 Task: Buy 1 Intake & Exhaust Manifold from Gaskets section under best seller category for shipping address: Janet Martinez, 2095 Pike Street, San Diego, California 92126, Cell Number 8585770212. Pay from credit card ending with 2005, CVV 3321
Action: Mouse moved to (10, 73)
Screenshot: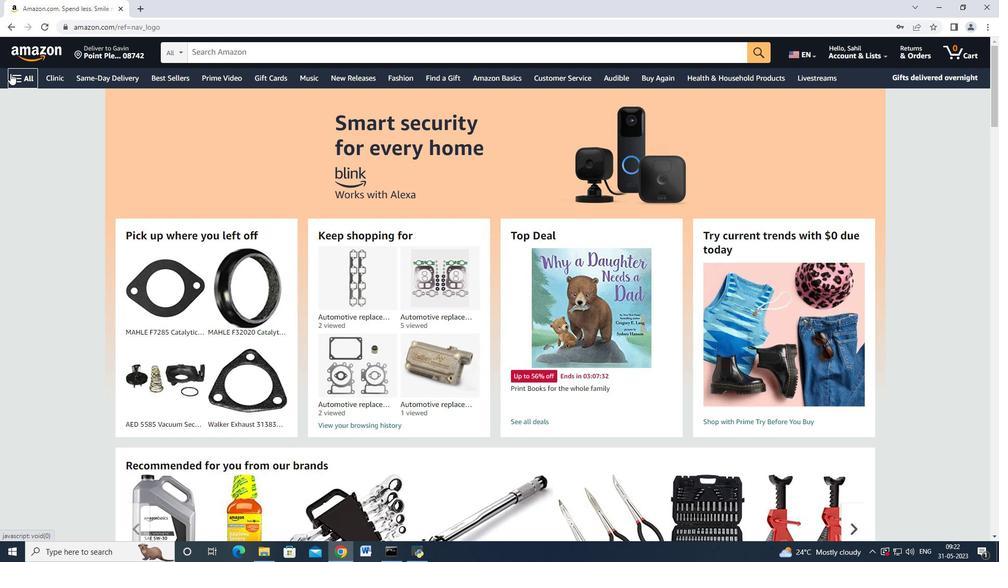 
Action: Mouse pressed left at (10, 73)
Screenshot: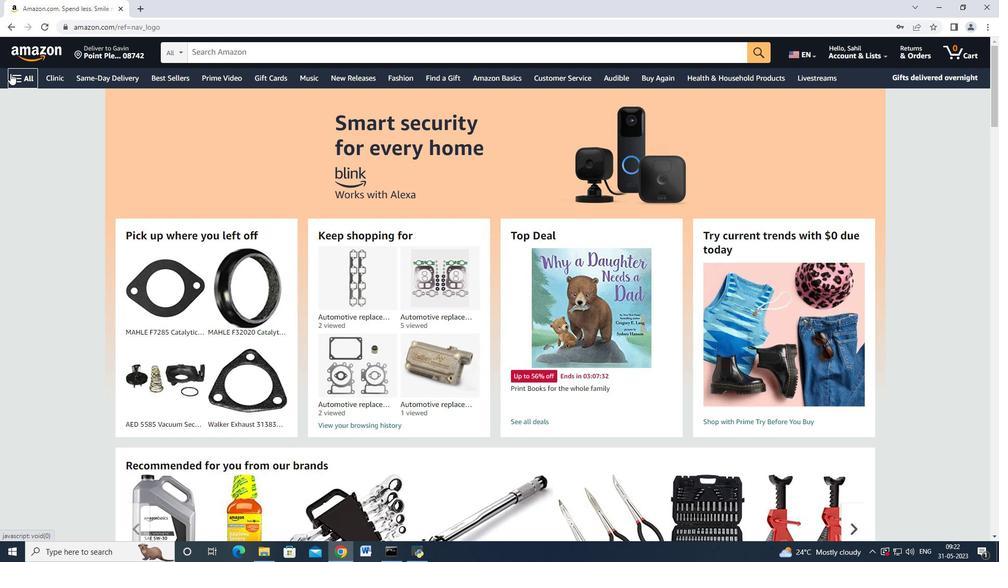 
Action: Mouse moved to (49, 247)
Screenshot: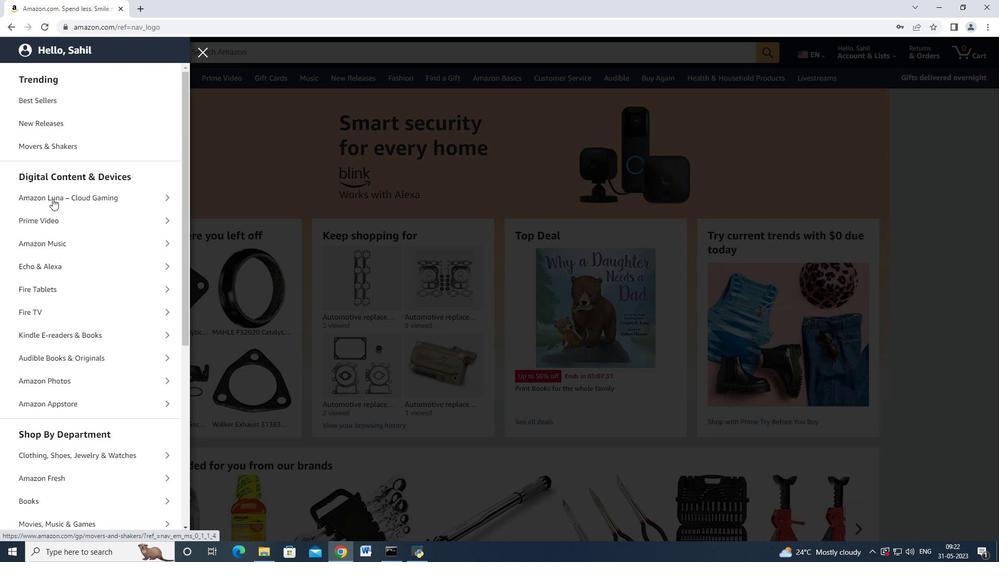 
Action: Mouse scrolled (49, 247) with delta (0, 0)
Screenshot: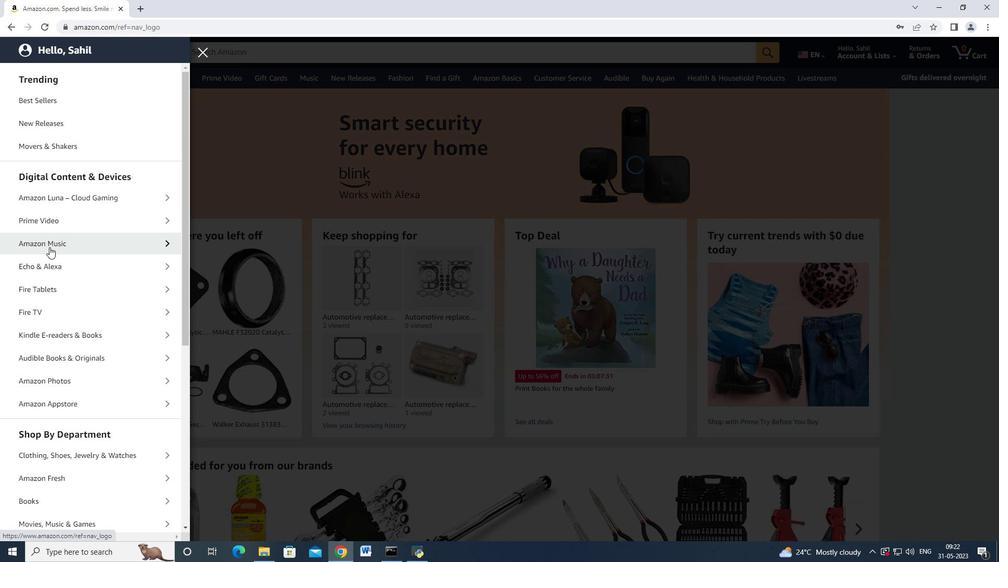 
Action: Mouse scrolled (49, 247) with delta (0, 0)
Screenshot: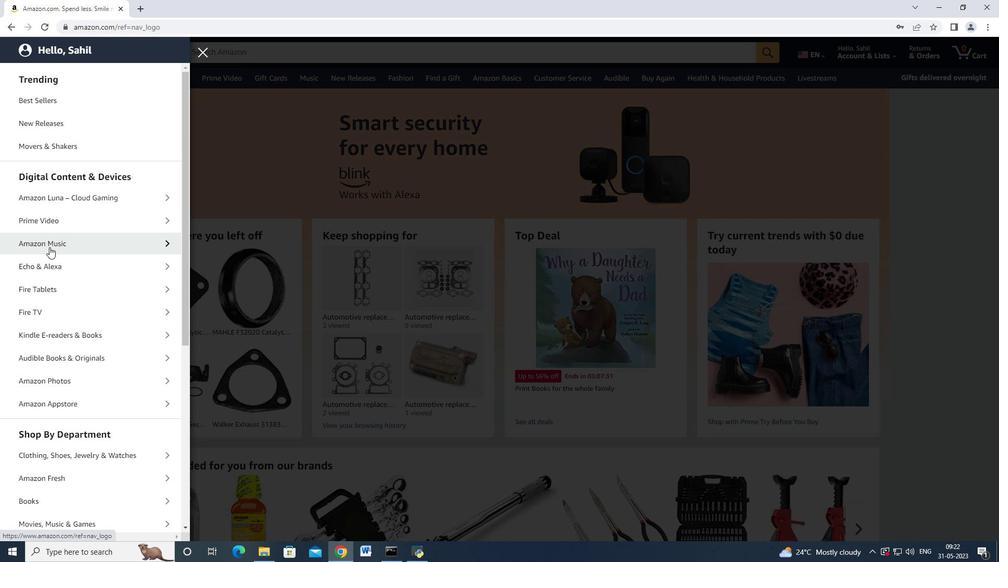 
Action: Mouse scrolled (49, 247) with delta (0, 0)
Screenshot: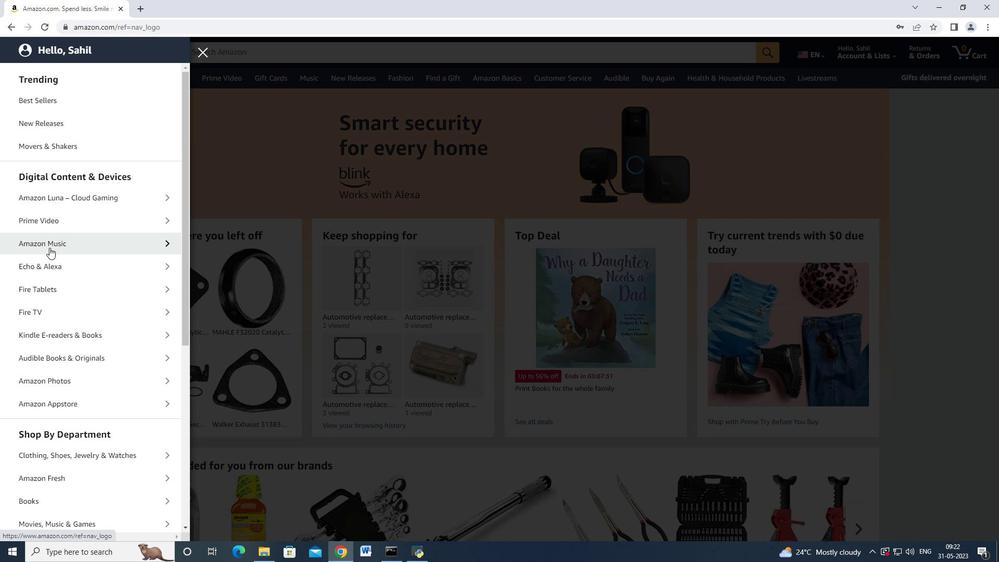 
Action: Mouse scrolled (49, 247) with delta (0, 0)
Screenshot: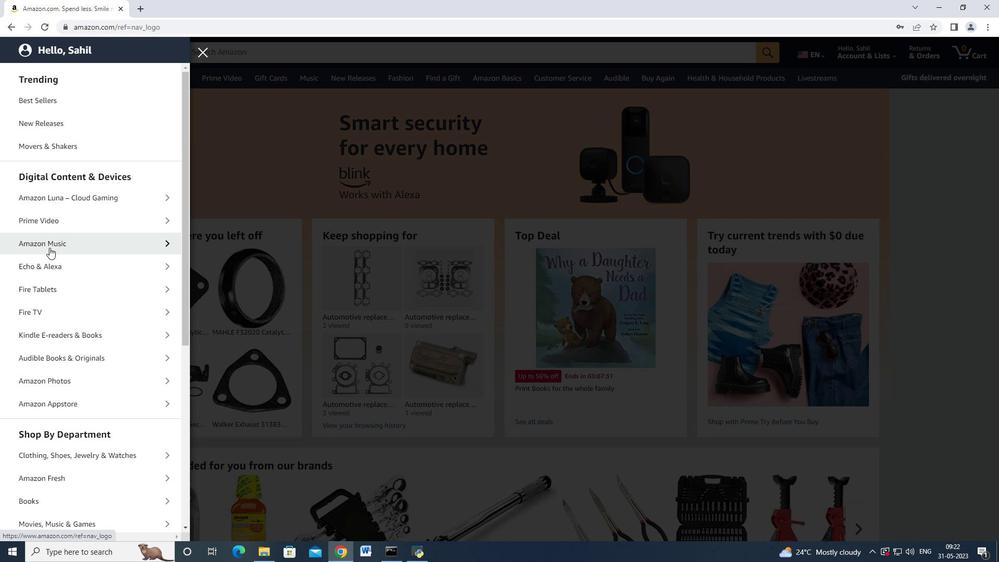 
Action: Mouse scrolled (49, 247) with delta (0, 0)
Screenshot: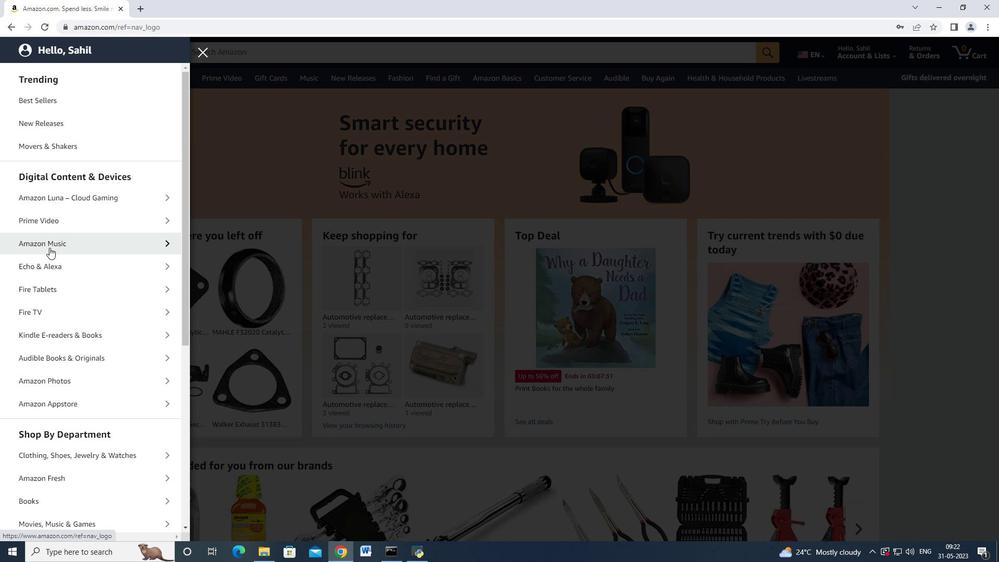 
Action: Mouse scrolled (49, 248) with delta (0, 0)
Screenshot: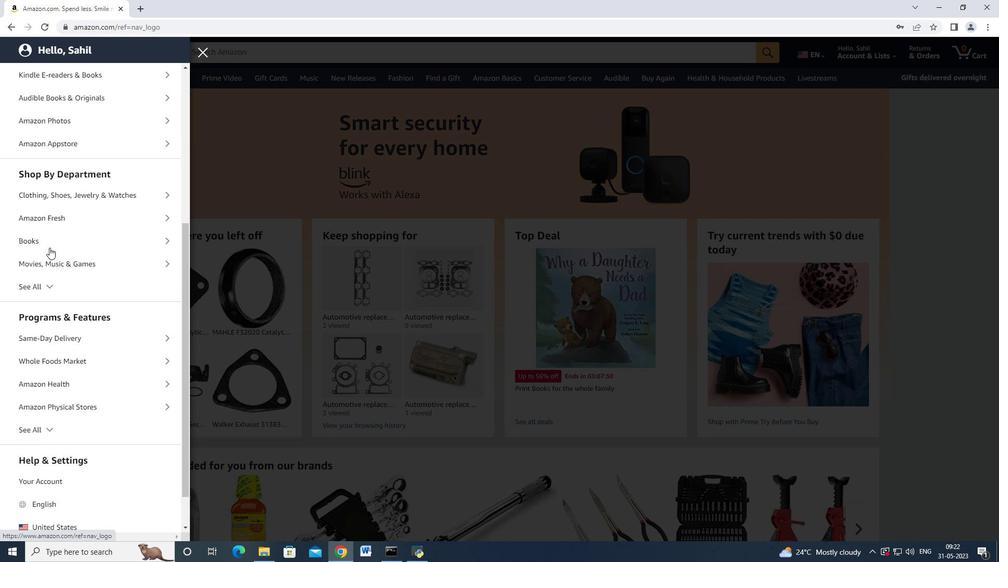 
Action: Mouse scrolled (49, 248) with delta (0, 0)
Screenshot: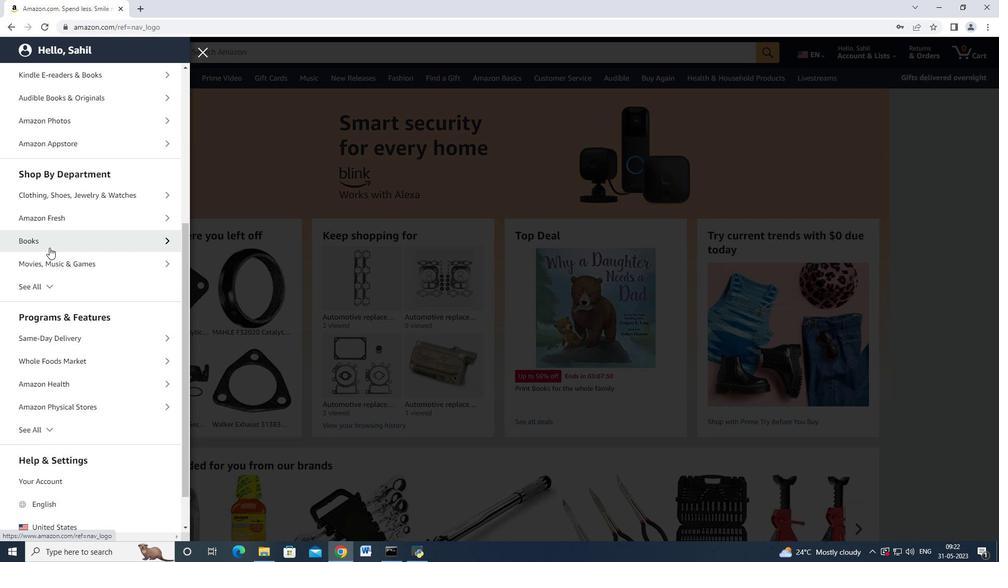 
Action: Mouse scrolled (49, 248) with delta (0, 0)
Screenshot: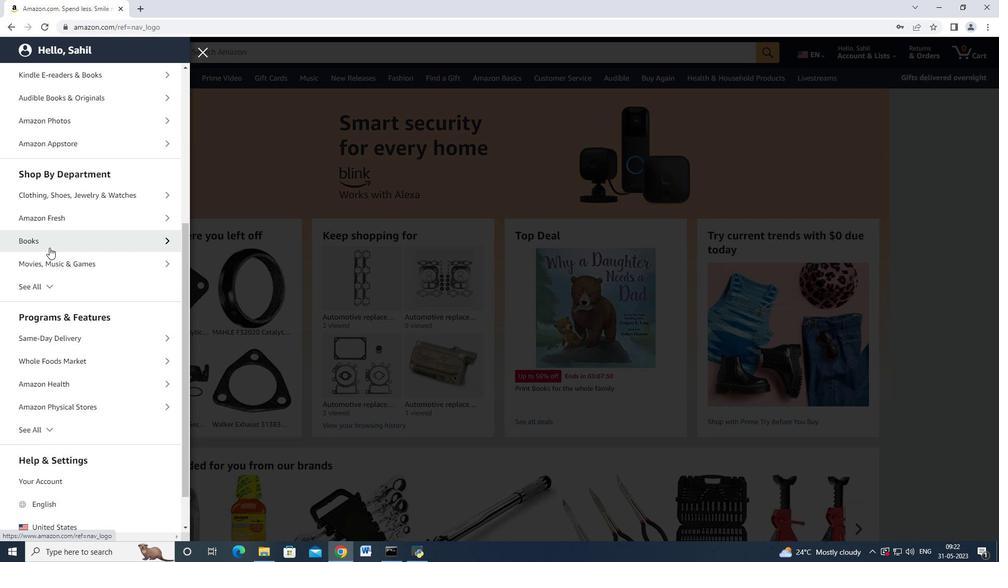 
Action: Mouse scrolled (49, 248) with delta (0, 0)
Screenshot: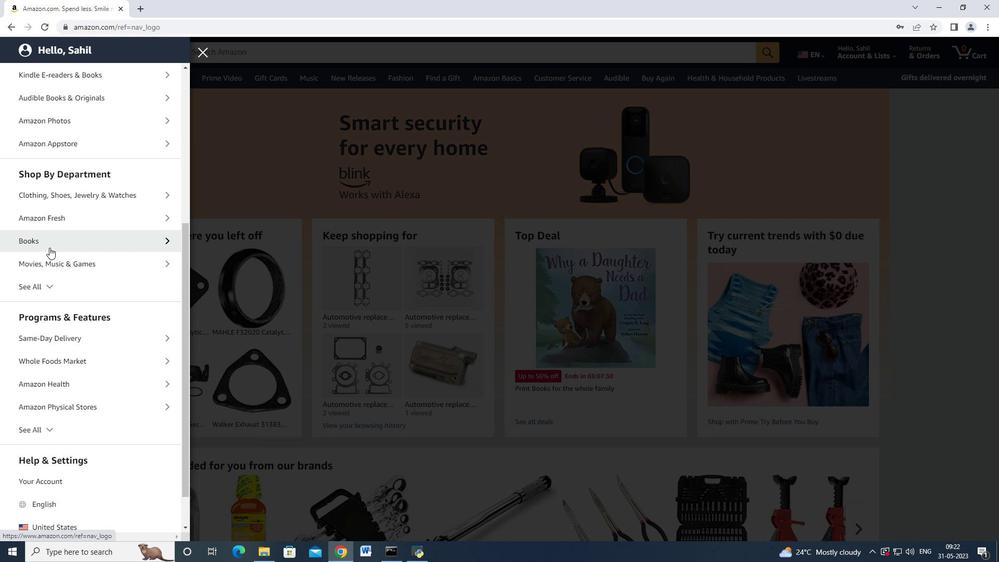 
Action: Mouse scrolled (49, 248) with delta (0, 0)
Screenshot: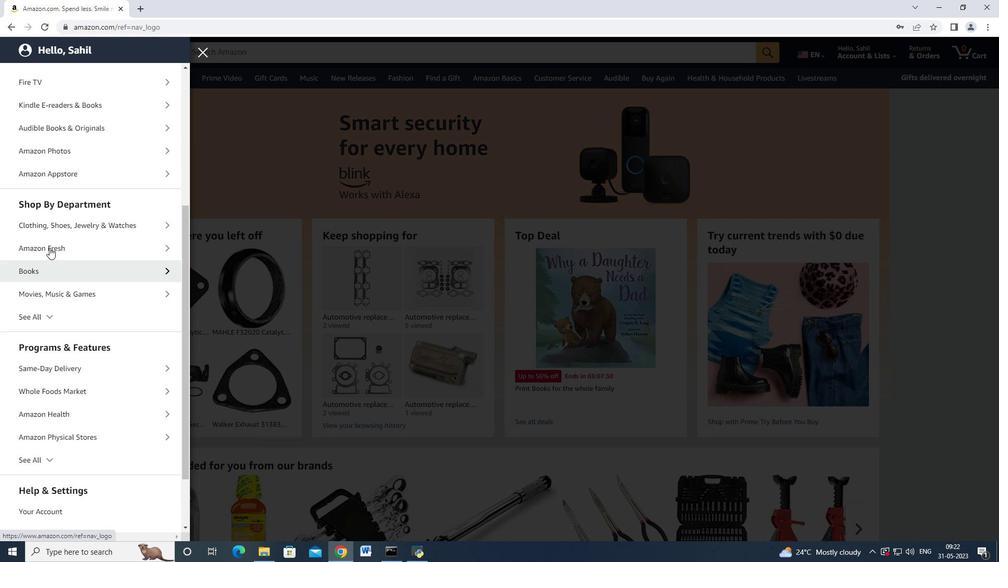 
Action: Mouse moved to (65, 231)
Screenshot: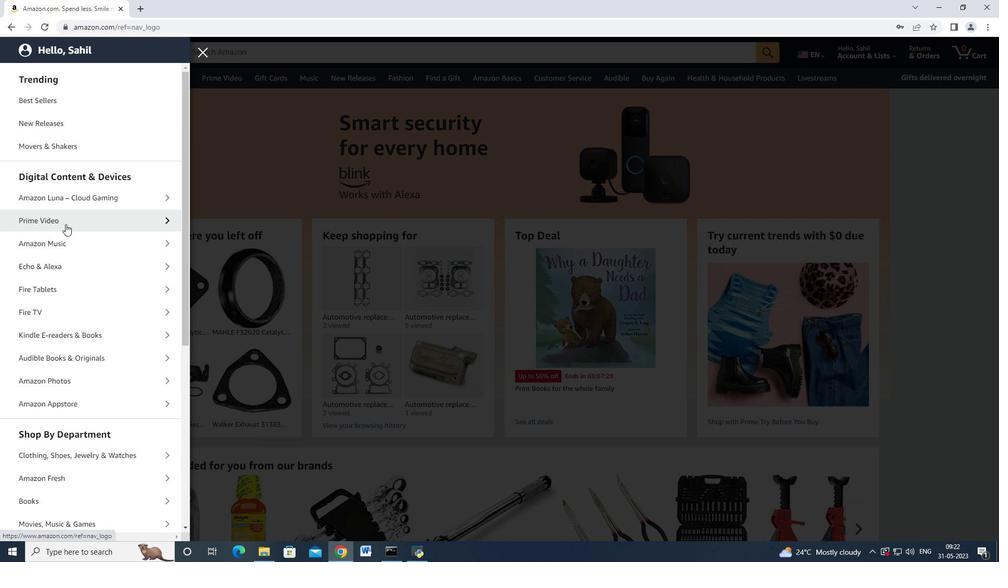 
Action: Mouse scrolled (65, 231) with delta (0, 0)
Screenshot: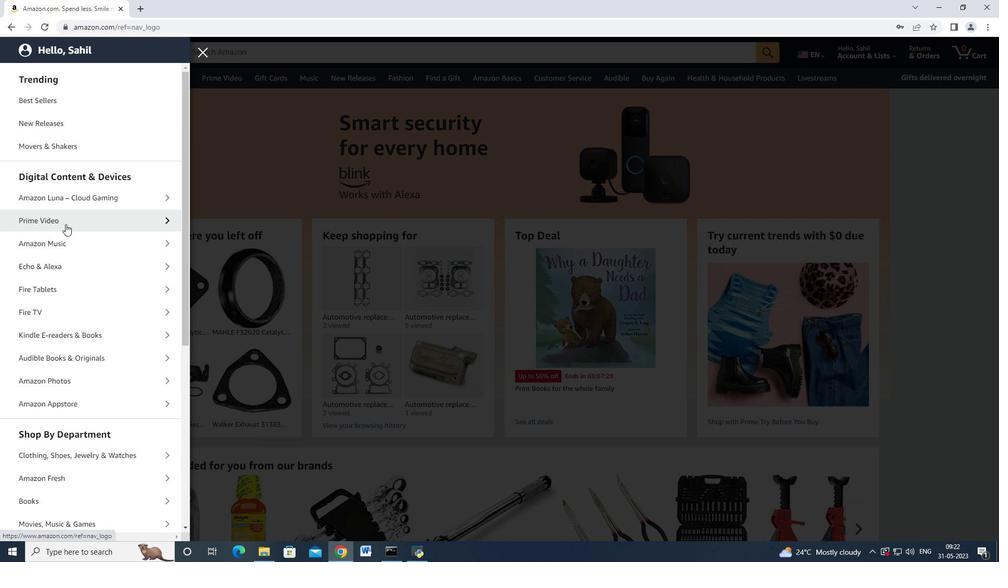 
Action: Mouse moved to (65, 232)
Screenshot: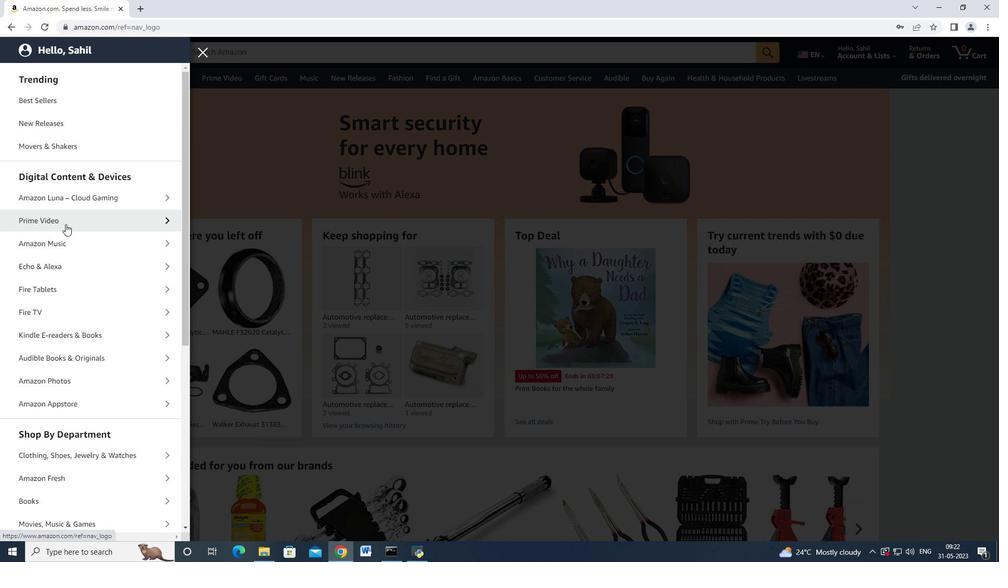 
Action: Mouse scrolled (65, 231) with delta (0, 0)
Screenshot: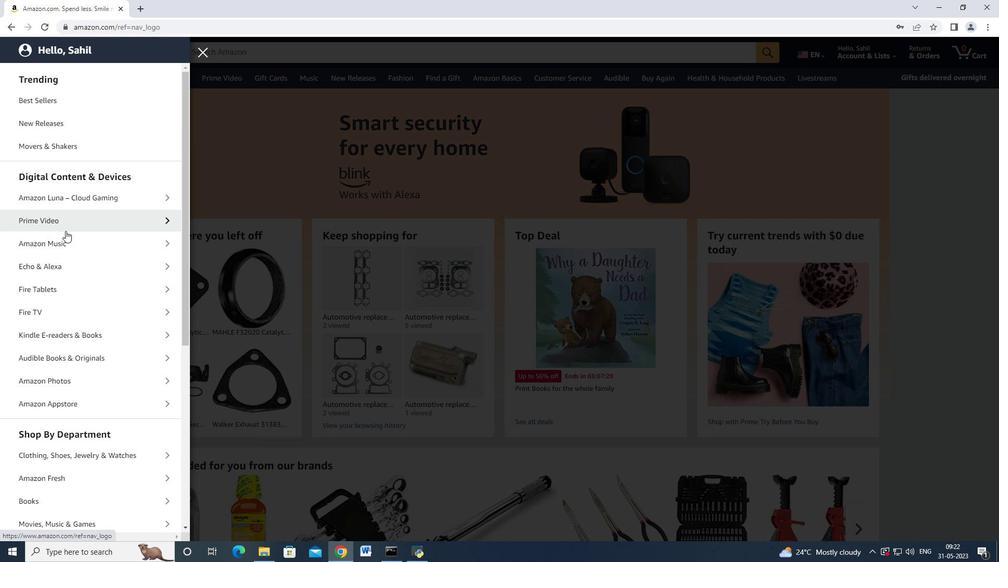 
Action: Mouse moved to (65, 232)
Screenshot: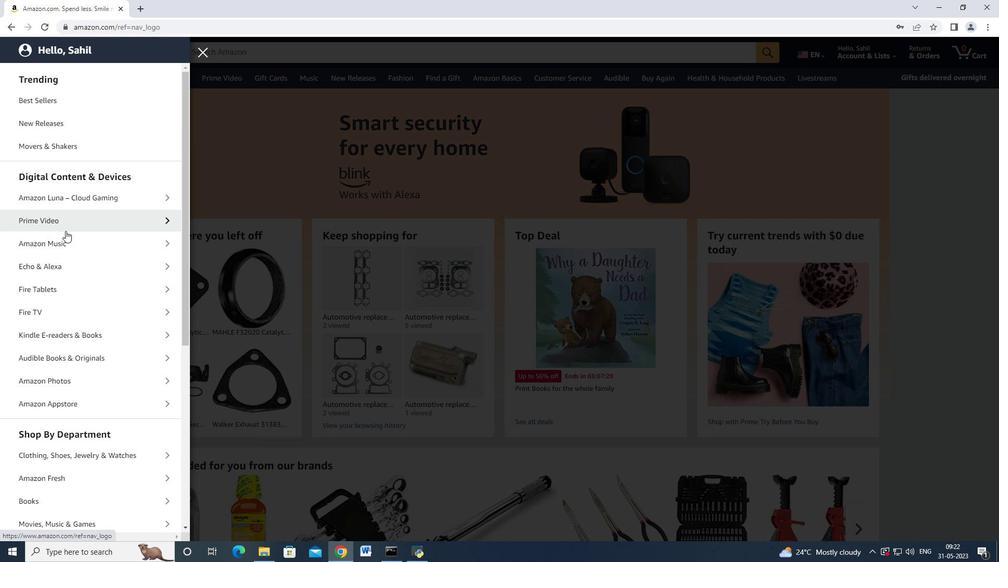 
Action: Mouse scrolled (65, 231) with delta (0, 0)
Screenshot: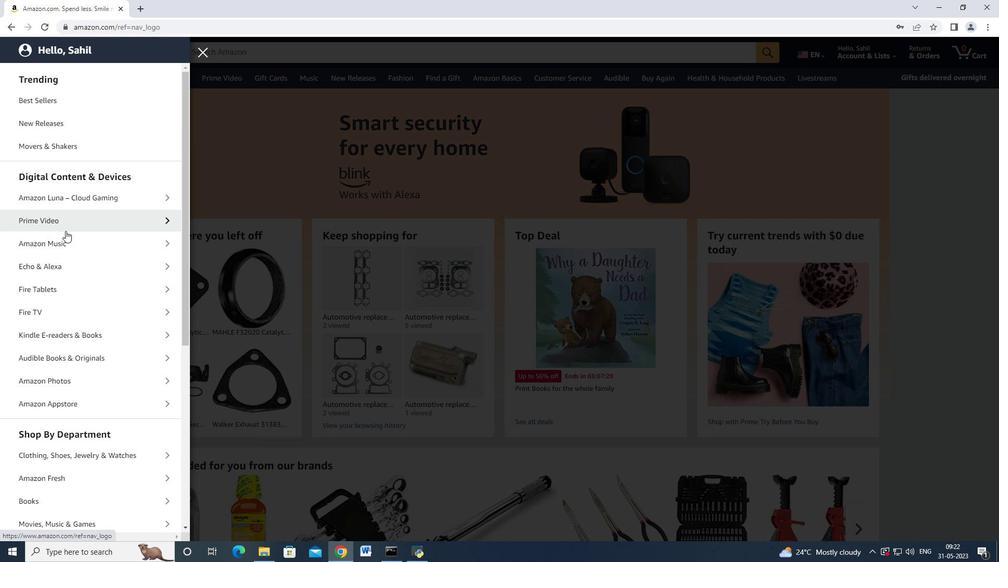 
Action: Mouse moved to (75, 389)
Screenshot: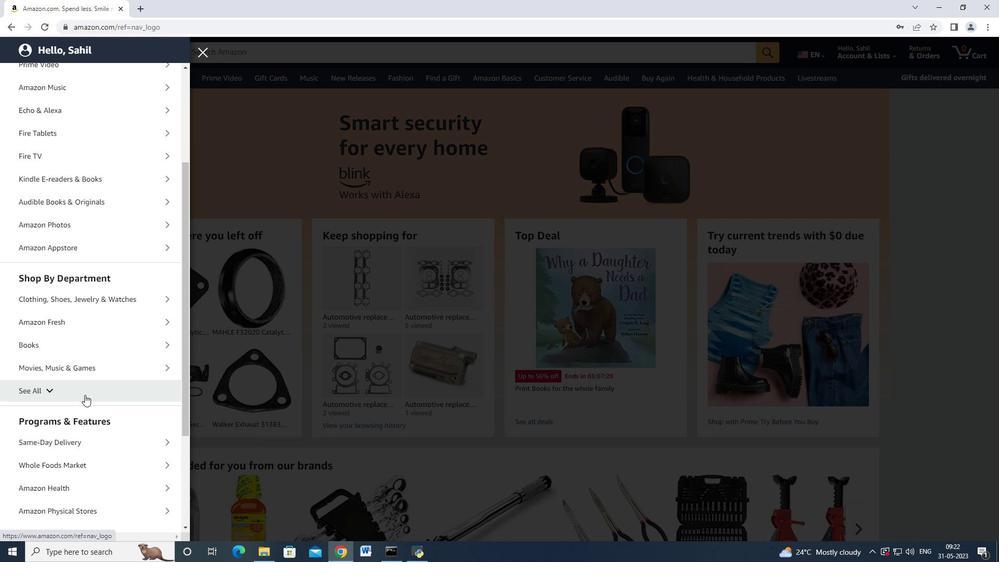 
Action: Mouse pressed left at (75, 389)
Screenshot: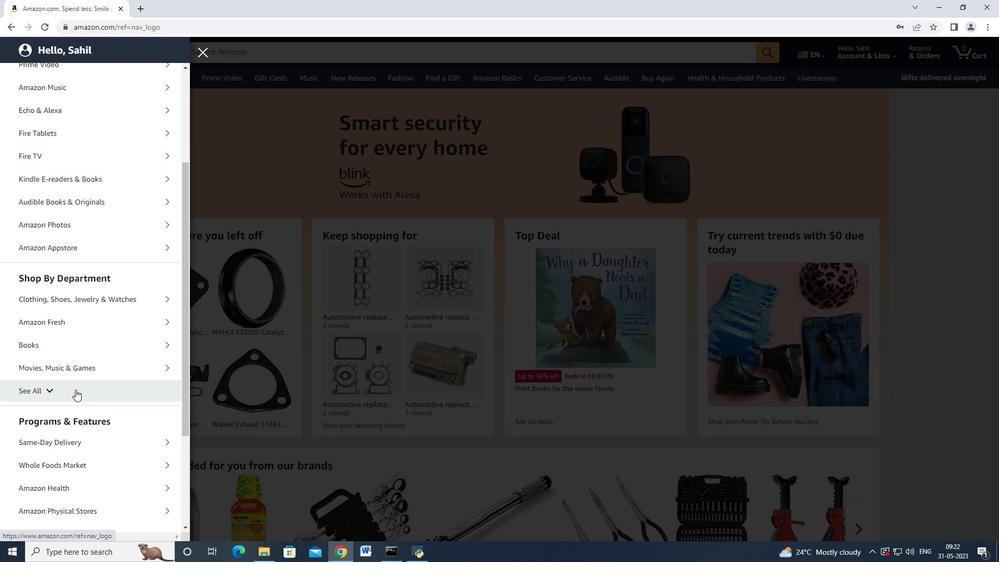 
Action: Mouse moved to (84, 377)
Screenshot: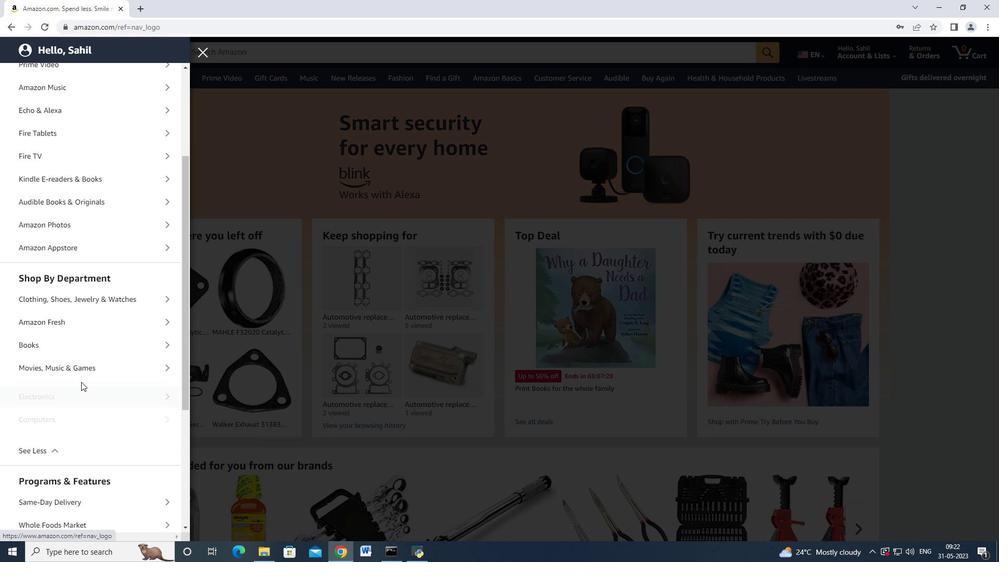 
Action: Mouse scrolled (84, 377) with delta (0, 0)
Screenshot: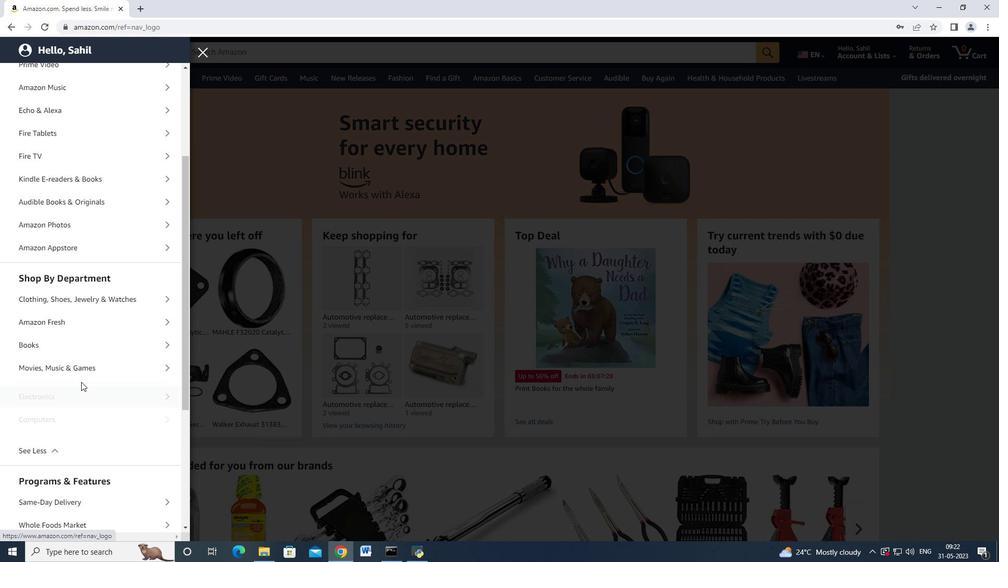 
Action: Mouse scrolled (84, 377) with delta (0, 0)
Screenshot: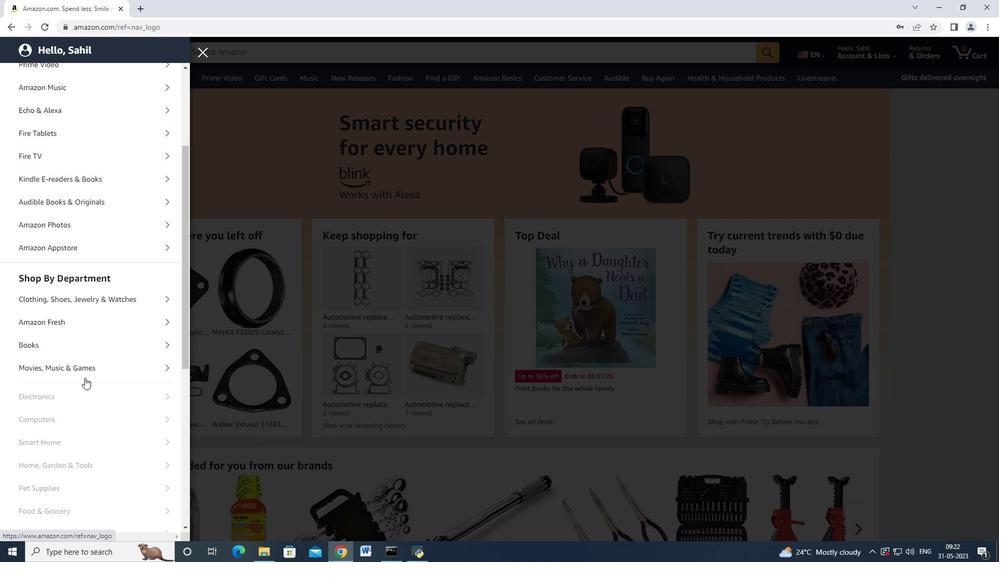 
Action: Mouse scrolled (84, 377) with delta (0, 0)
Screenshot: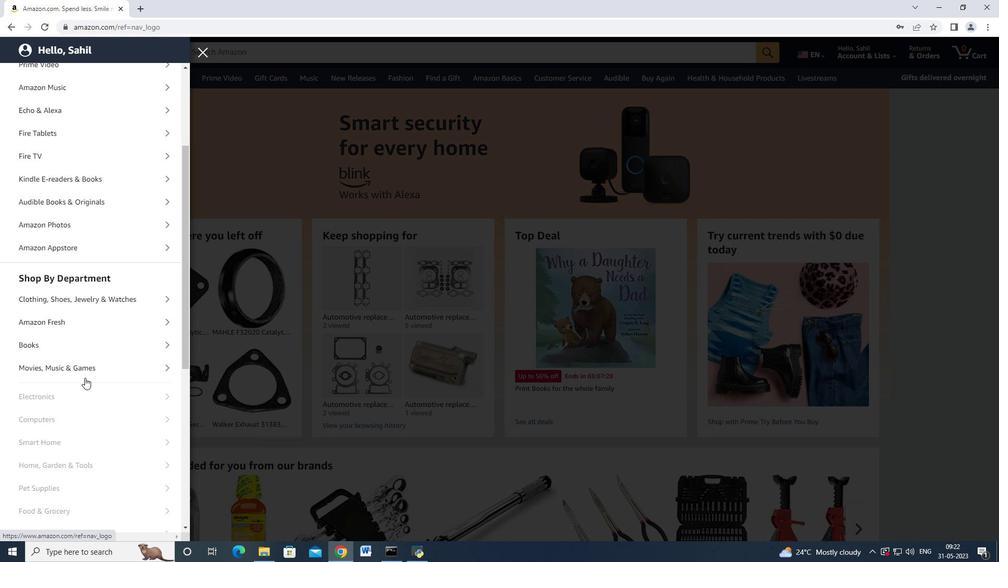 
Action: Mouse scrolled (84, 377) with delta (0, 0)
Screenshot: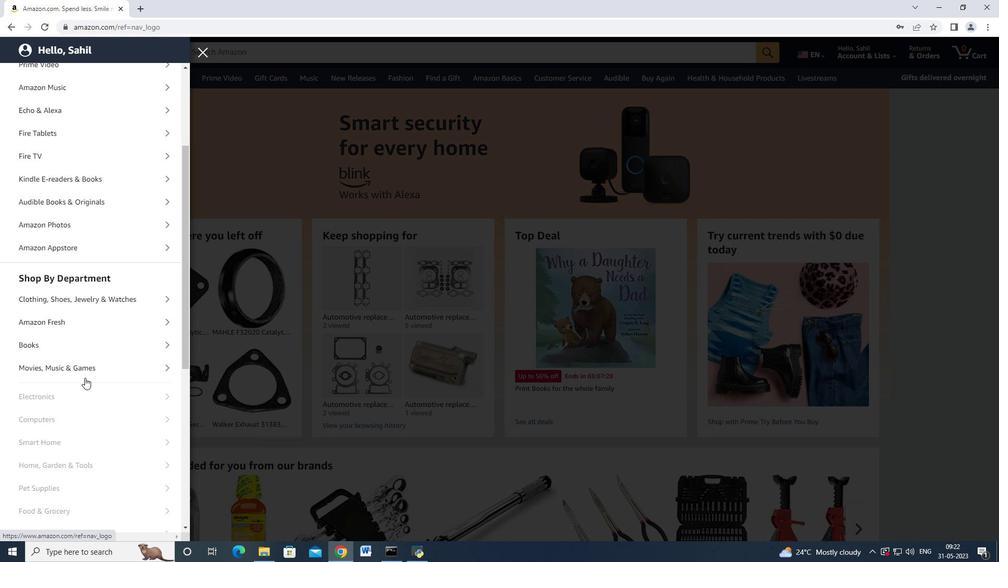 
Action: Mouse scrolled (84, 377) with delta (0, 0)
Screenshot: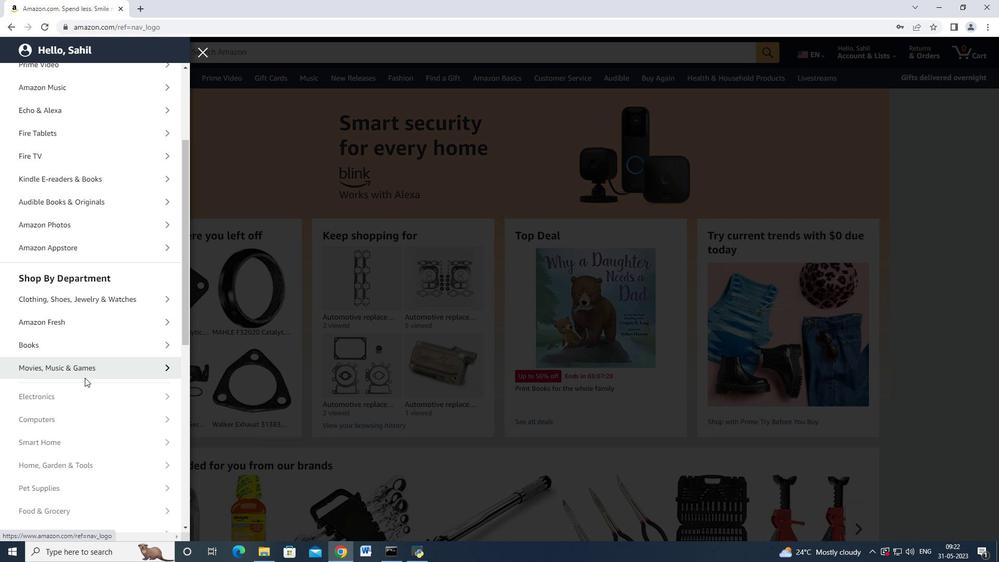 
Action: Mouse moved to (85, 388)
Screenshot: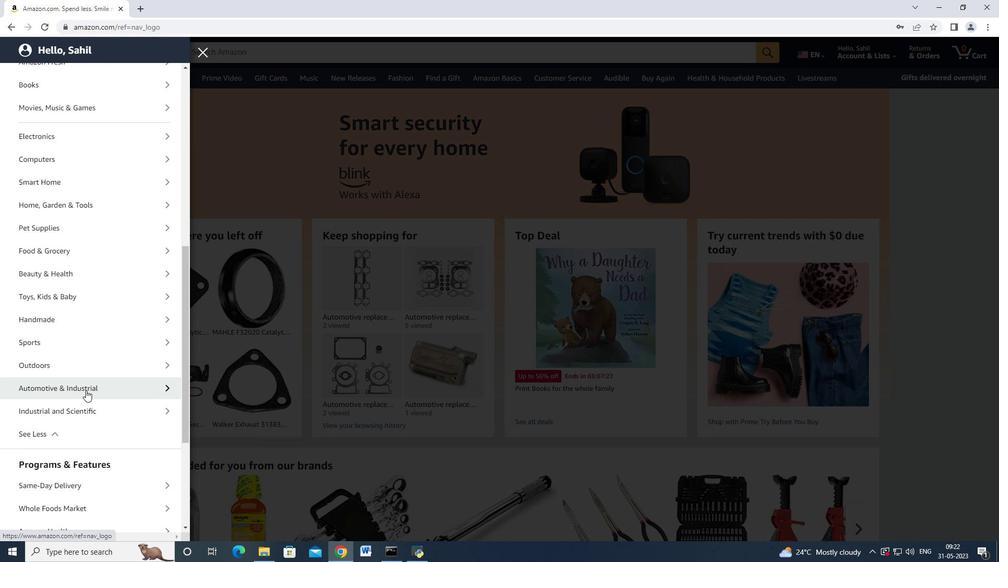 
Action: Mouse pressed left at (85, 388)
Screenshot: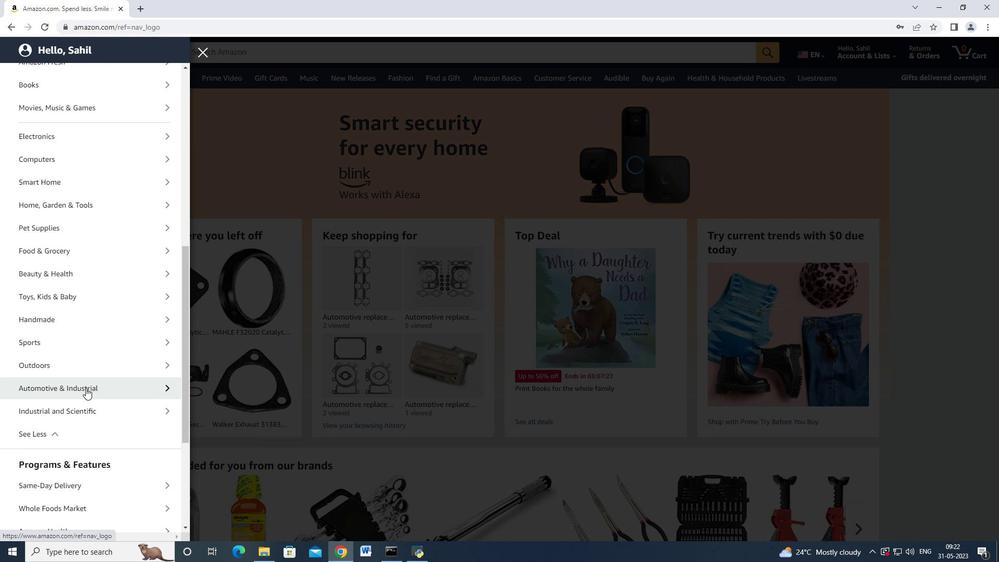 
Action: Mouse moved to (102, 128)
Screenshot: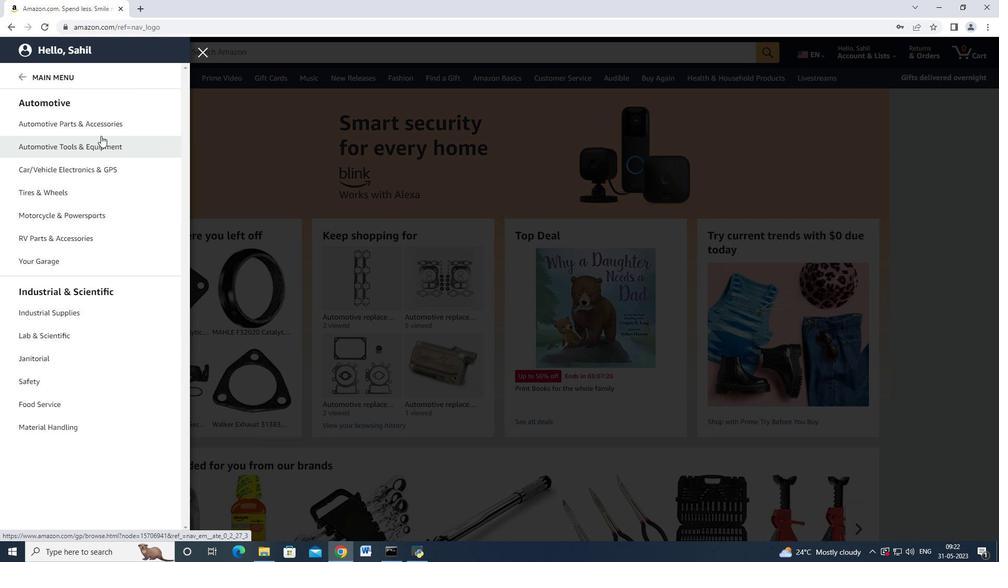 
Action: Mouse pressed left at (102, 128)
Screenshot: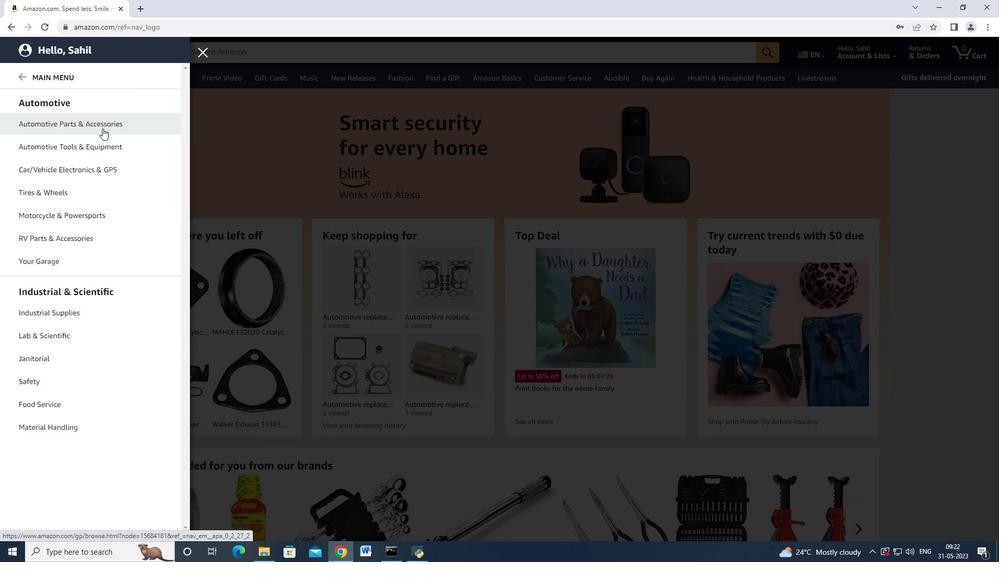 
Action: Mouse moved to (186, 99)
Screenshot: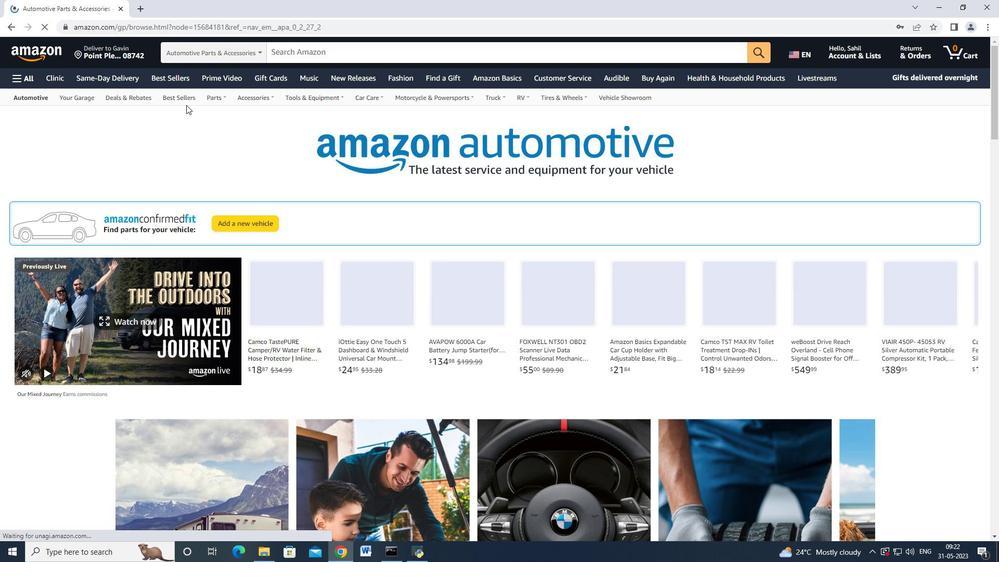 
Action: Mouse pressed left at (186, 99)
Screenshot: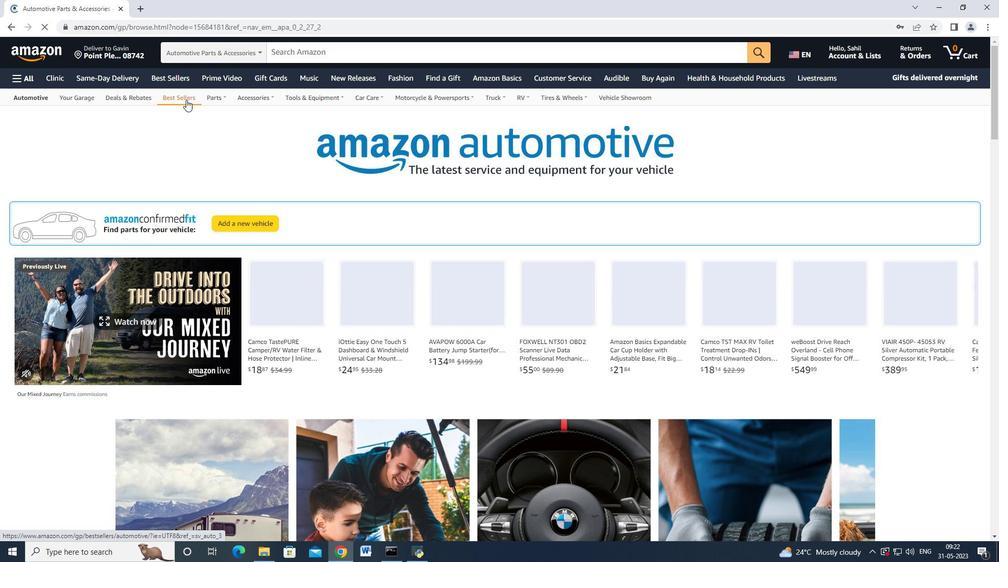 
Action: Mouse moved to (62, 337)
Screenshot: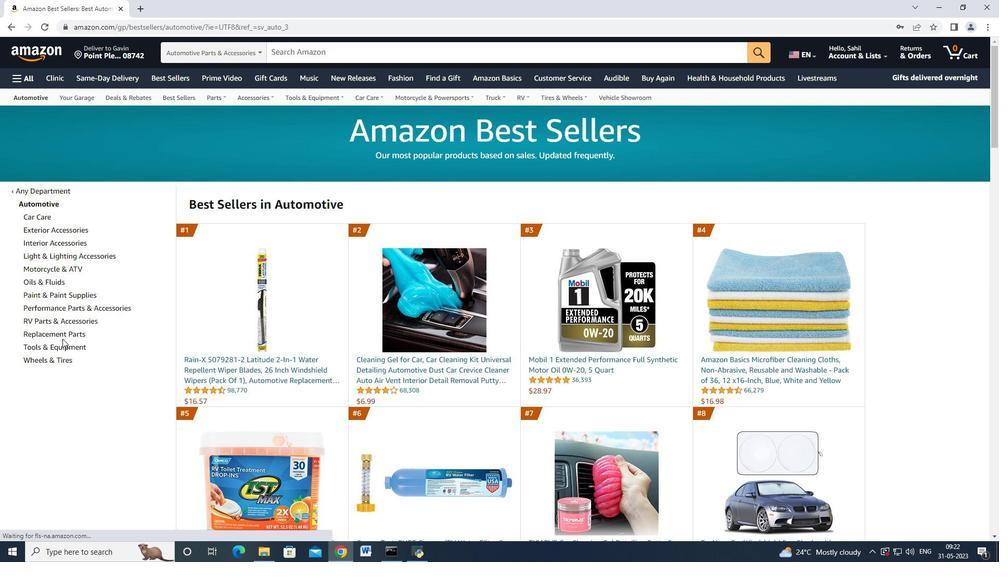 
Action: Mouse pressed left at (62, 337)
Screenshot: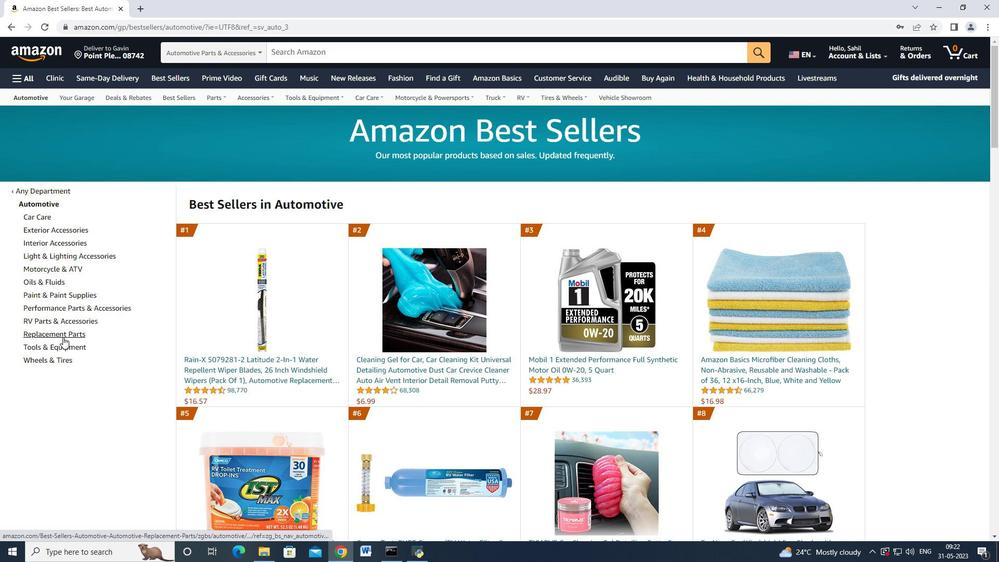 
Action: Mouse moved to (118, 244)
Screenshot: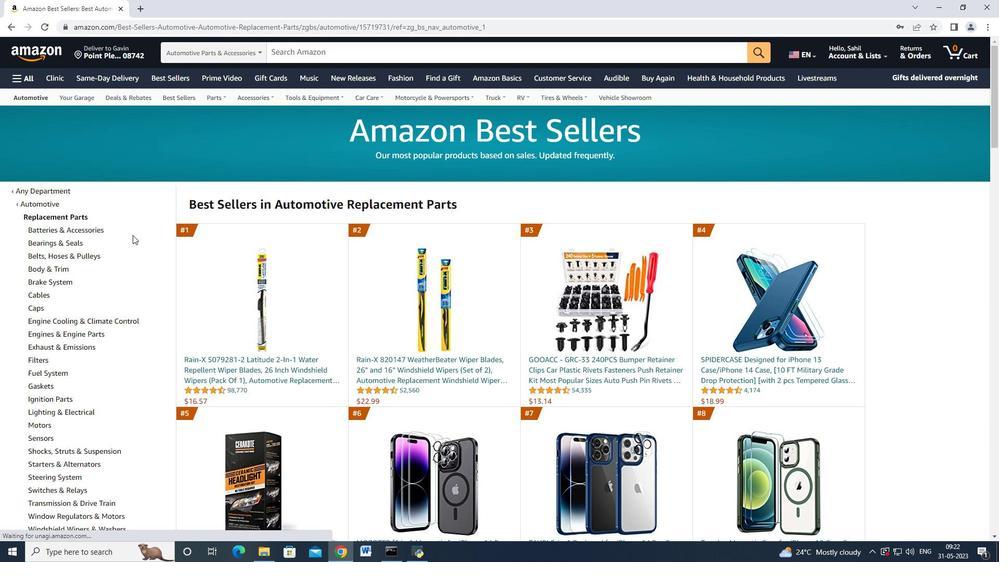 
Action: Mouse scrolled (118, 244) with delta (0, 0)
Screenshot: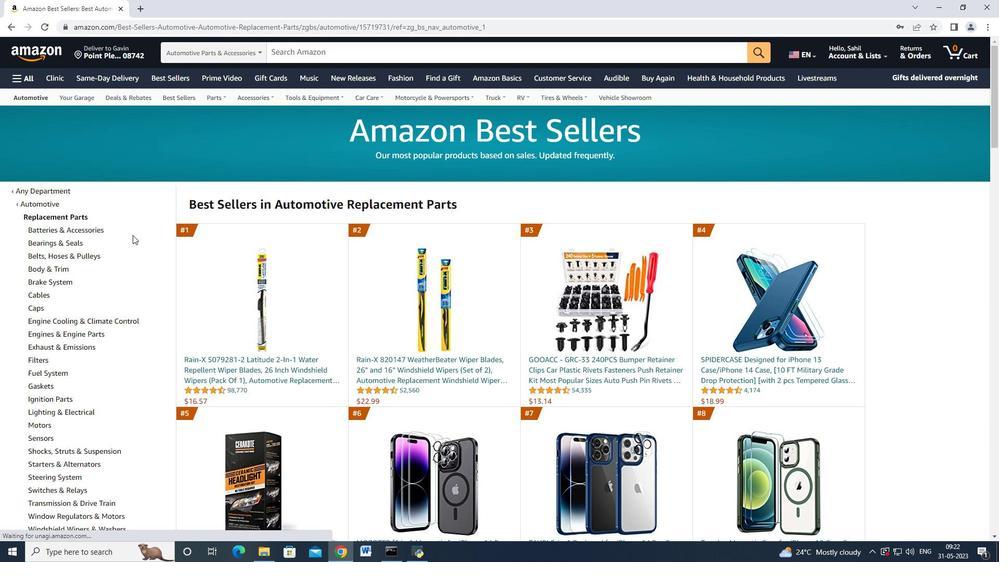 
Action: Mouse scrolled (118, 244) with delta (0, 0)
Screenshot: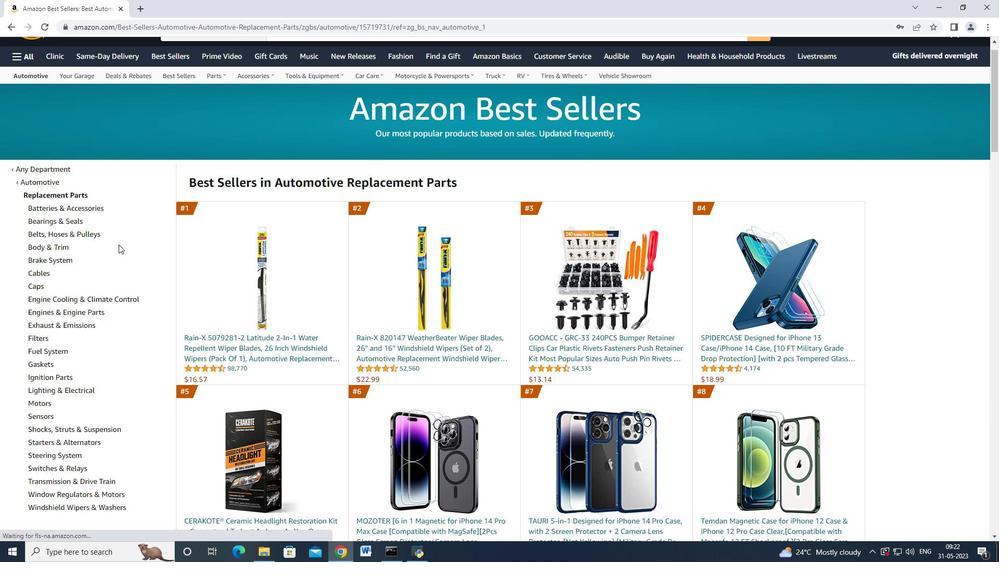 
Action: Mouse scrolled (118, 244) with delta (0, 0)
Screenshot: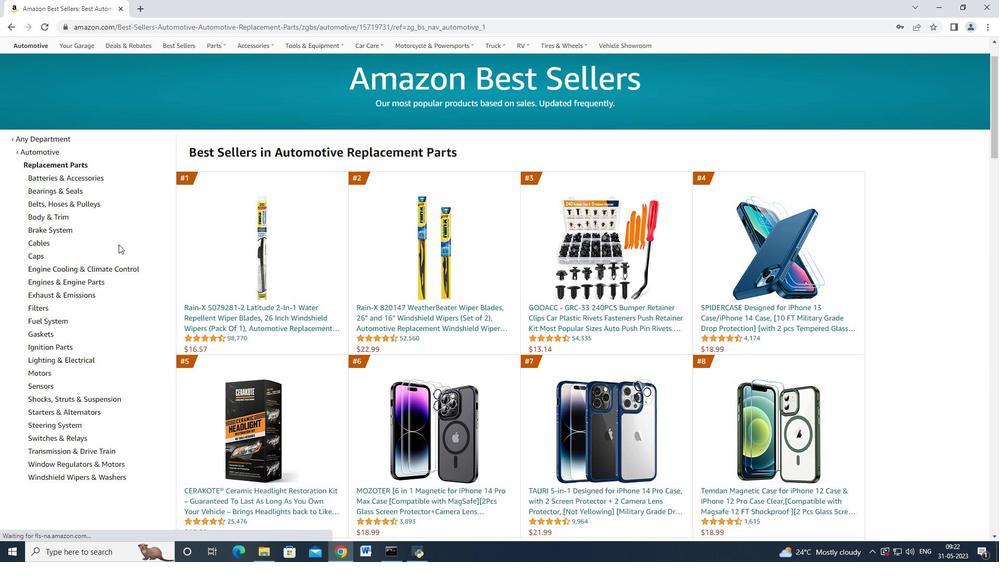 
Action: Mouse moved to (34, 230)
Screenshot: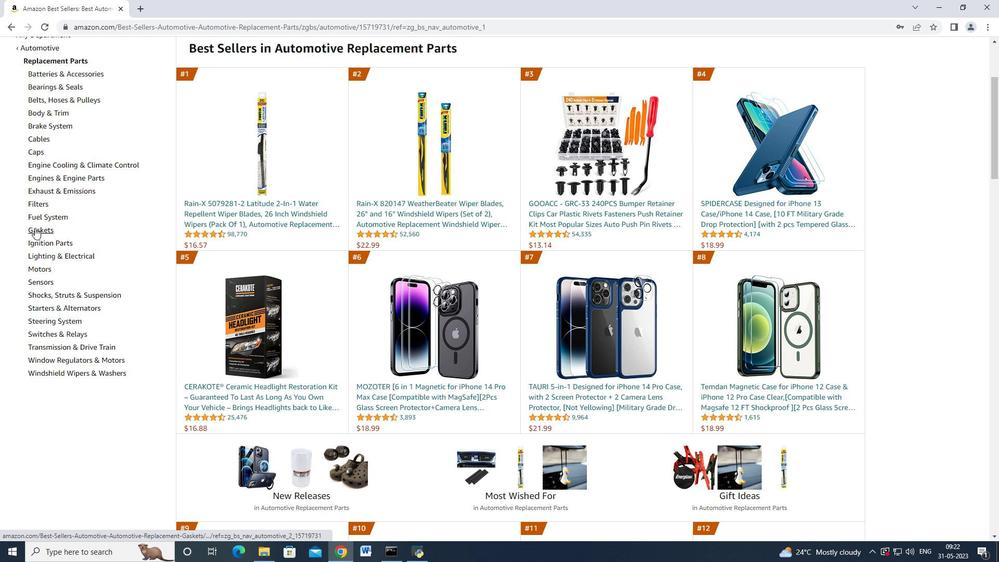 
Action: Mouse pressed left at (34, 230)
Screenshot: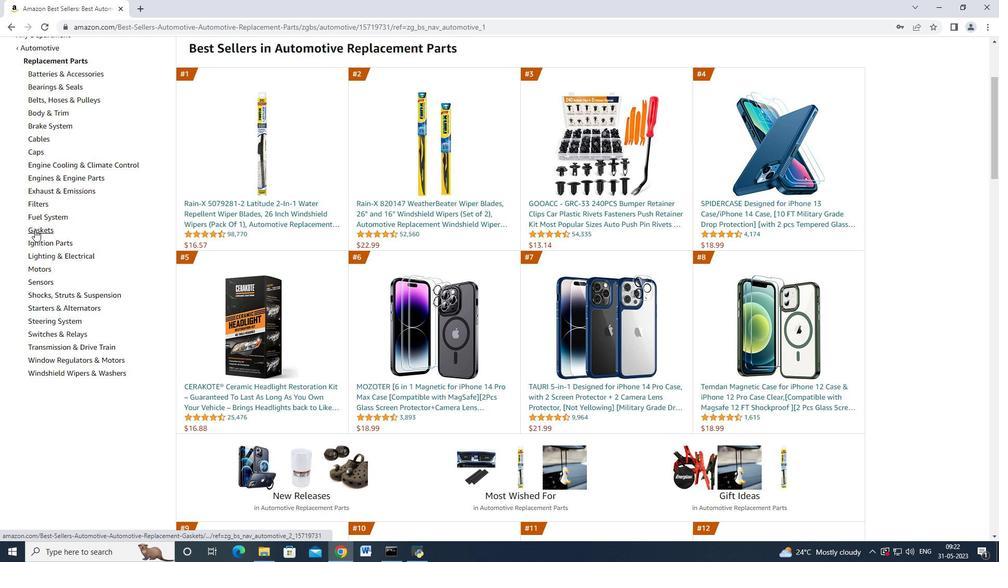 
Action: Mouse moved to (204, 224)
Screenshot: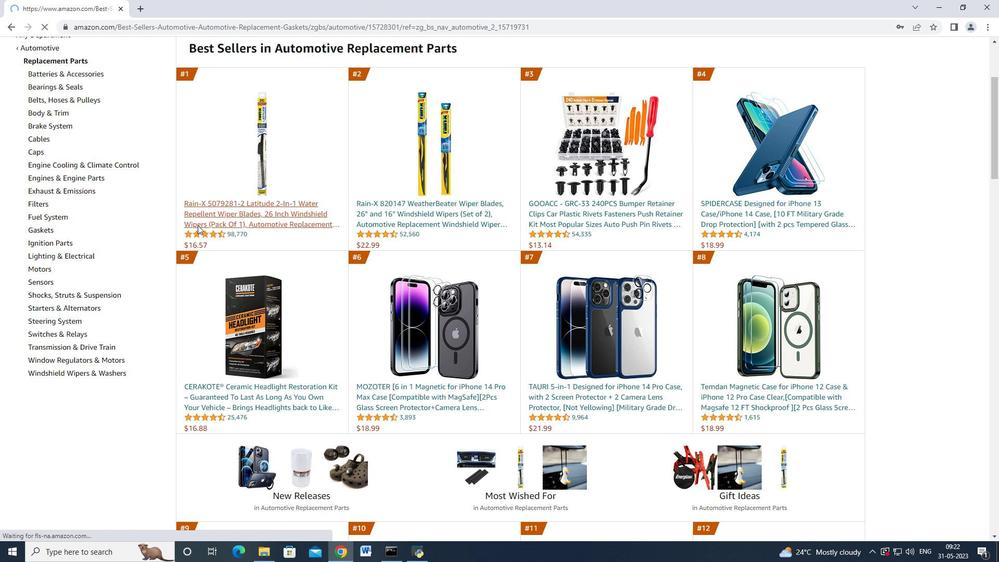 
Action: Mouse scrolled (204, 224) with delta (0, 0)
Screenshot: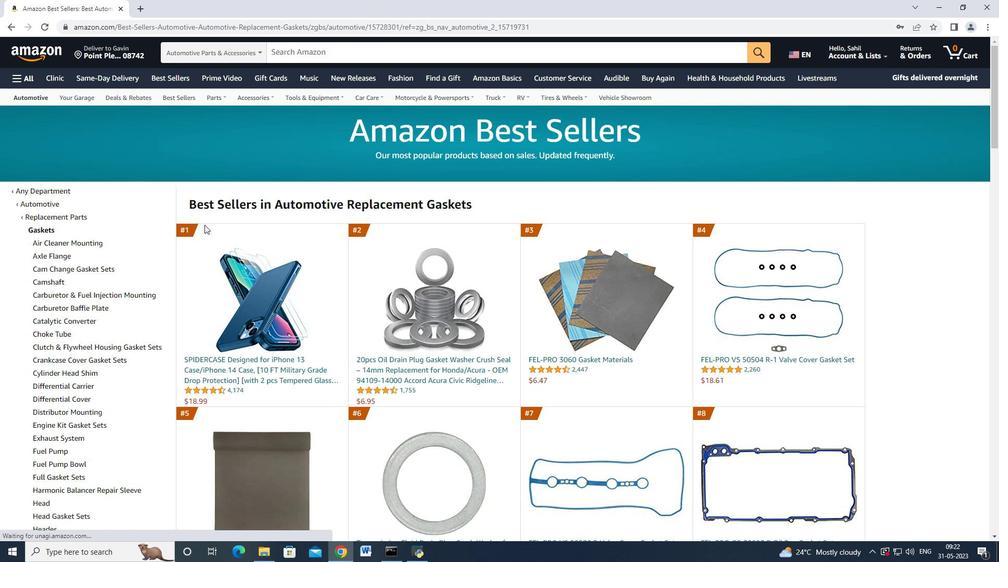 
Action: Mouse moved to (106, 395)
Screenshot: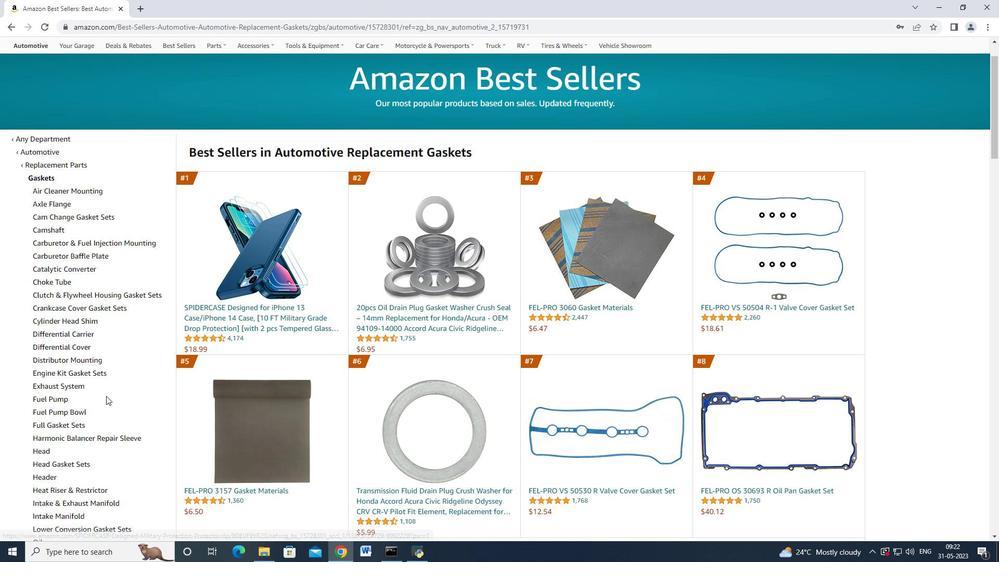 
Action: Mouse scrolled (106, 395) with delta (0, 0)
Screenshot: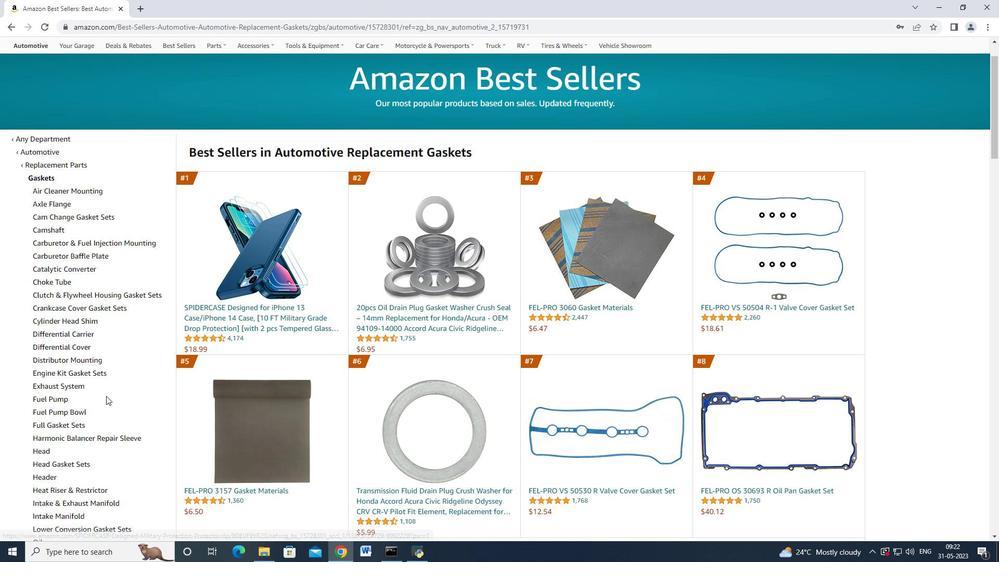 
Action: Mouse moved to (88, 438)
Screenshot: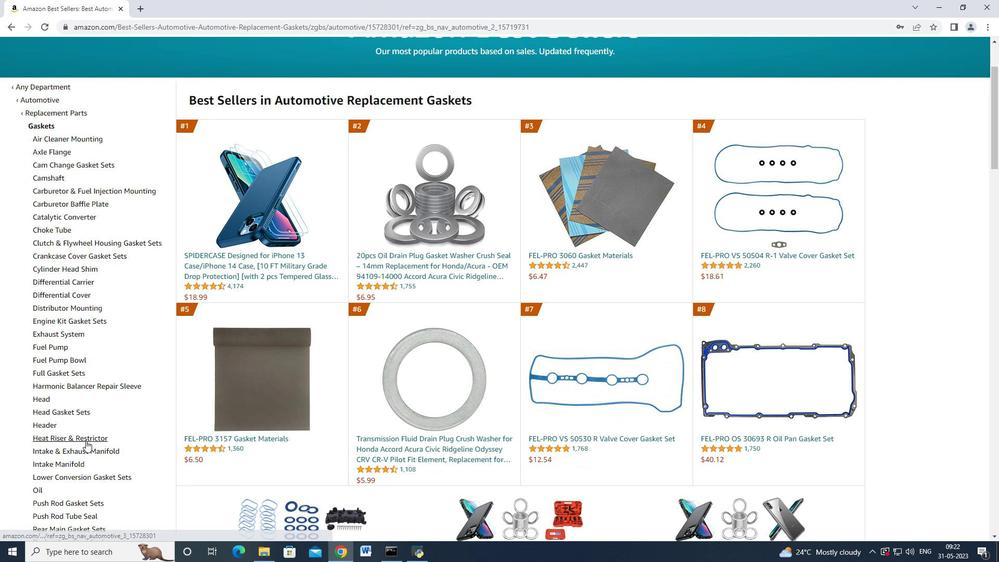 
Action: Mouse scrolled (88, 437) with delta (0, 0)
Screenshot: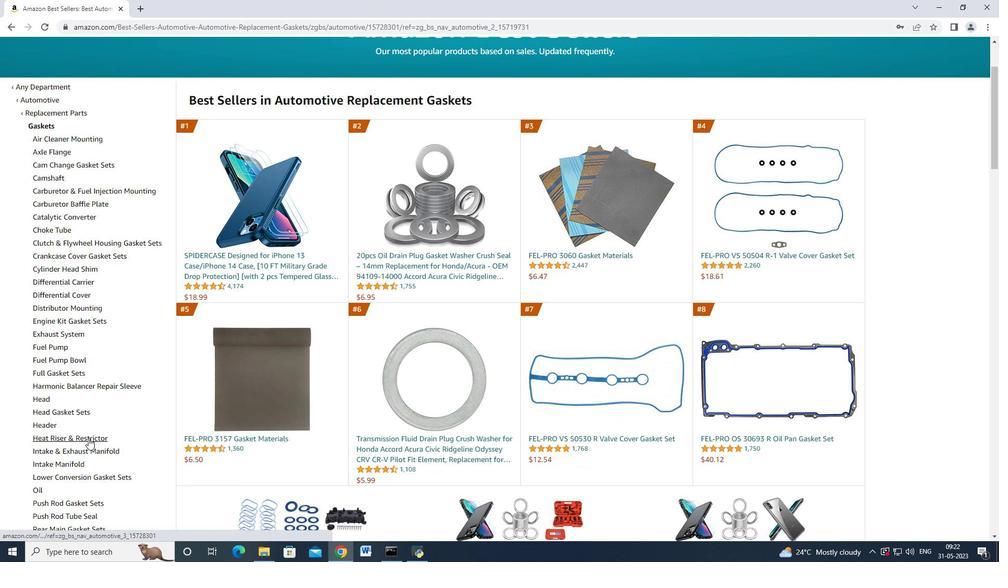 
Action: Mouse moved to (86, 397)
Screenshot: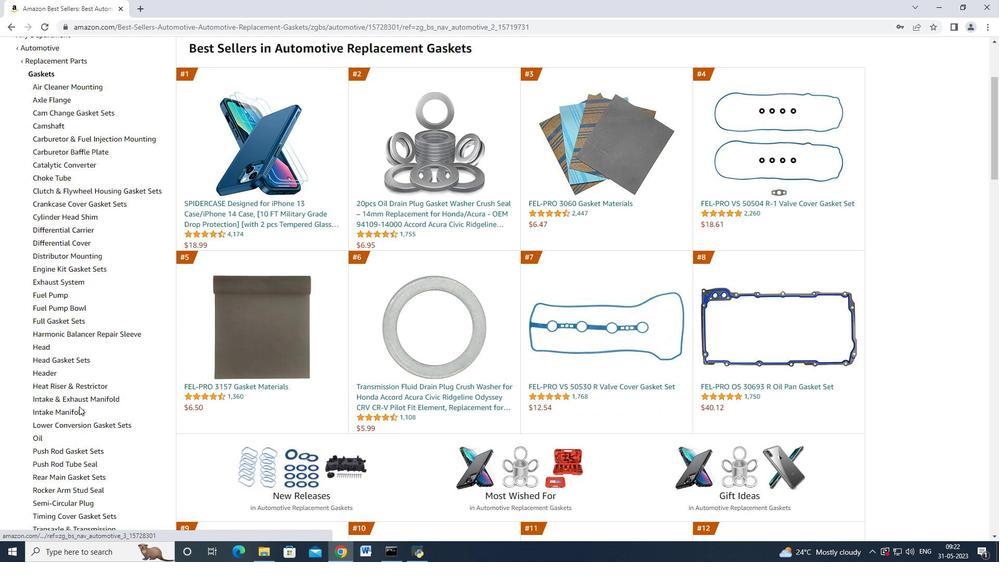 
Action: Mouse pressed left at (86, 397)
Screenshot: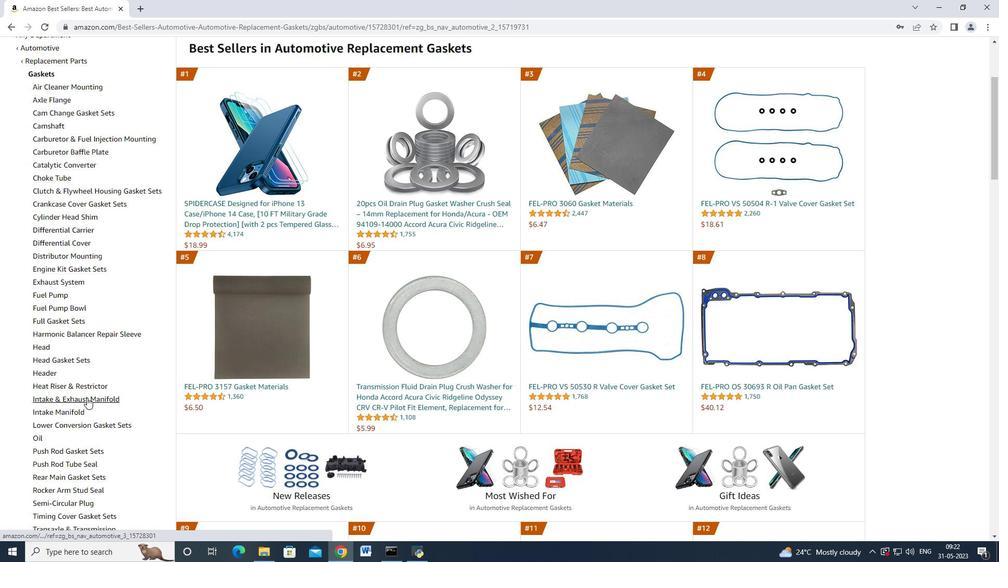 
Action: Mouse moved to (313, 357)
Screenshot: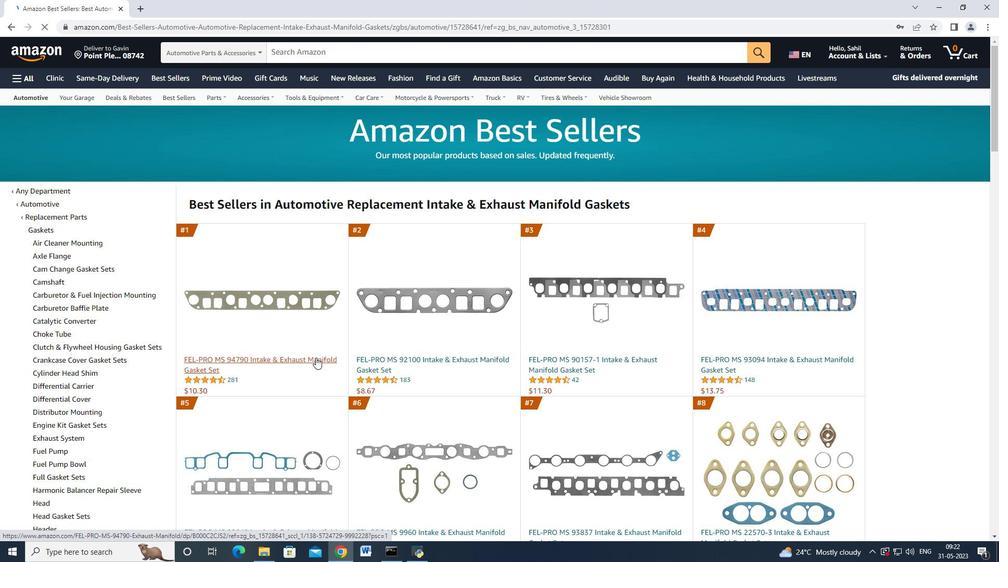 
Action: Mouse pressed left at (313, 357)
Screenshot: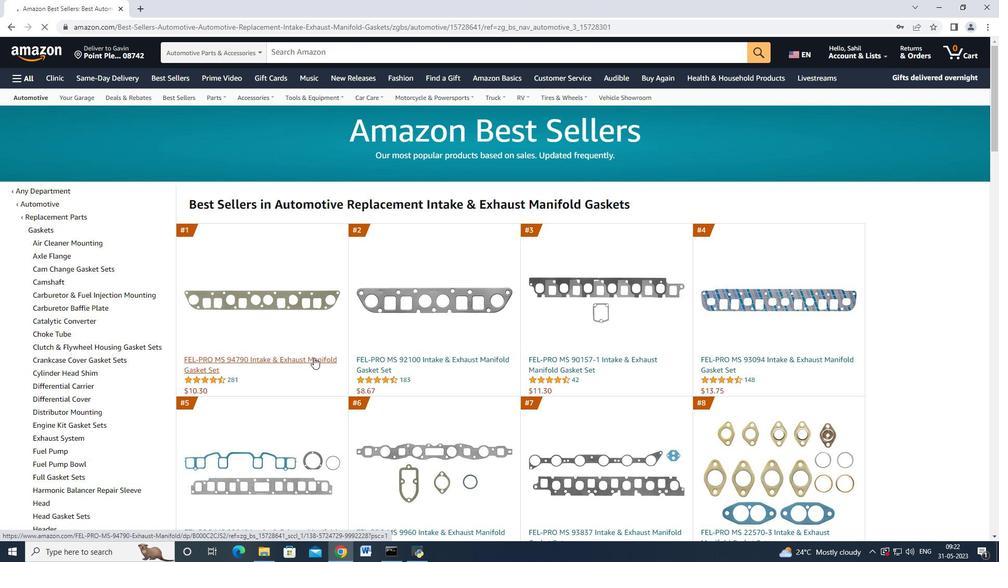 
Action: Mouse moved to (816, 436)
Screenshot: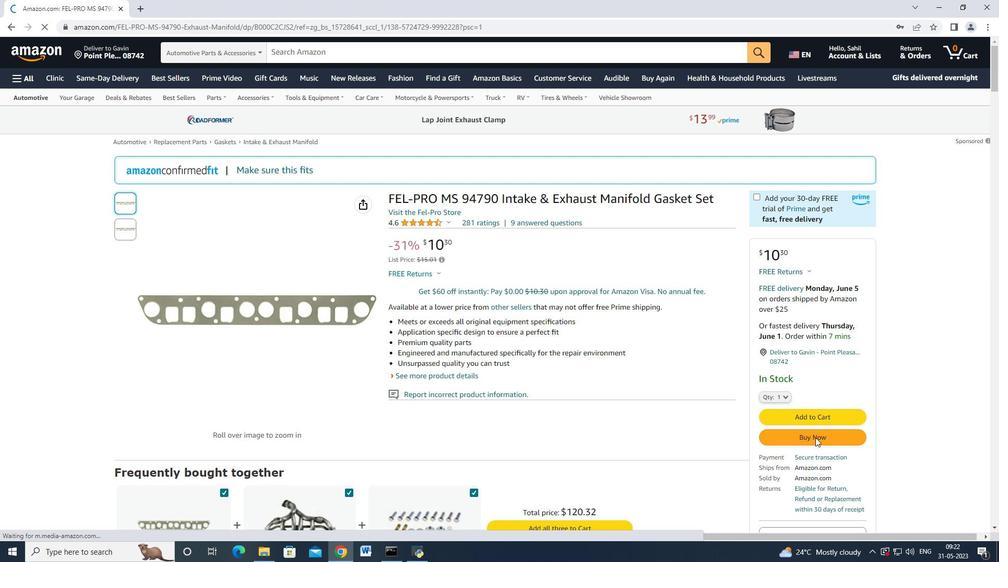 
Action: Mouse pressed left at (816, 436)
Screenshot: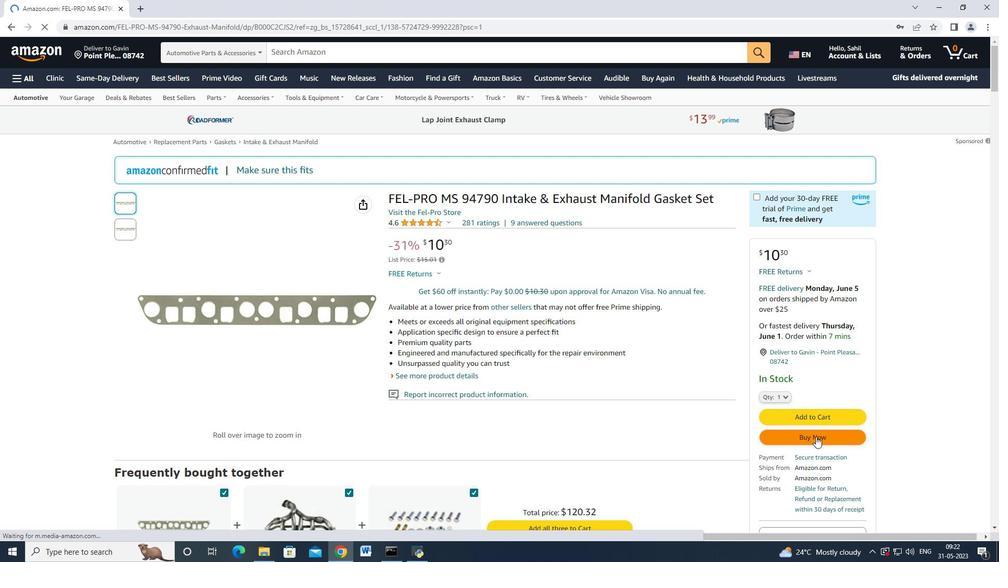 
Action: Mouse moved to (819, 437)
Screenshot: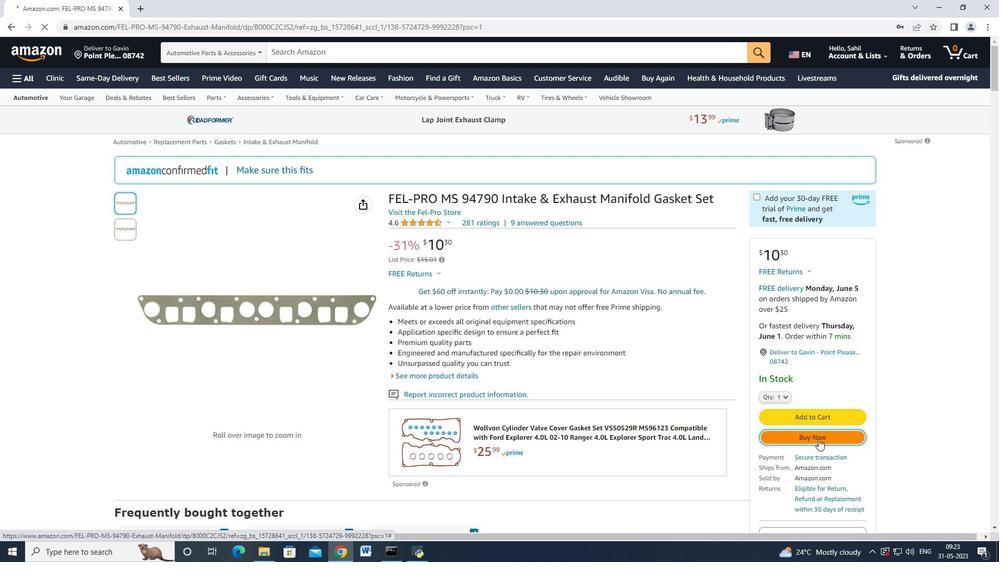 
Action: Mouse pressed left at (819, 437)
Screenshot: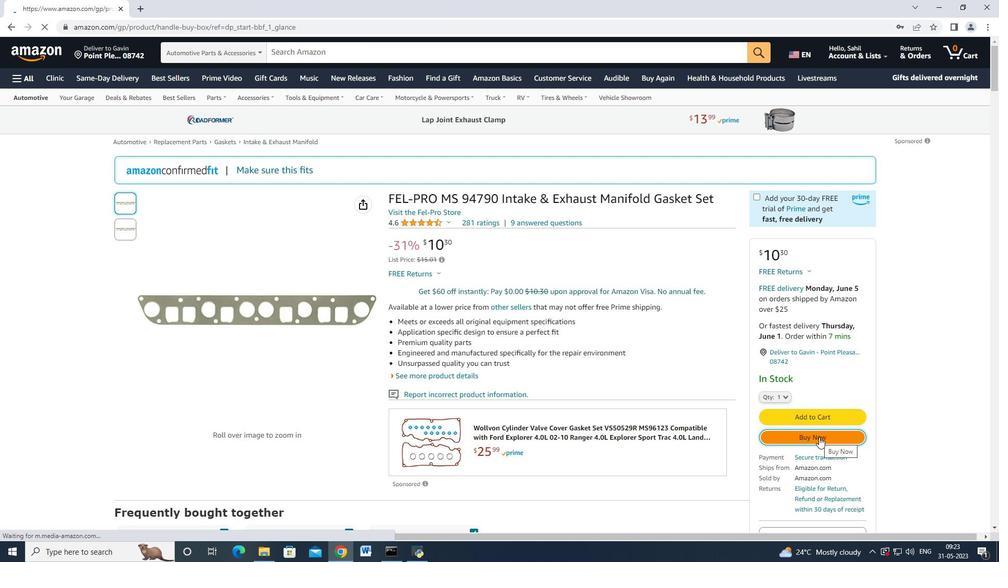 
Action: Mouse moved to (593, 84)
Screenshot: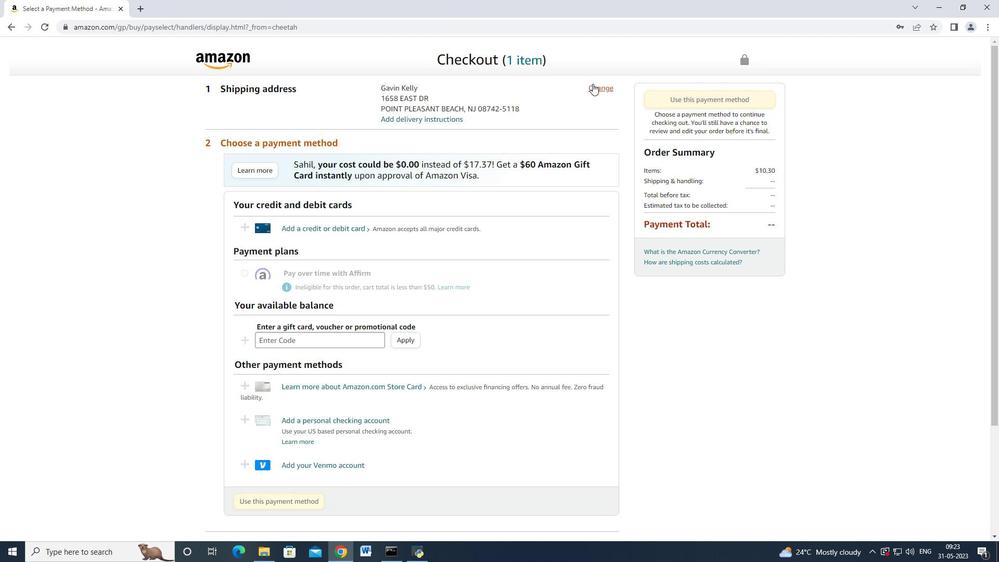 
Action: Mouse pressed left at (593, 84)
Screenshot: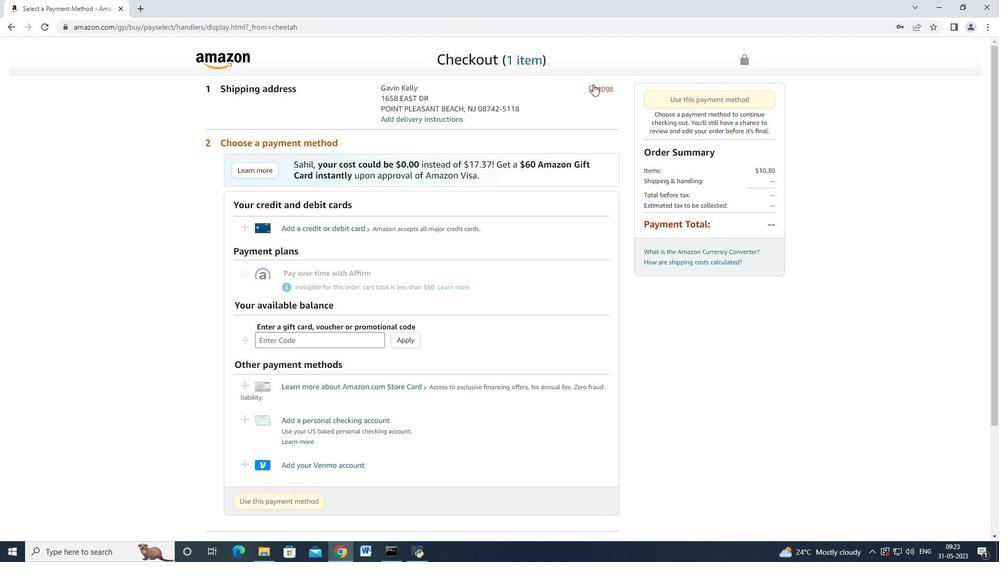 
Action: Mouse moved to (405, 211)
Screenshot: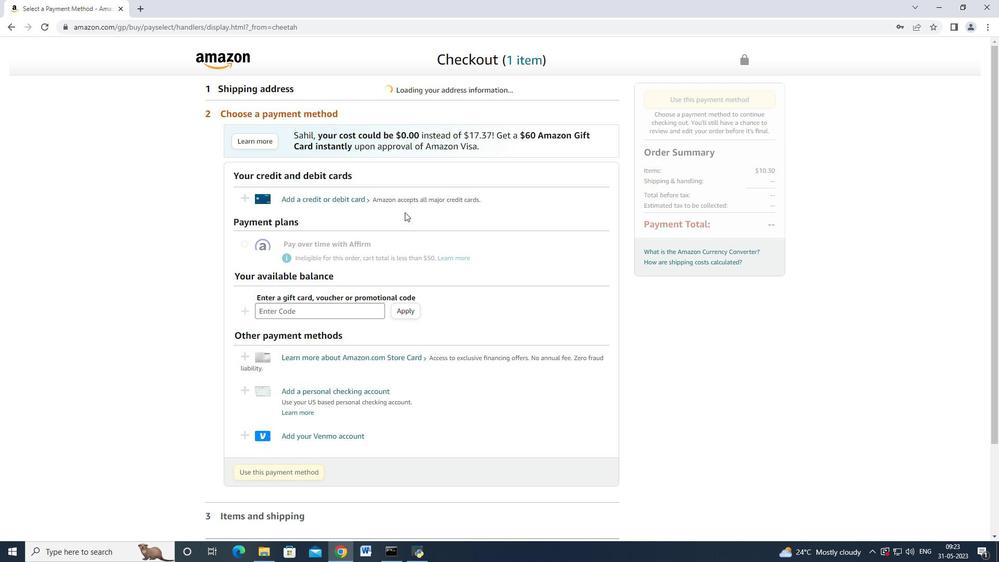 
Action: Mouse scrolled (405, 211) with delta (0, 0)
Screenshot: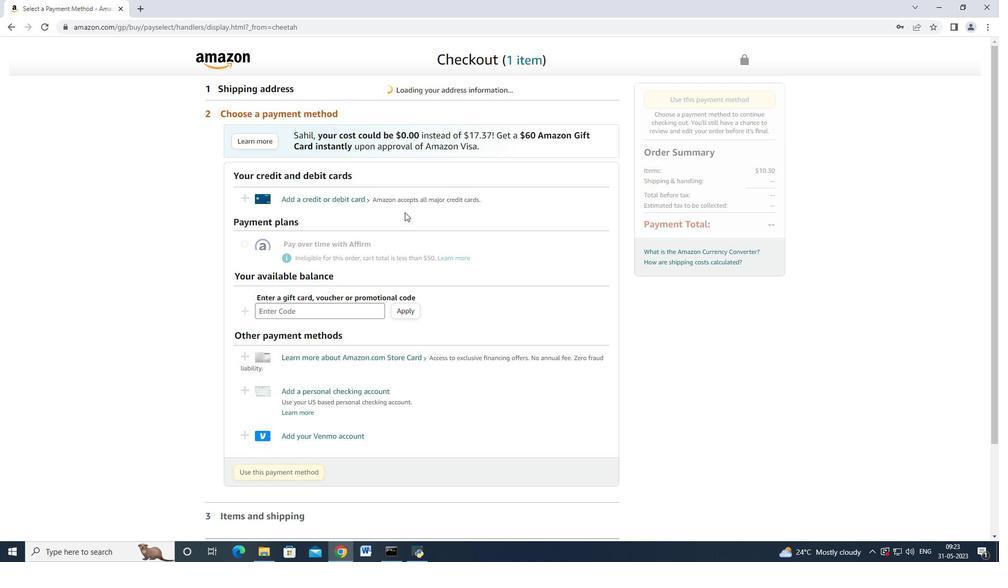 
Action: Mouse scrolled (405, 212) with delta (0, 0)
Screenshot: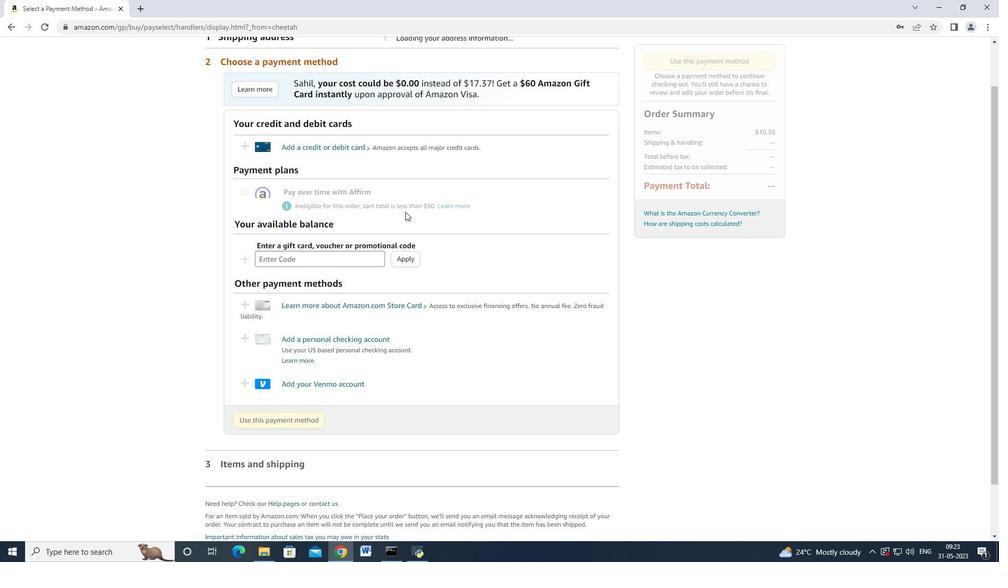 
Action: Mouse moved to (335, 238)
Screenshot: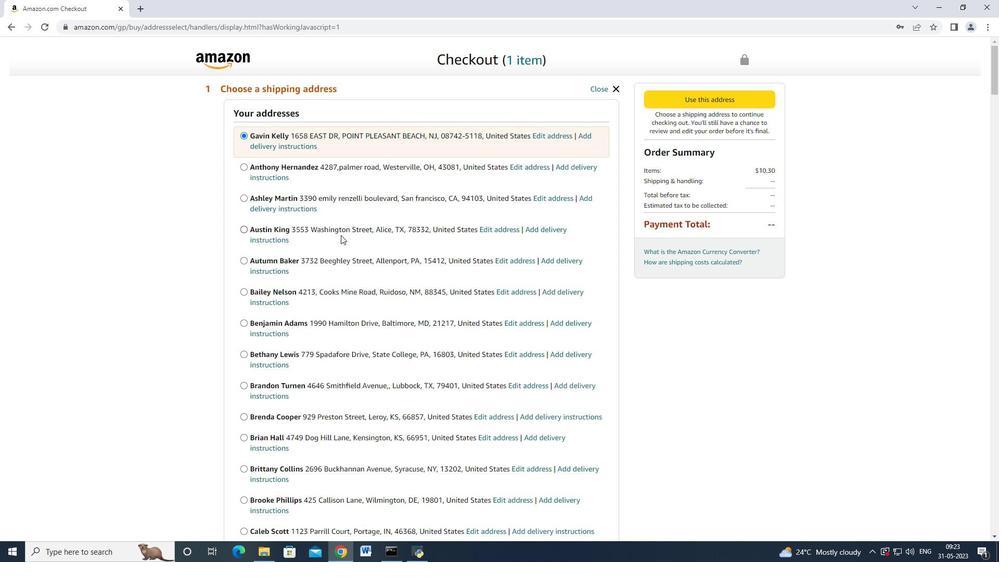 
Action: Mouse scrolled (335, 238) with delta (0, 0)
Screenshot: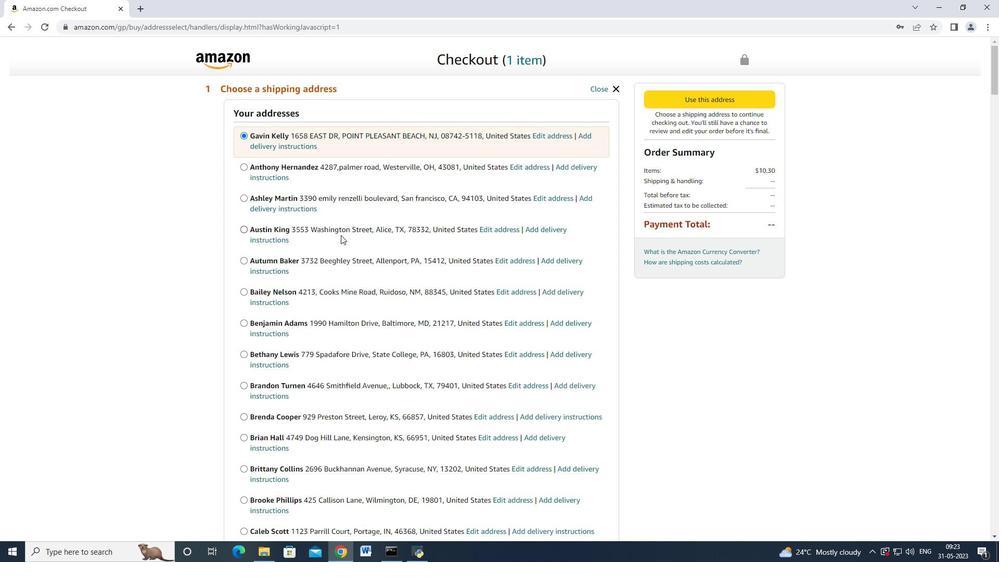 
Action: Mouse moved to (335, 238)
Screenshot: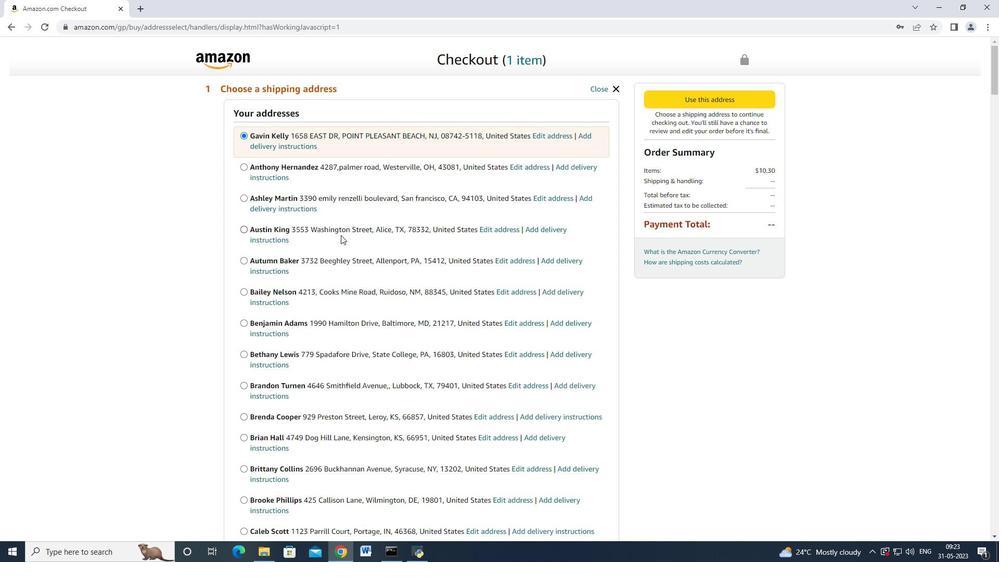 
Action: Mouse scrolled (335, 238) with delta (0, 0)
Screenshot: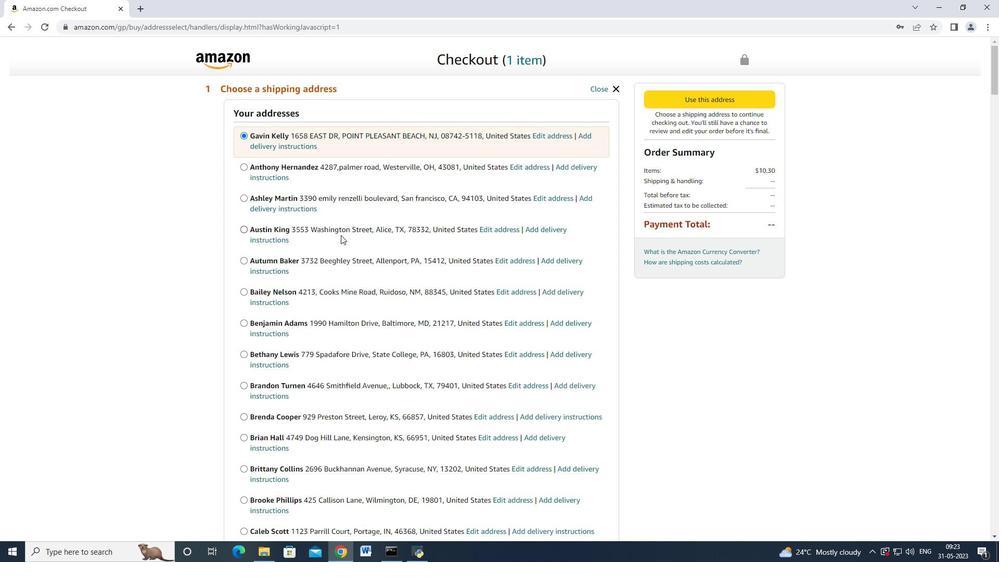 
Action: Mouse scrolled (335, 238) with delta (0, 0)
Screenshot: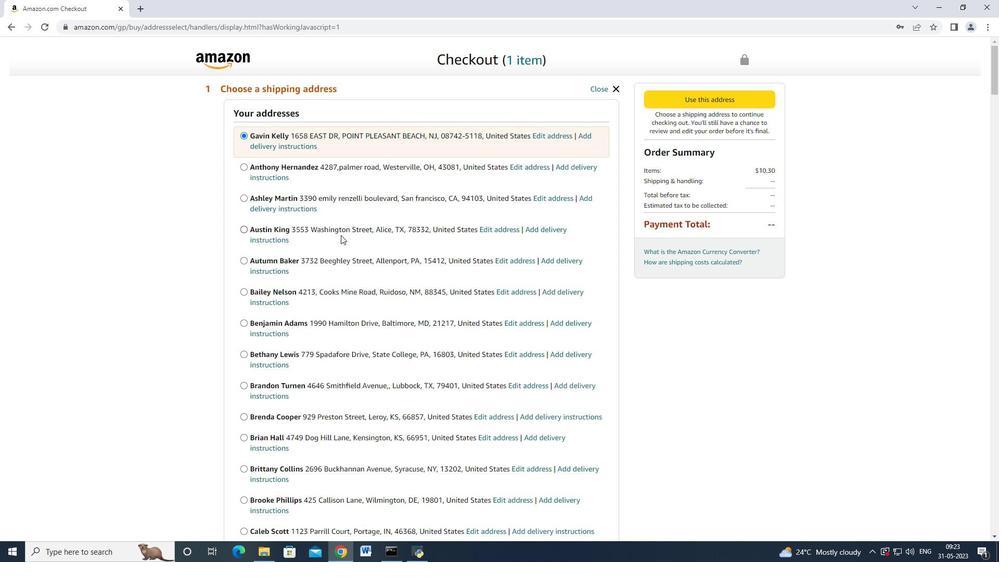 
Action: Mouse moved to (335, 239)
Screenshot: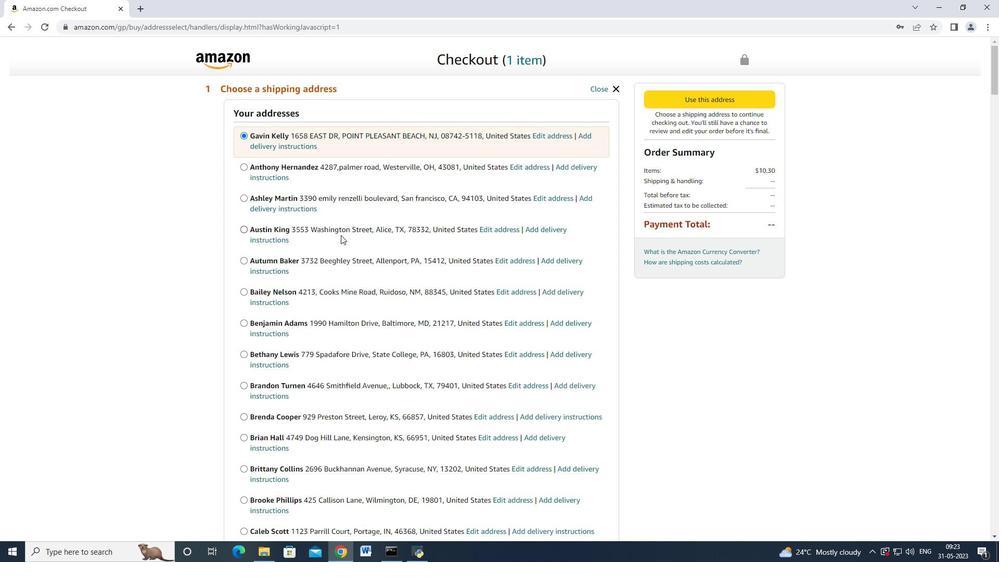 
Action: Mouse scrolled (335, 238) with delta (0, 0)
Screenshot: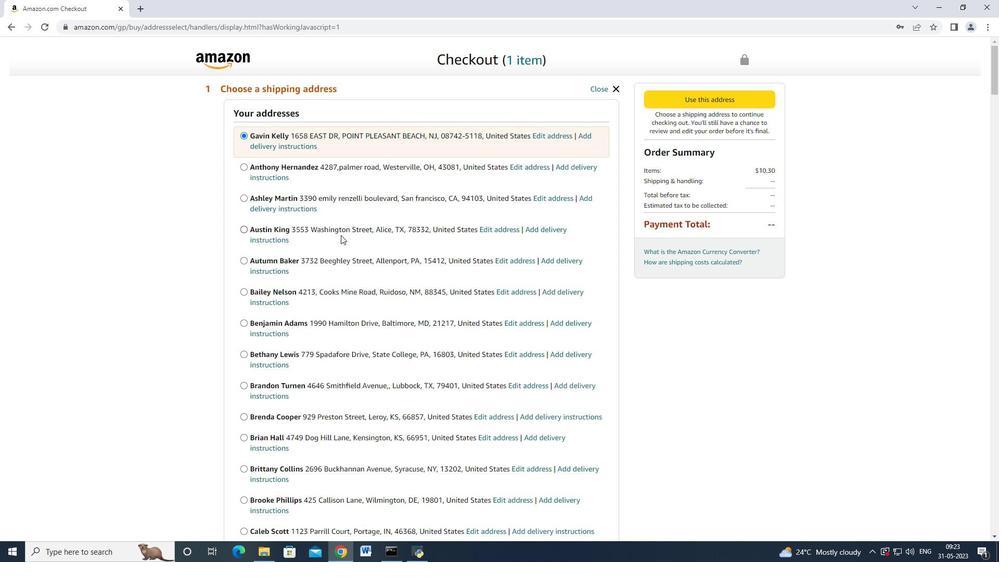 
Action: Mouse moved to (334, 239)
Screenshot: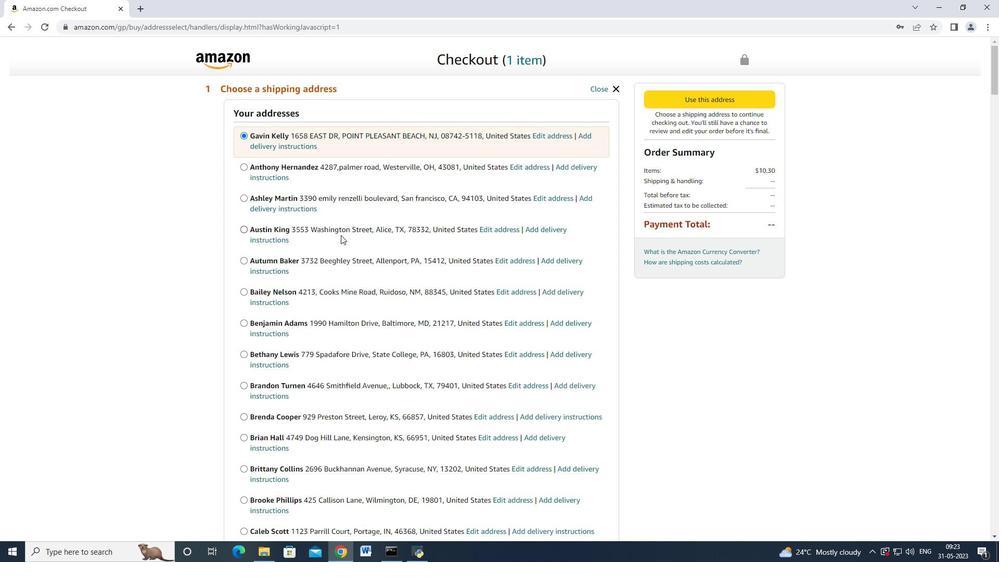
Action: Mouse scrolled (334, 238) with delta (0, 0)
Screenshot: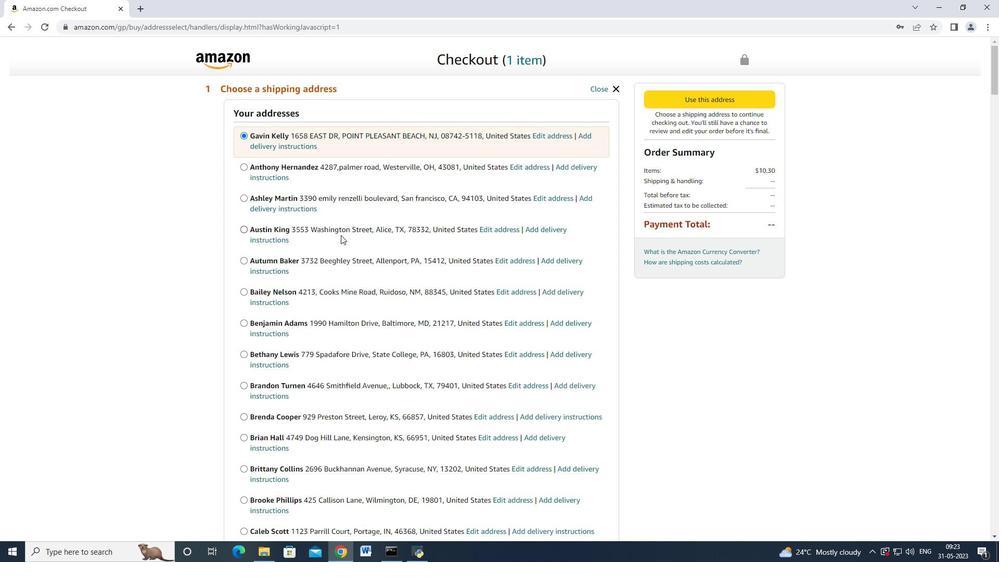 
Action: Mouse scrolled (334, 238) with delta (0, 0)
Screenshot: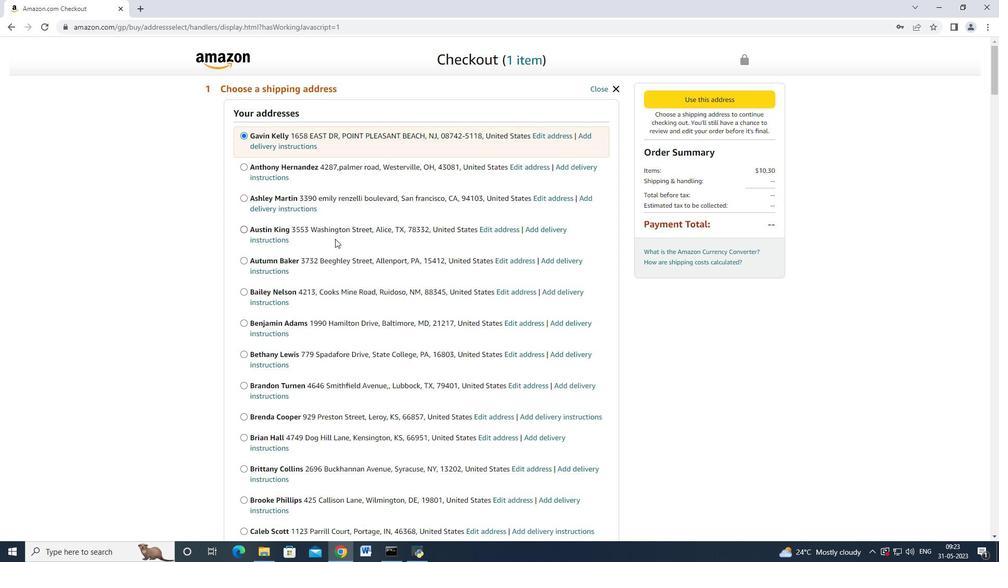 
Action: Mouse moved to (333, 239)
Screenshot: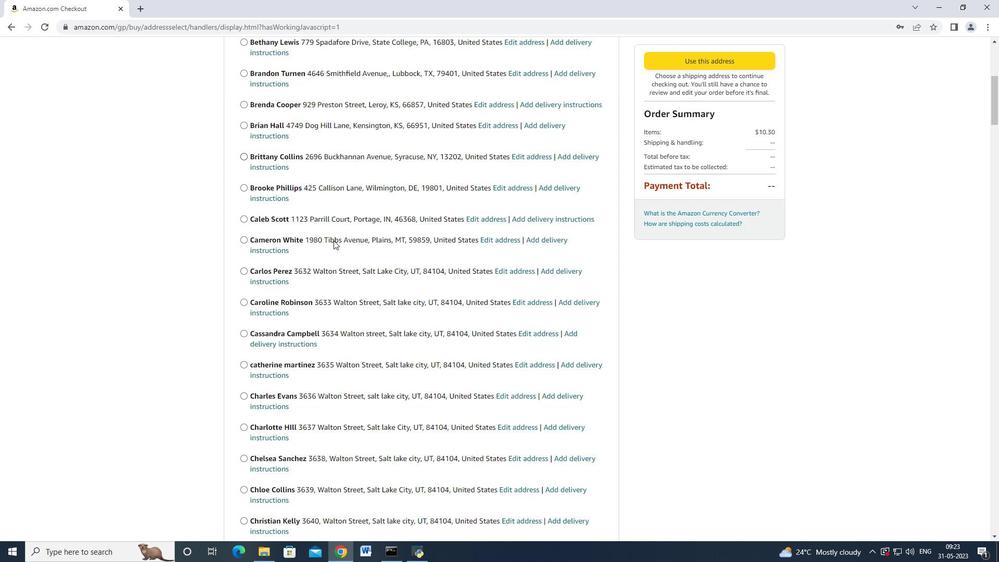 
Action: Mouse scrolled (333, 239) with delta (0, 0)
Screenshot: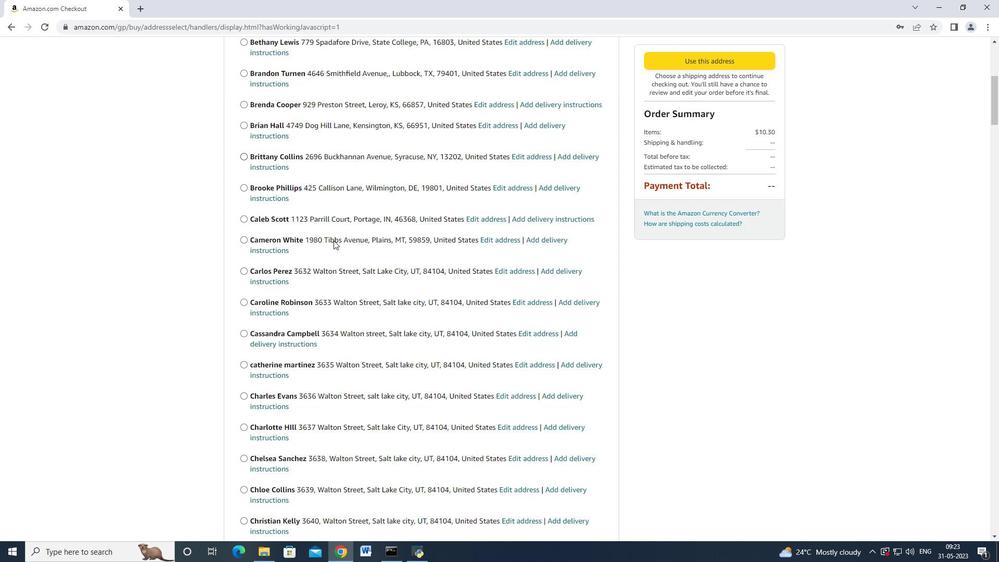 
Action: Mouse scrolled (333, 239) with delta (0, 0)
Screenshot: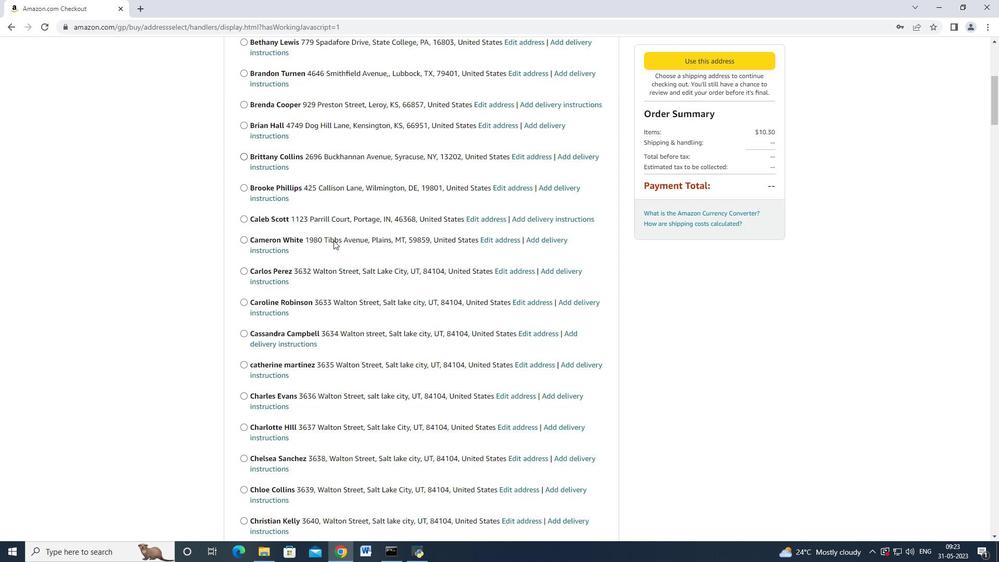 
Action: Mouse moved to (333, 239)
Screenshot: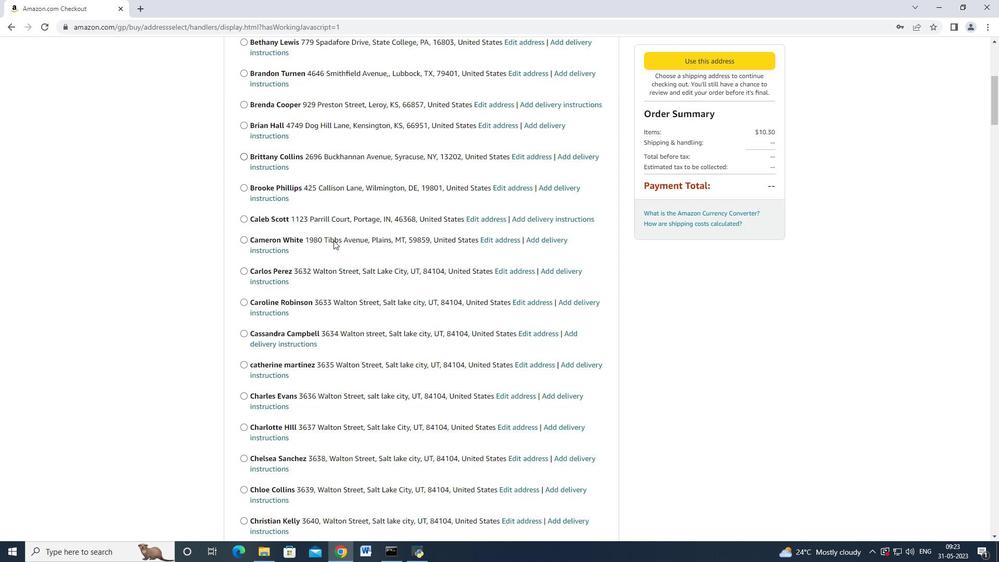 
Action: Mouse scrolled (333, 239) with delta (0, 0)
Screenshot: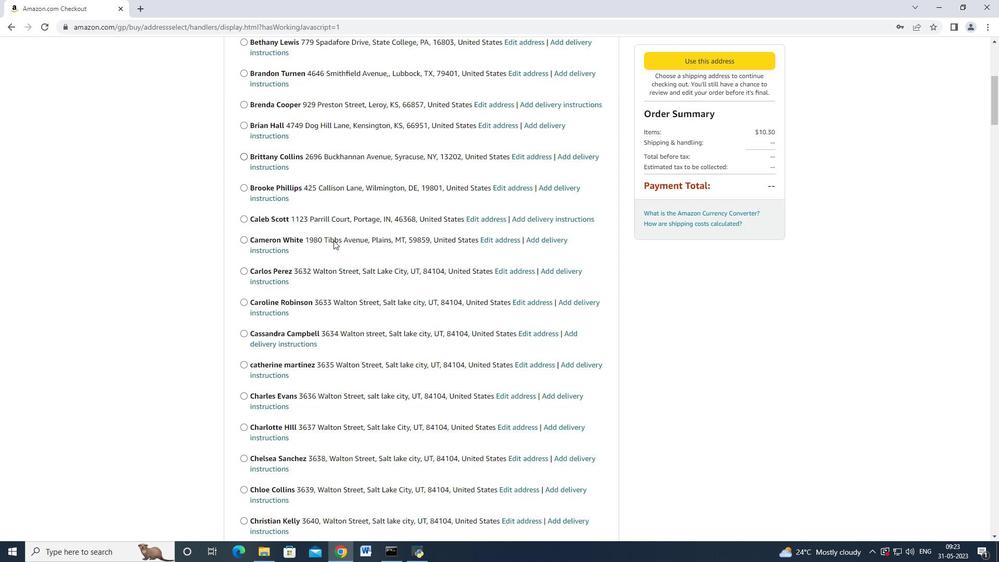 
Action: Mouse scrolled (333, 239) with delta (0, 0)
Screenshot: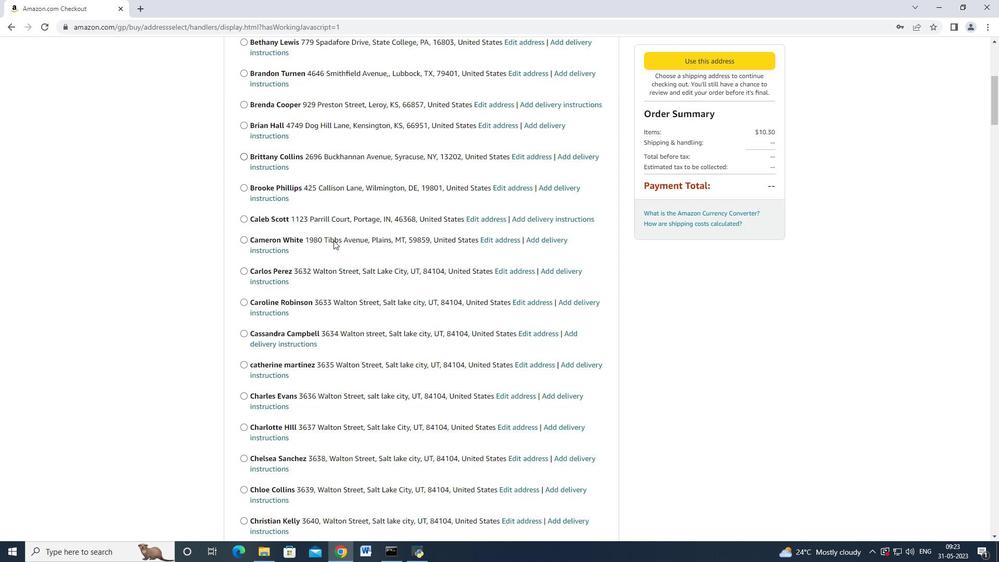 
Action: Mouse scrolled (333, 239) with delta (0, 0)
Screenshot: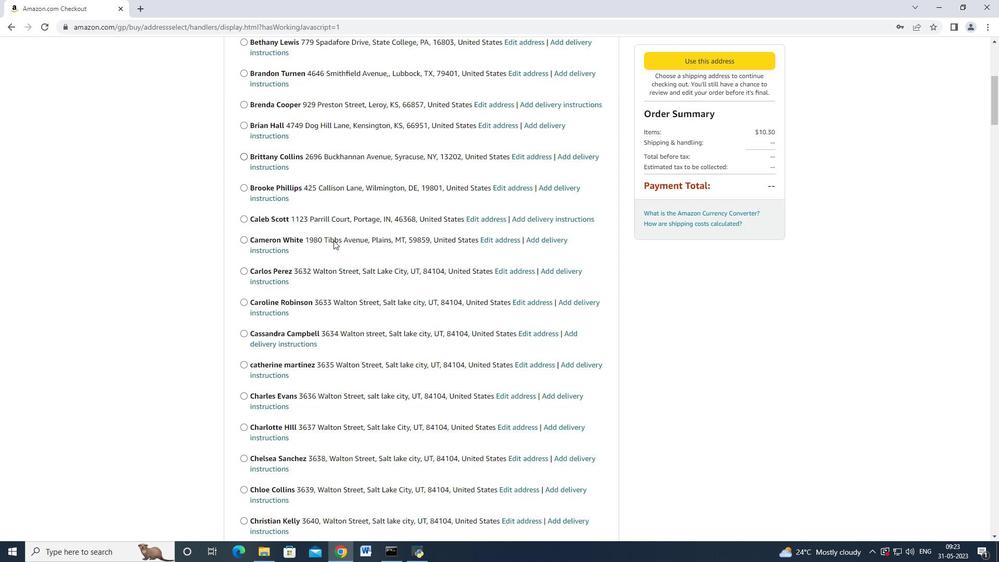 
Action: Mouse scrolled (333, 239) with delta (0, 0)
Screenshot: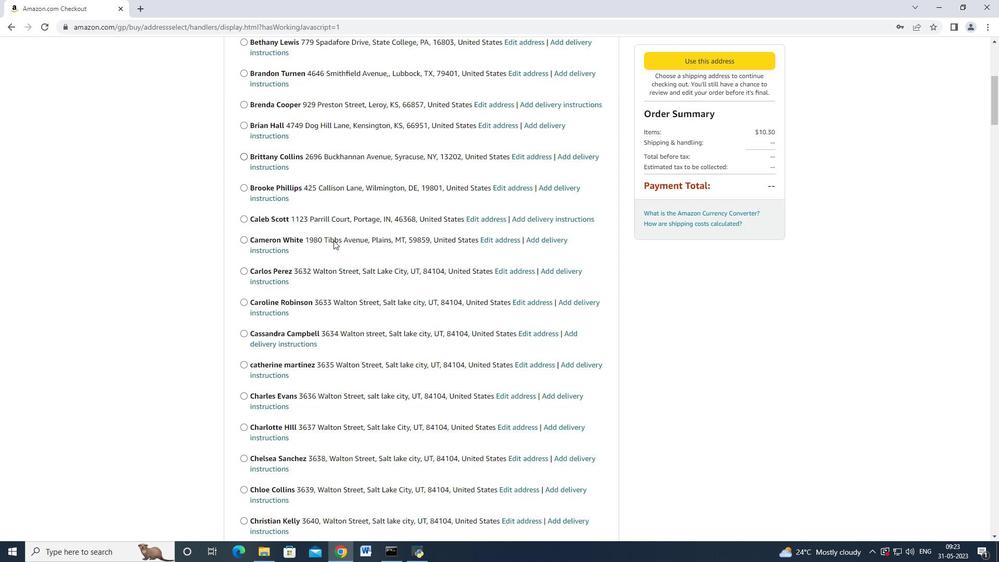 
Action: Mouse moved to (333, 239)
Screenshot: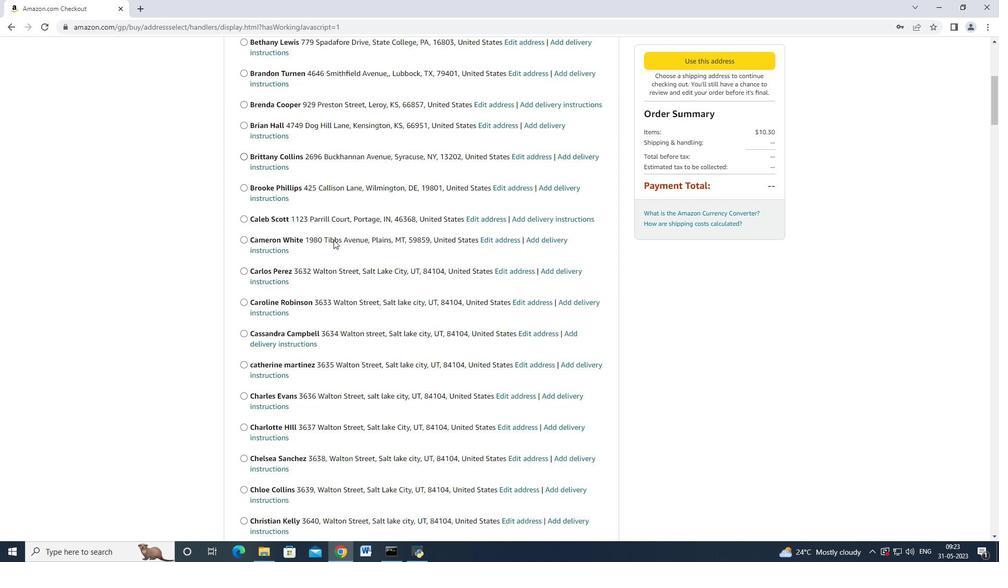 
Action: Mouse scrolled (333, 238) with delta (0, 0)
Screenshot: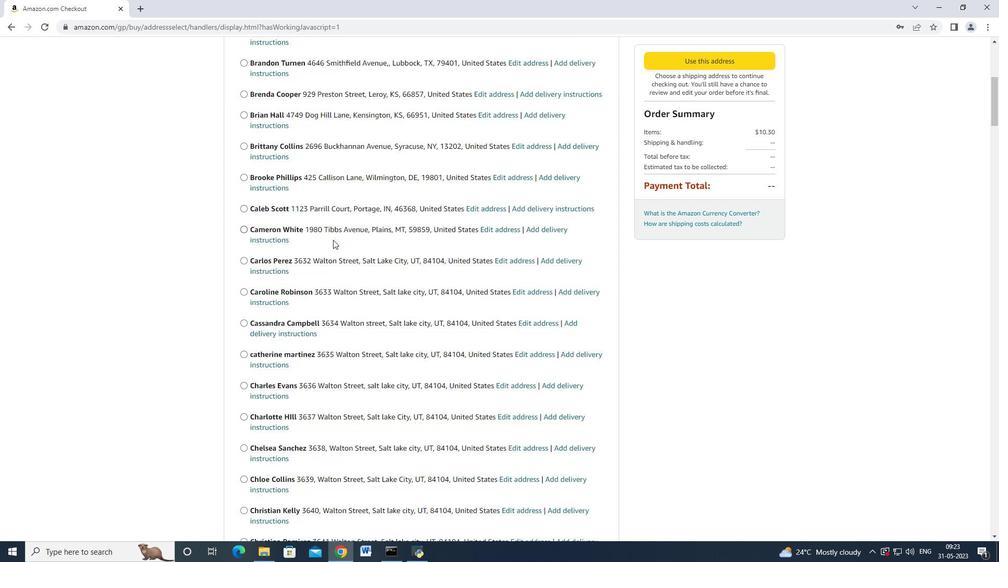 
Action: Mouse scrolled (333, 238) with delta (0, 0)
Screenshot: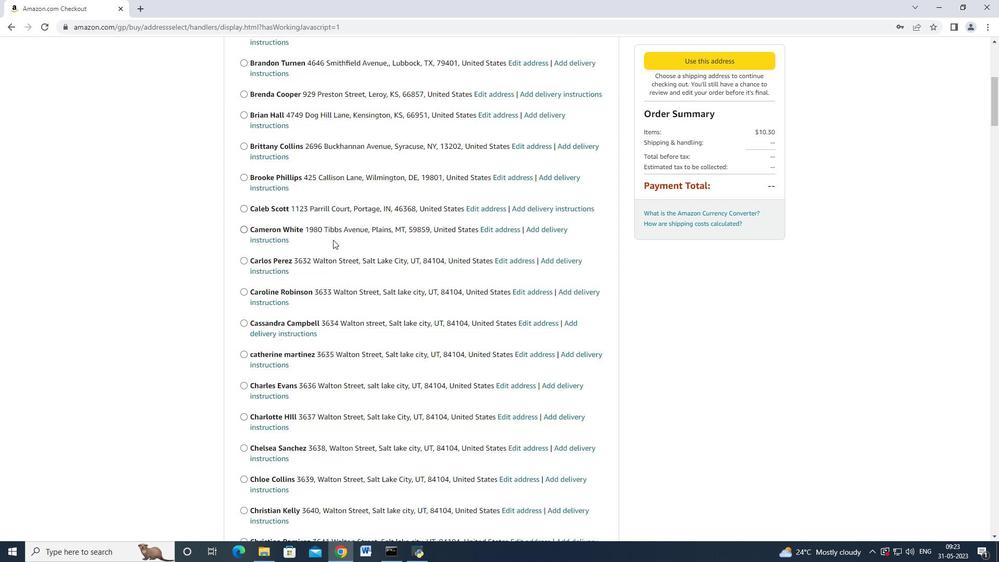 
Action: Mouse moved to (333, 239)
Screenshot: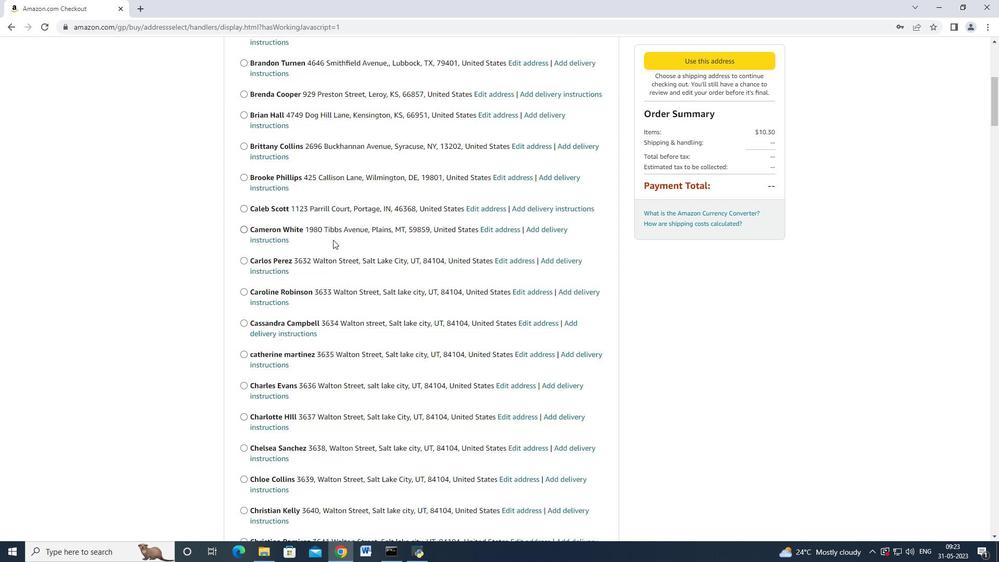 
Action: Mouse scrolled (333, 238) with delta (0, 0)
Screenshot: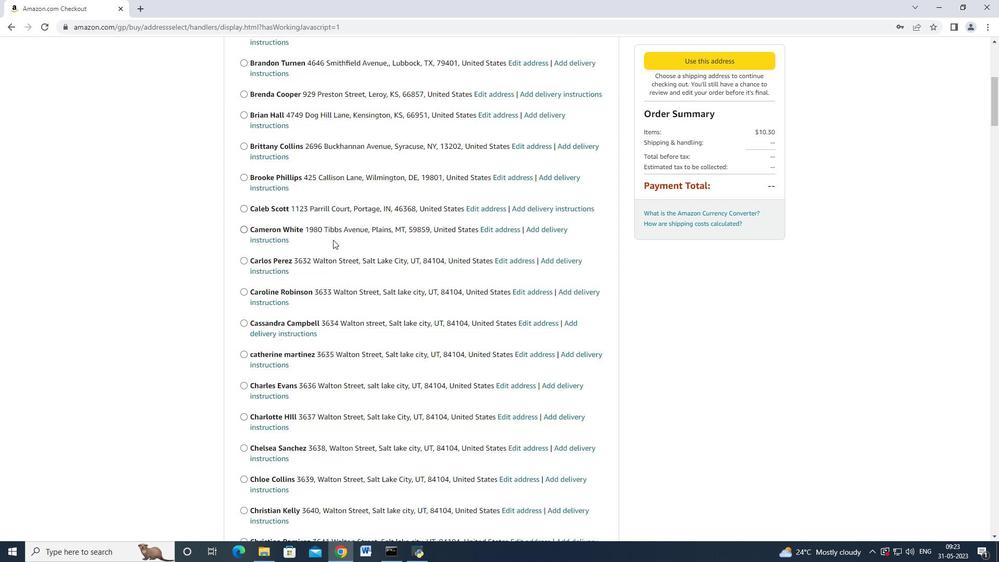 
Action: Mouse scrolled (333, 238) with delta (0, 0)
Screenshot: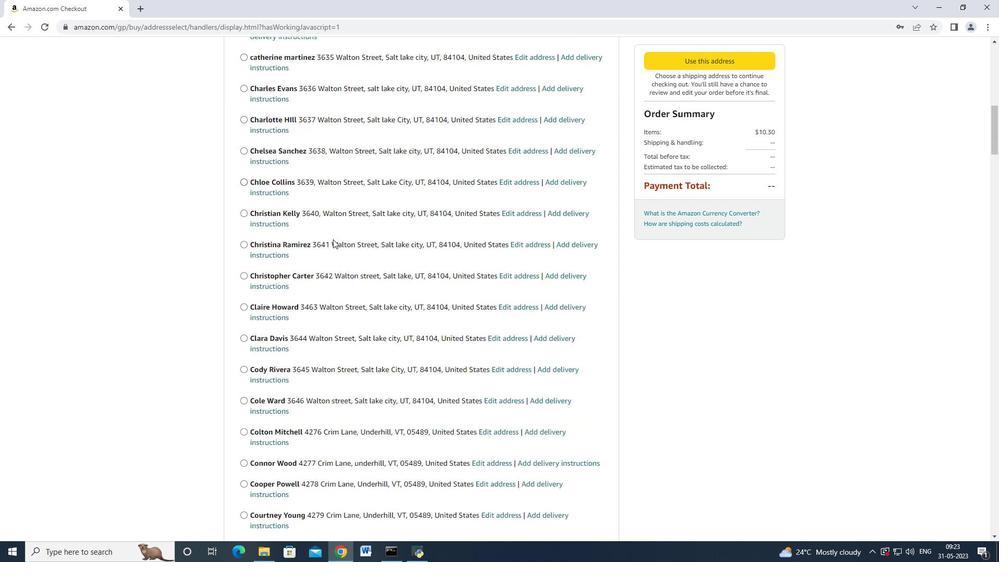 
Action: Mouse scrolled (333, 238) with delta (0, 0)
Screenshot: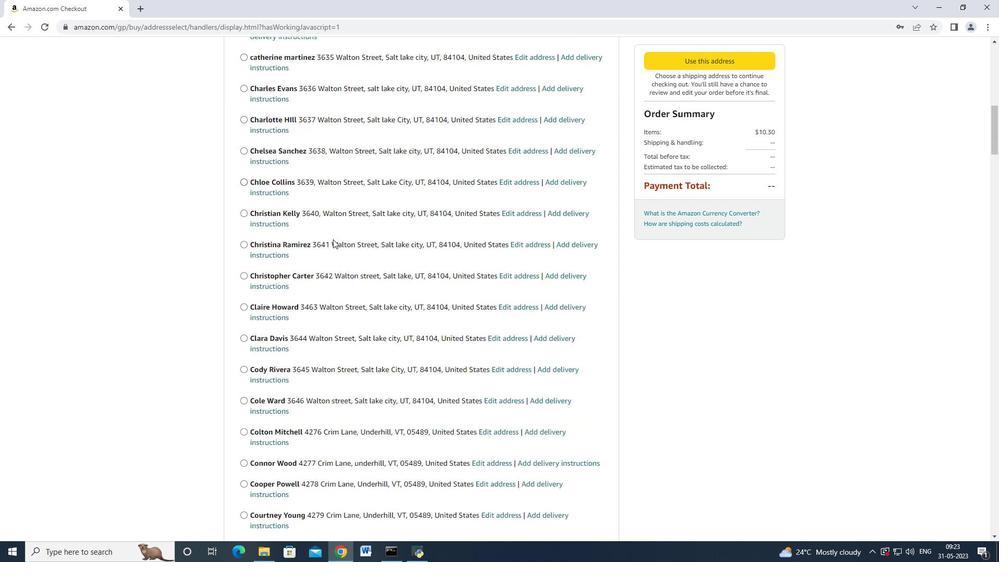 
Action: Mouse scrolled (333, 238) with delta (0, 0)
Screenshot: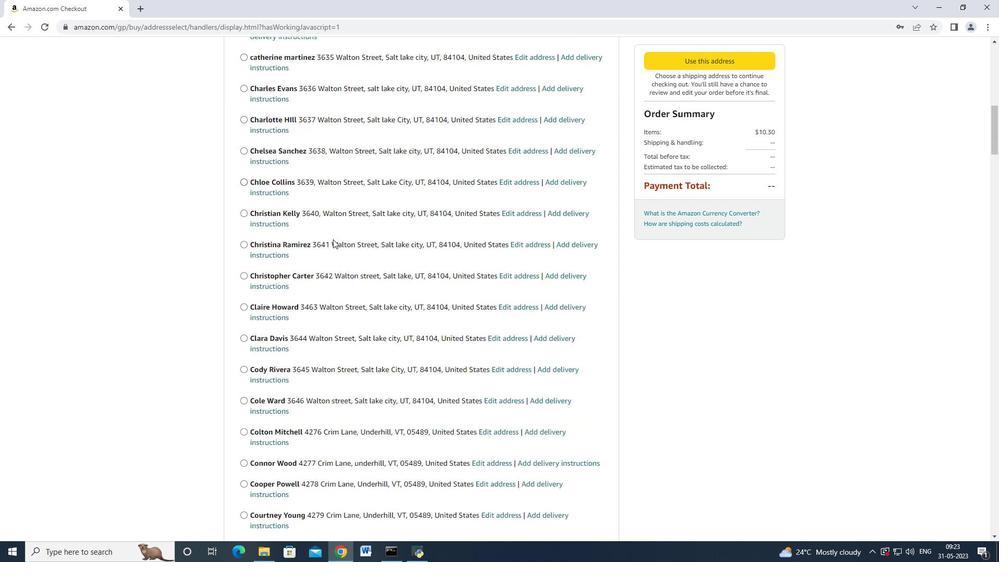 
Action: Mouse scrolled (333, 238) with delta (0, 0)
Screenshot: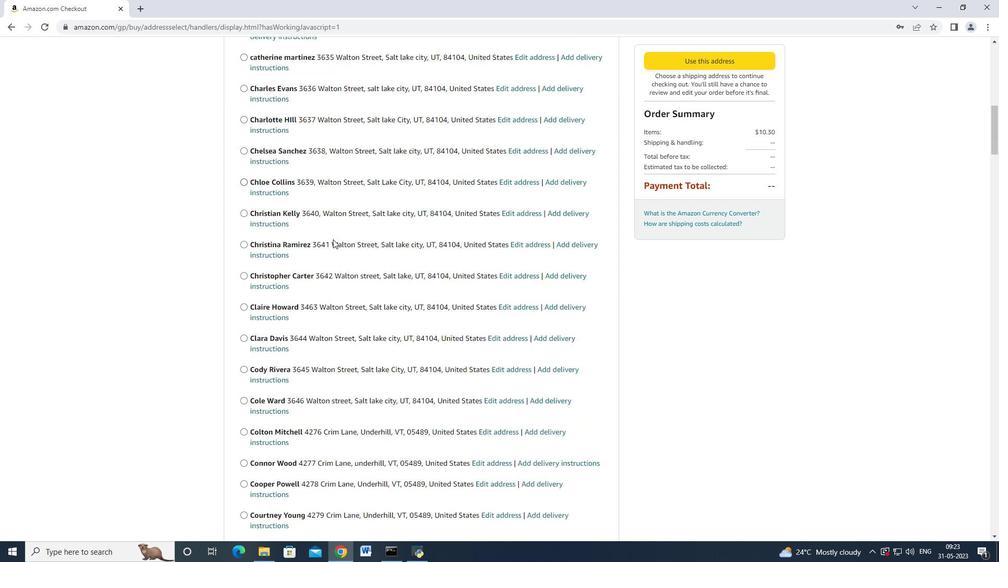 
Action: Mouse moved to (333, 239)
Screenshot: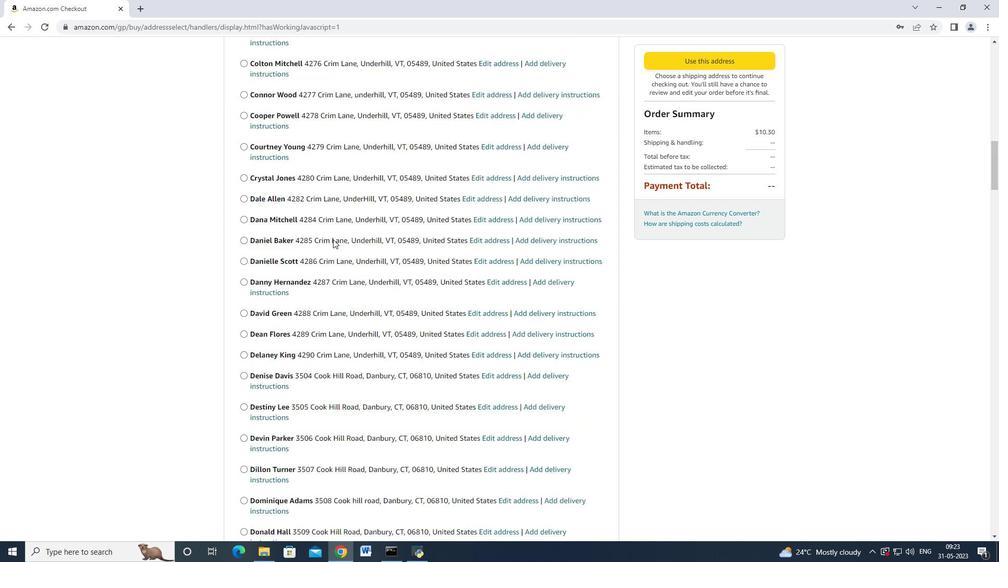 
Action: Mouse scrolled (333, 238) with delta (0, 0)
Screenshot: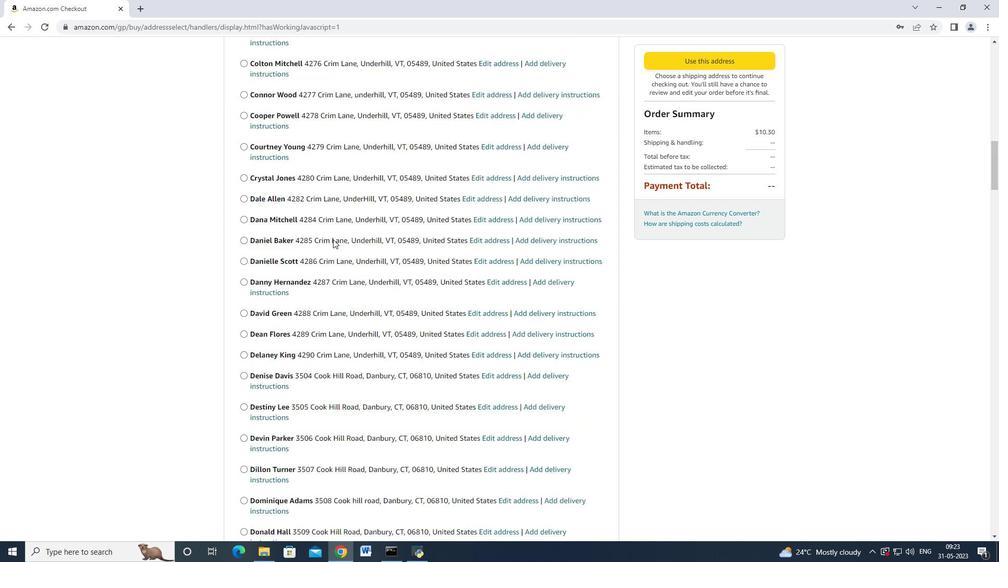 
Action: Mouse scrolled (333, 238) with delta (0, 0)
Screenshot: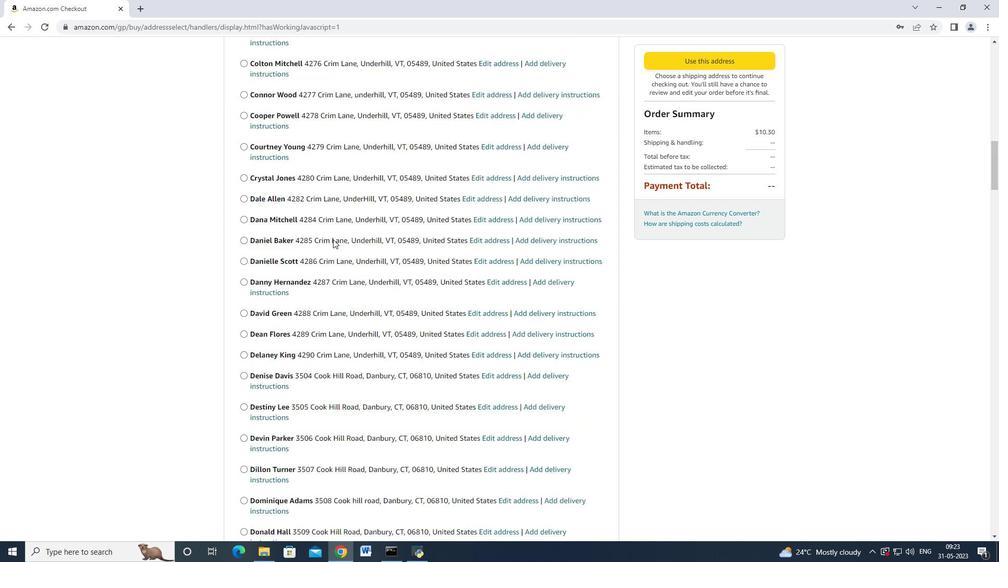 
Action: Mouse scrolled (333, 238) with delta (0, 0)
Screenshot: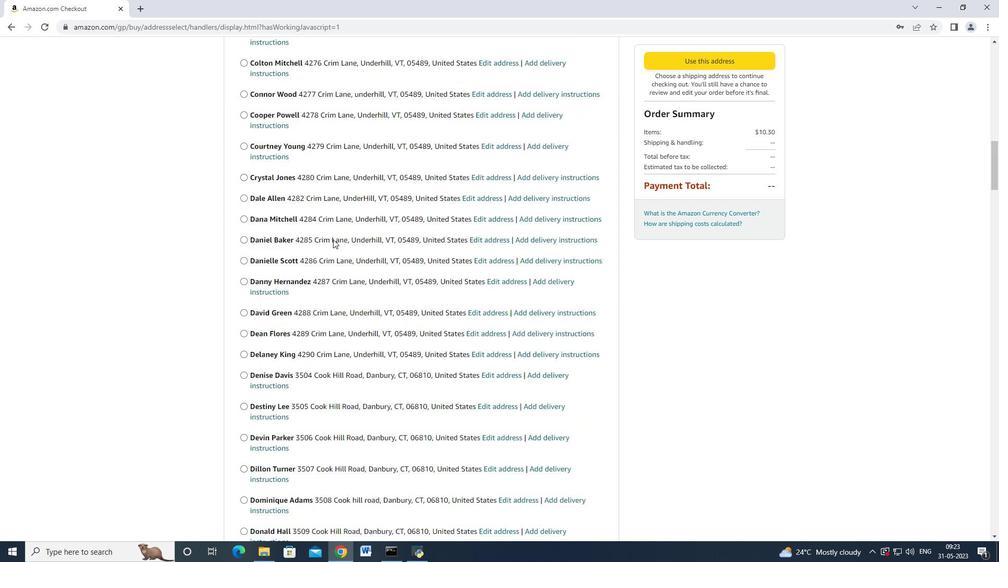 
Action: Mouse scrolled (333, 238) with delta (0, 0)
Screenshot: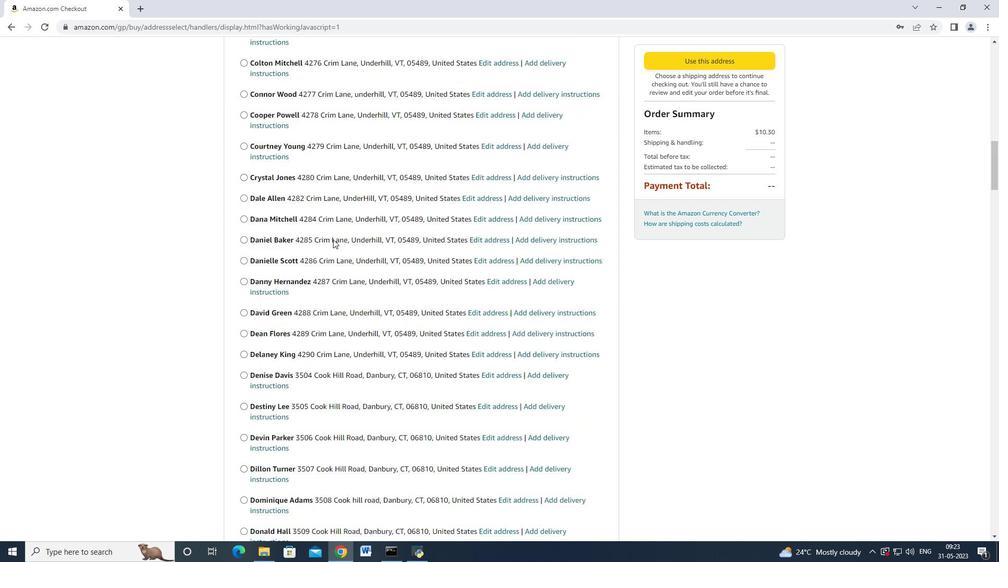 
Action: Mouse scrolled (333, 238) with delta (0, 0)
Screenshot: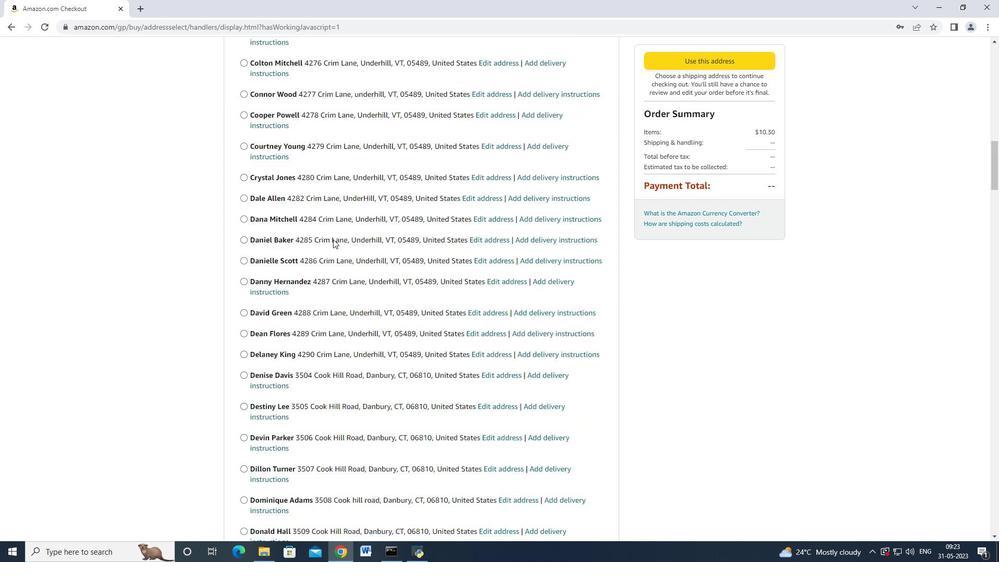 
Action: Mouse scrolled (333, 238) with delta (0, 0)
Screenshot: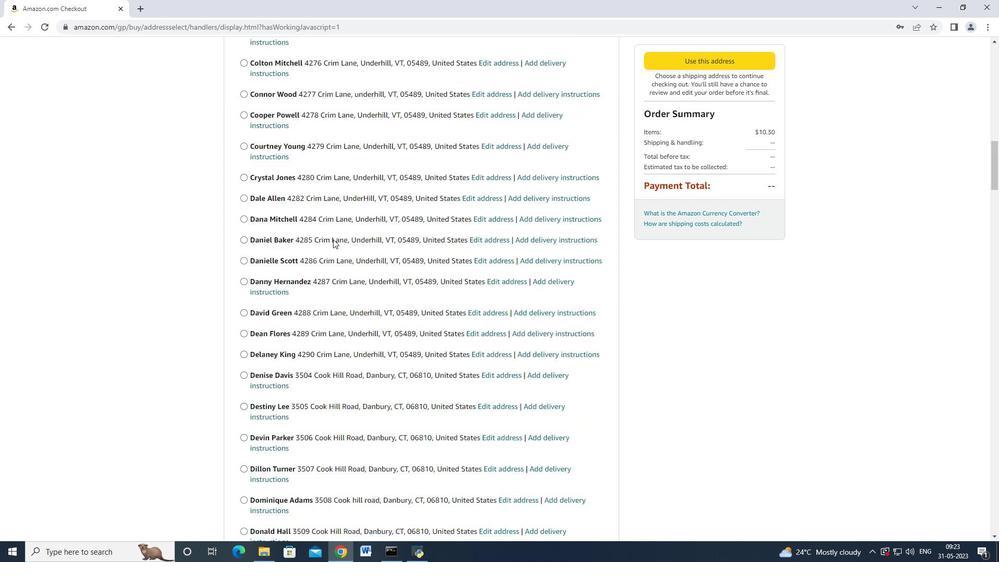 
Action: Mouse scrolled (333, 238) with delta (0, 0)
Screenshot: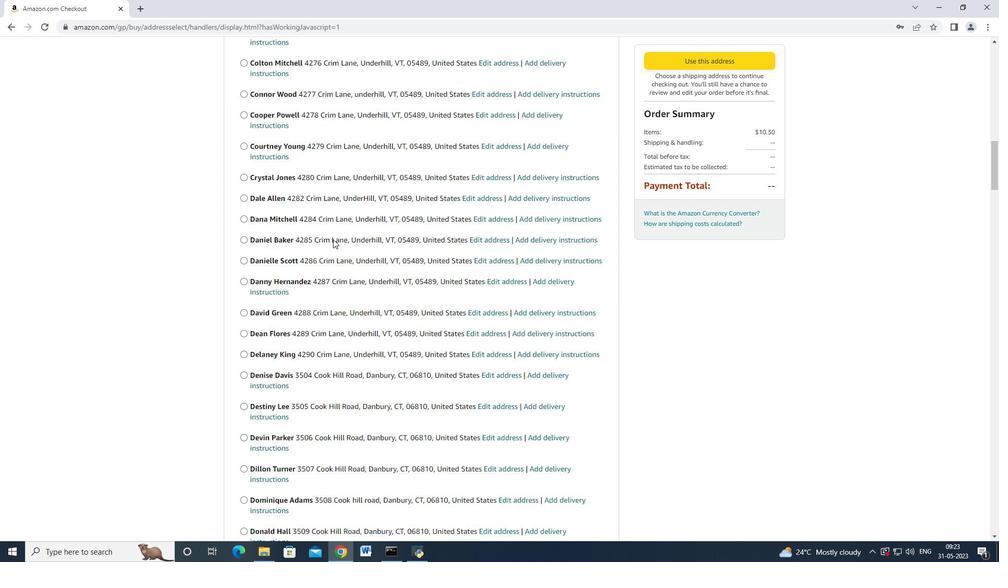 
Action: Mouse moved to (333, 239)
Screenshot: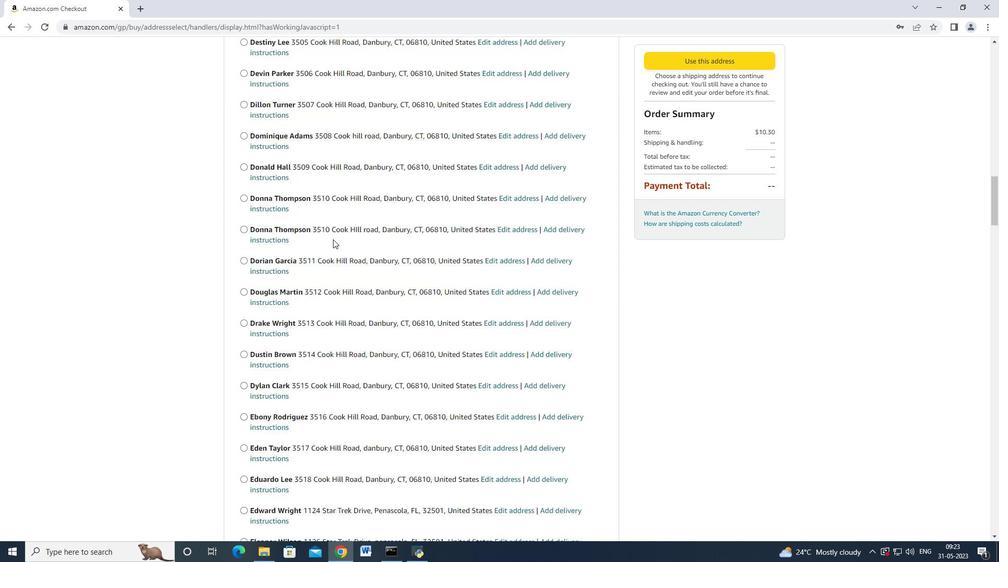 
Action: Mouse scrolled (333, 238) with delta (0, 0)
Screenshot: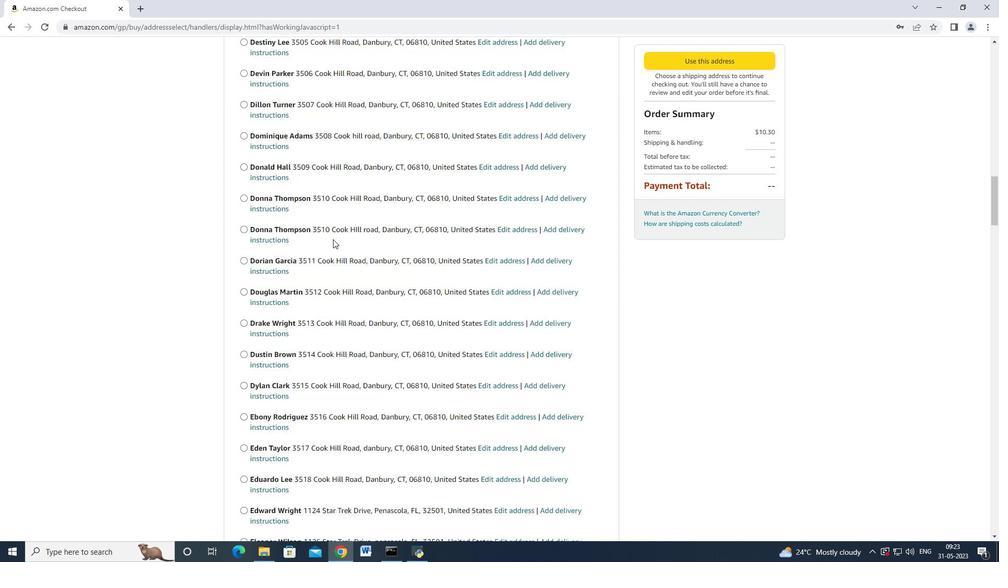 
Action: Mouse moved to (333, 239)
Screenshot: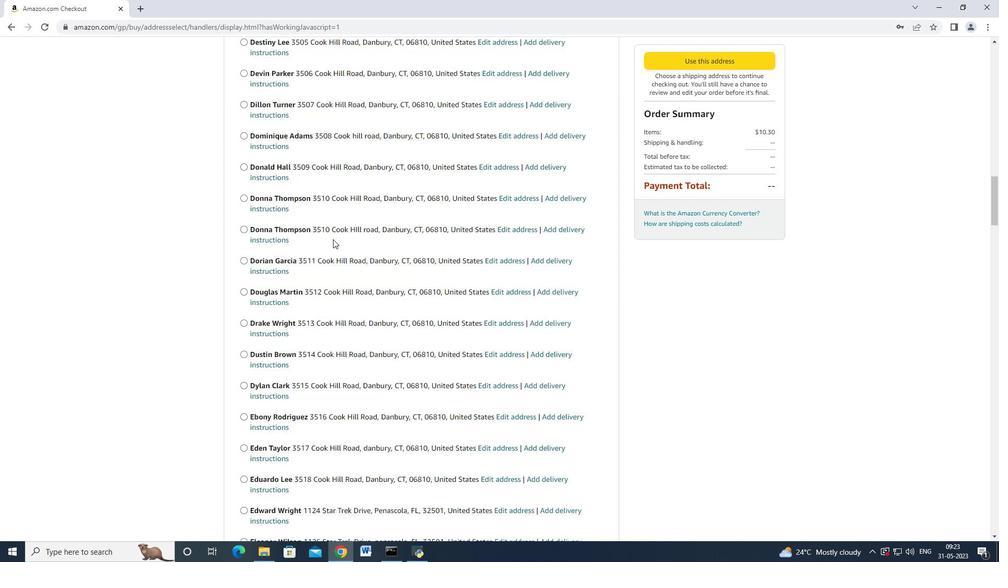 
Action: Mouse scrolled (333, 238) with delta (0, 0)
Screenshot: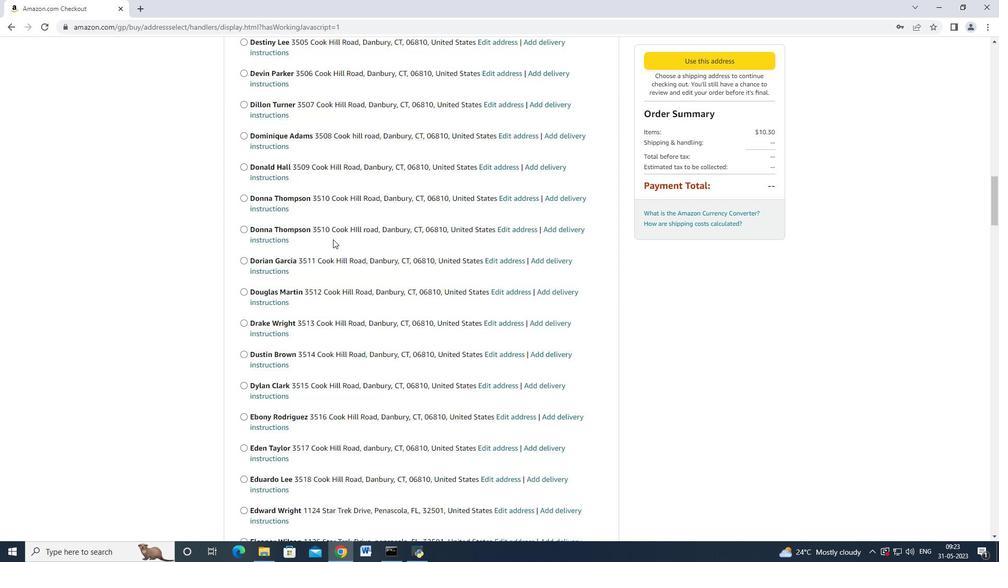 
Action: Mouse scrolled (333, 238) with delta (0, 0)
Screenshot: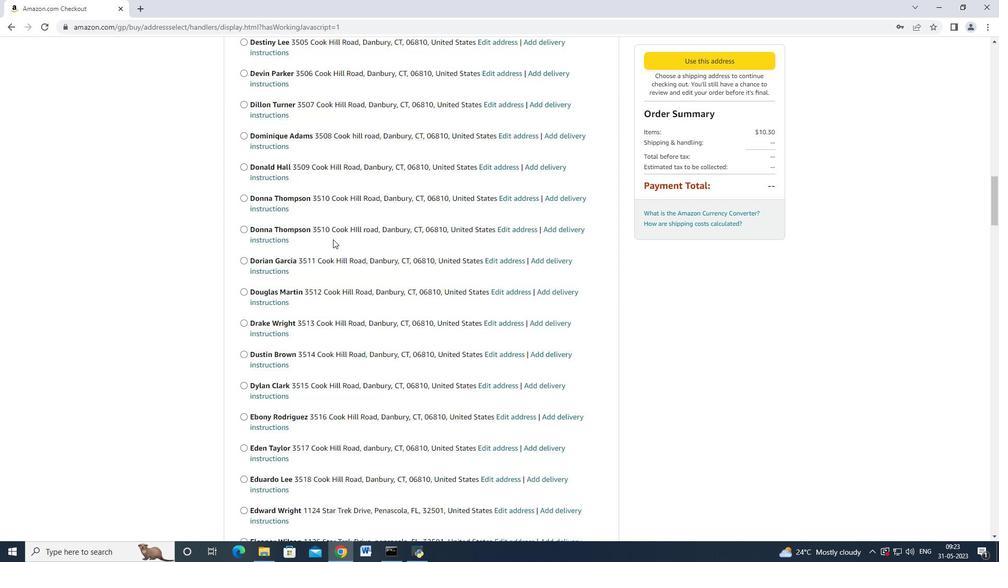 
Action: Mouse scrolled (333, 238) with delta (0, 0)
Screenshot: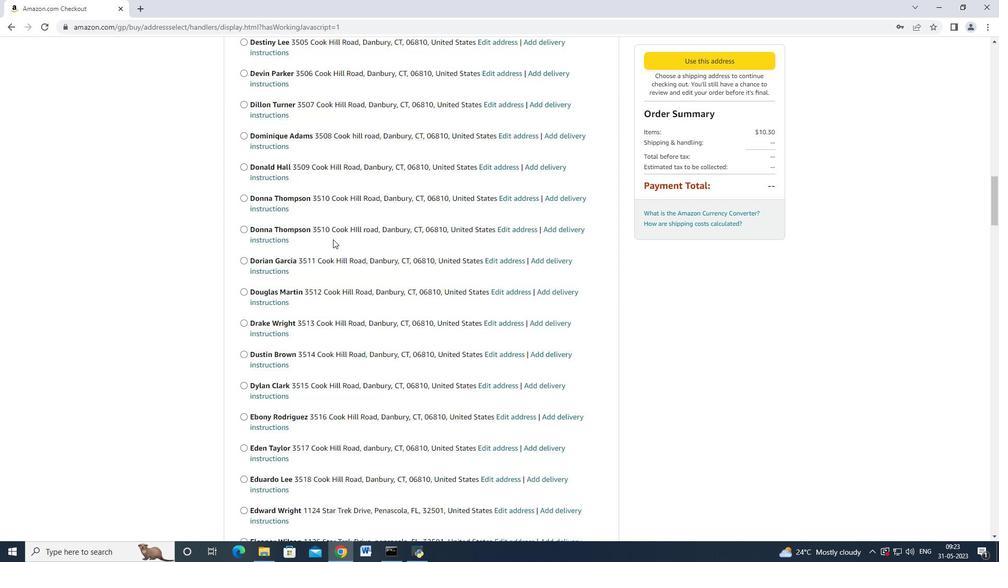 
Action: Mouse scrolled (333, 238) with delta (0, 0)
Screenshot: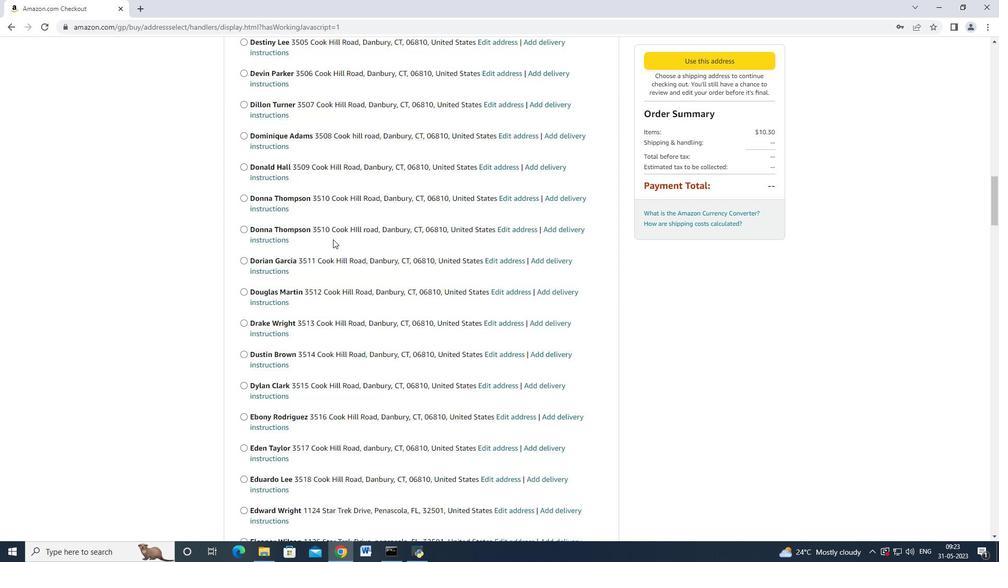 
Action: Mouse moved to (333, 237)
Screenshot: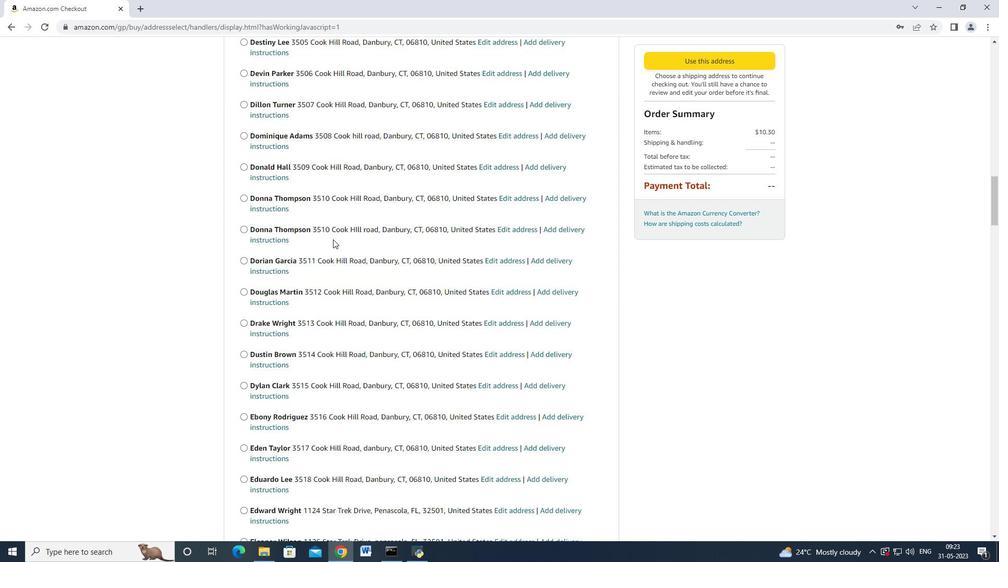 
Action: Mouse scrolled (333, 238) with delta (0, 0)
Screenshot: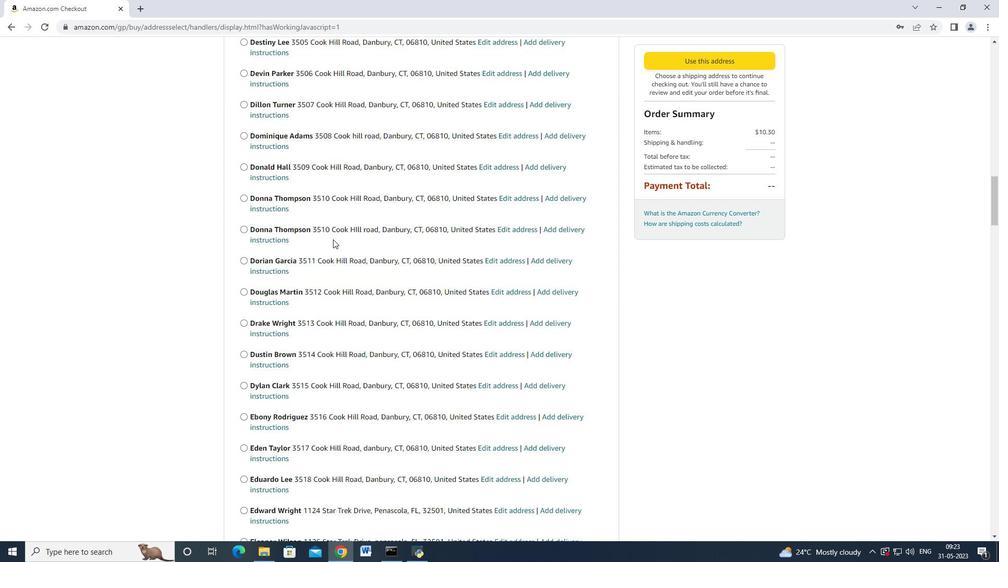 
Action: Mouse moved to (334, 236)
Screenshot: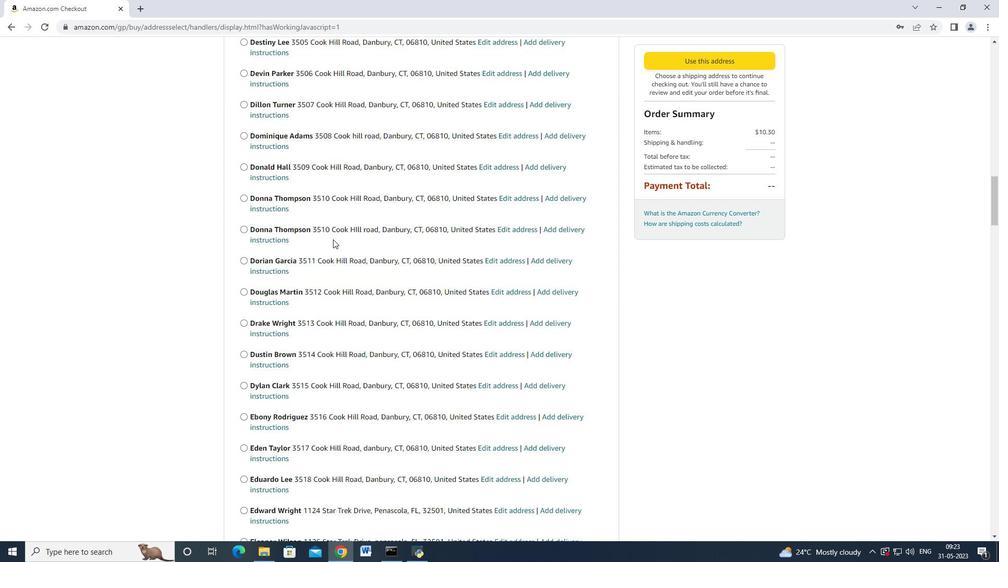 
Action: Mouse scrolled (334, 236) with delta (0, 0)
Screenshot: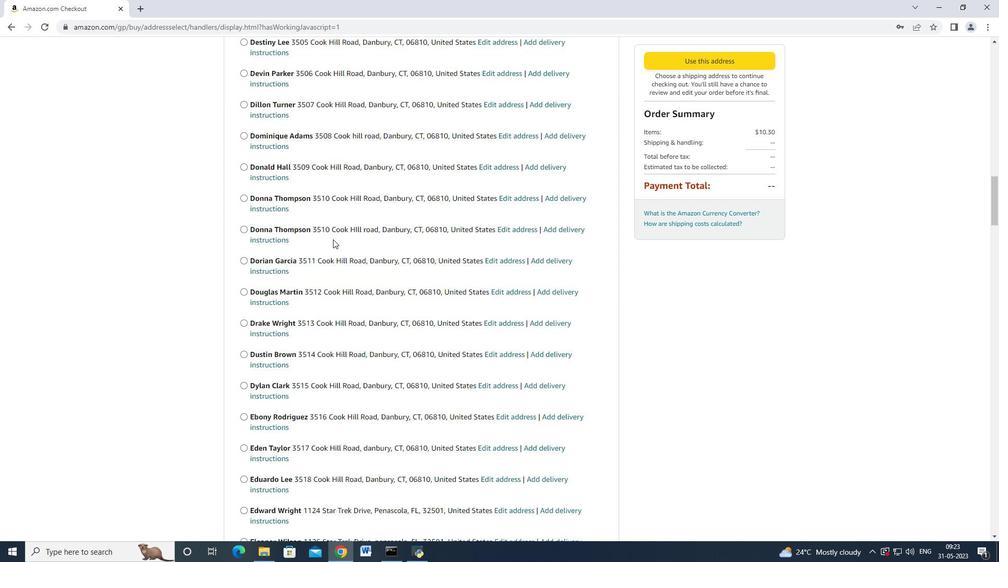 
Action: Mouse moved to (333, 237)
Screenshot: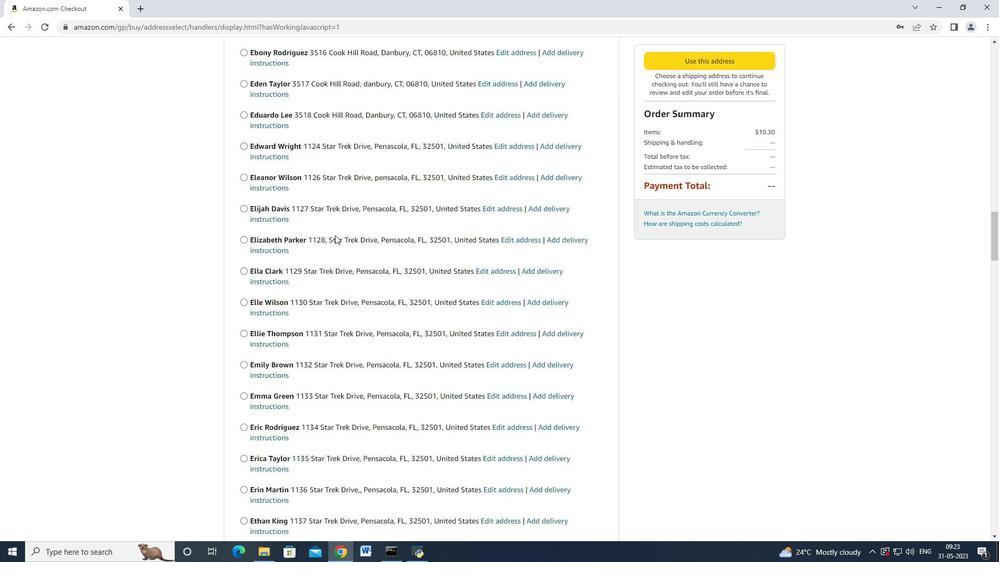 
Action: Mouse scrolled (333, 236) with delta (0, 0)
Screenshot: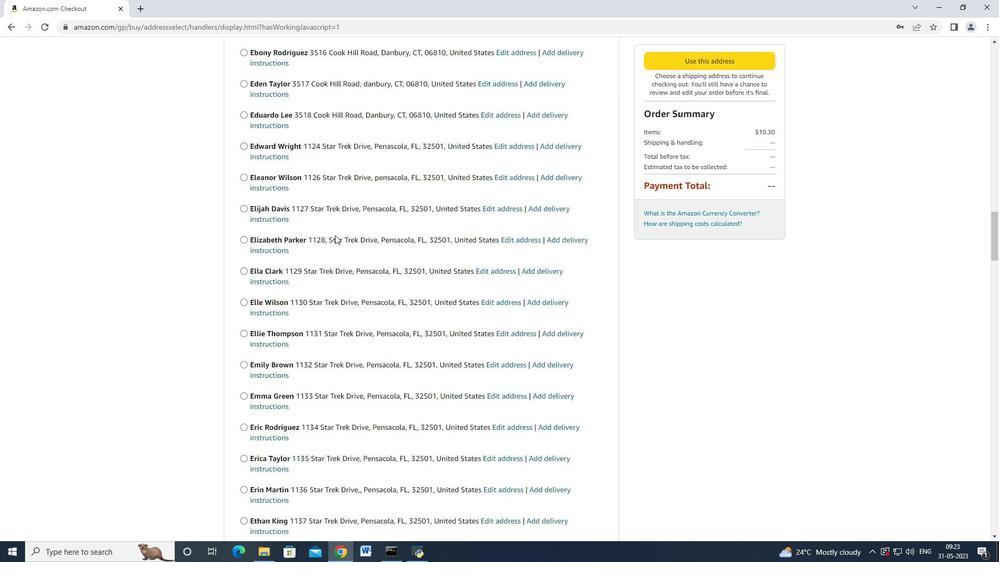 
Action: Mouse moved to (333, 237)
Screenshot: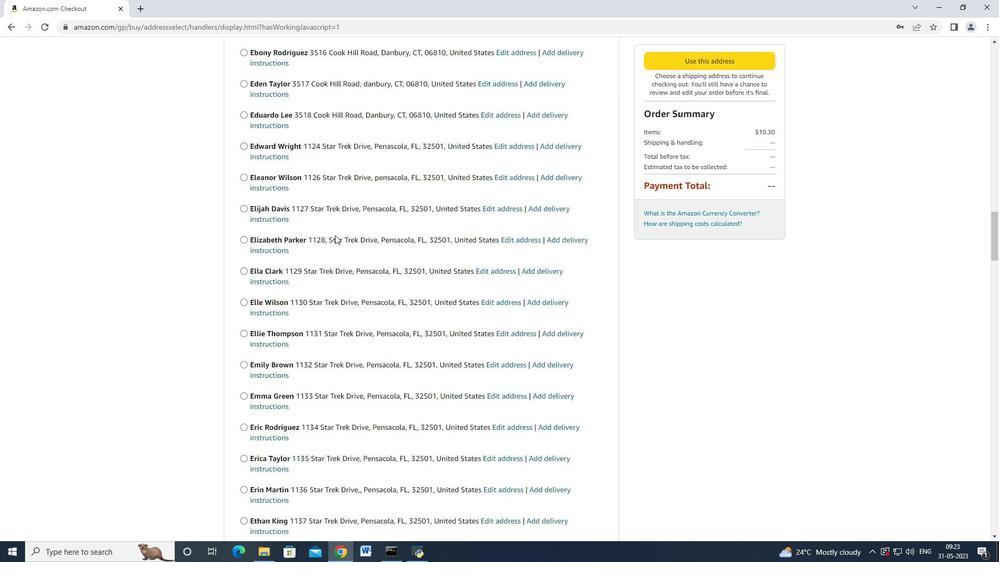 
Action: Mouse scrolled (333, 237) with delta (0, 0)
Screenshot: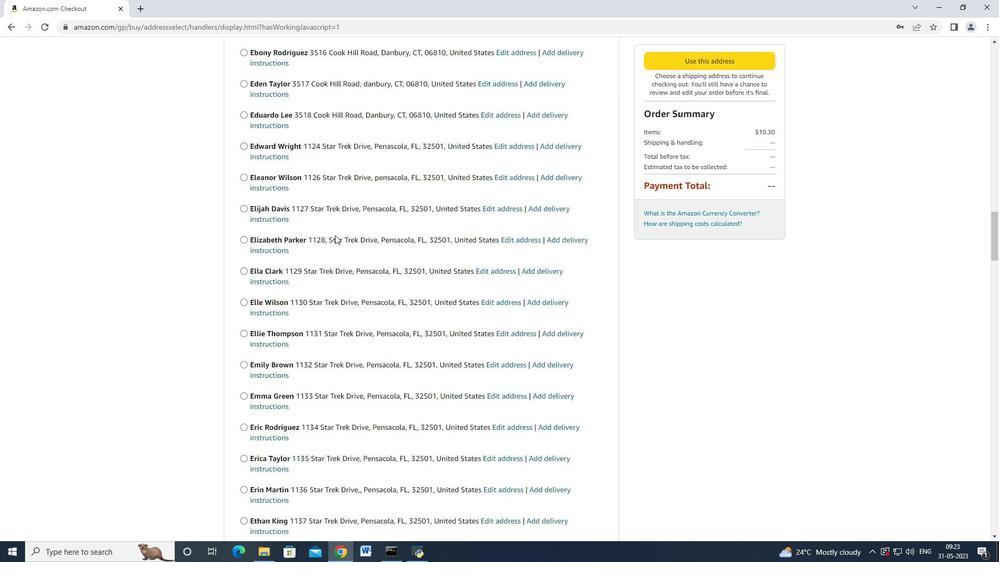 
Action: Mouse moved to (333, 238)
Screenshot: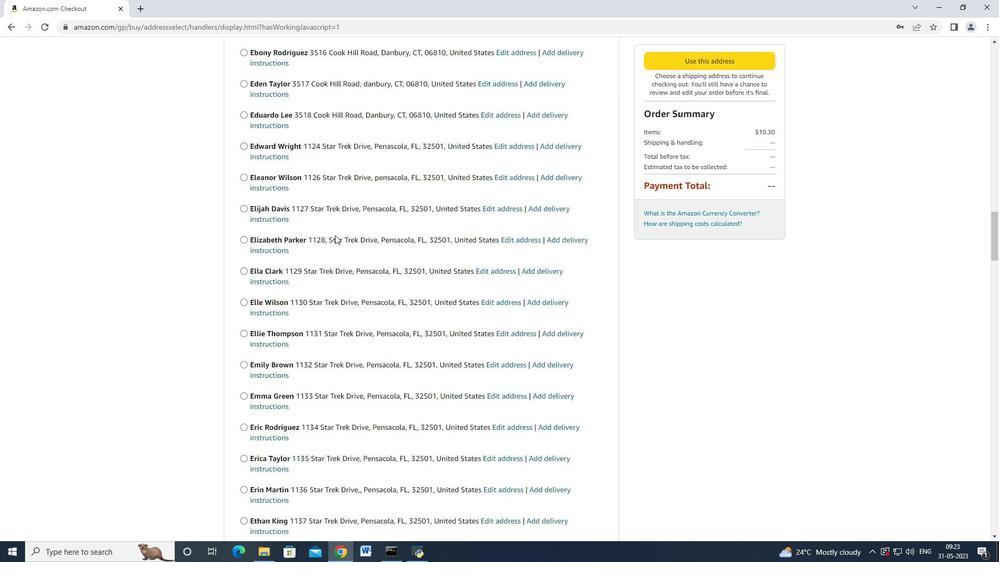 
Action: Mouse scrolled (333, 237) with delta (0, 0)
Screenshot: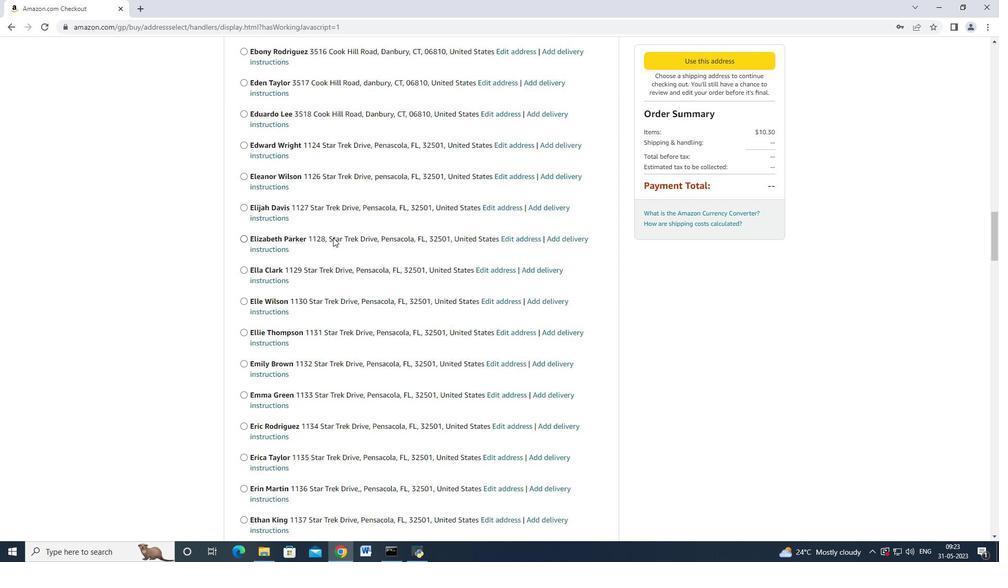 
Action: Mouse scrolled (333, 237) with delta (0, 0)
Screenshot: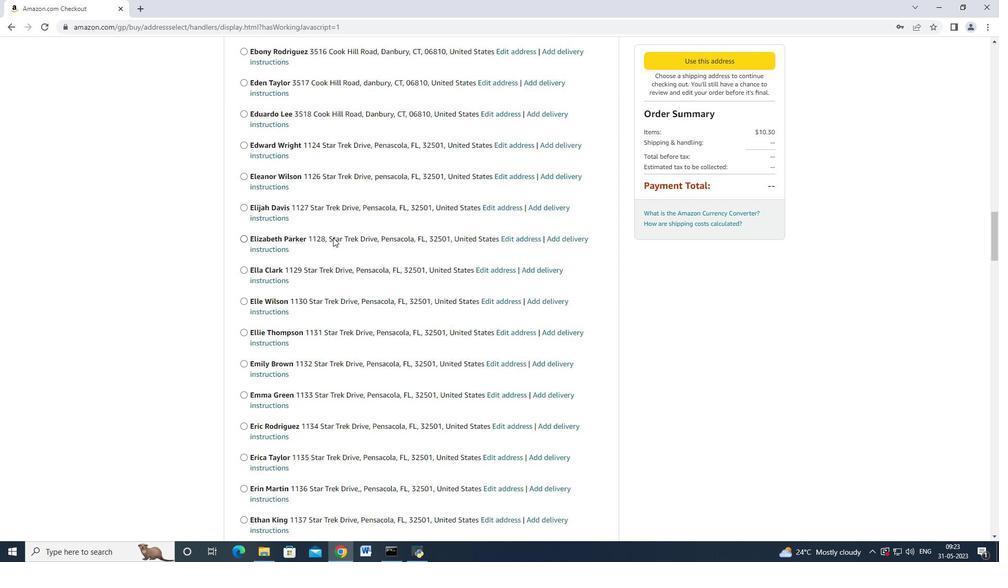 
Action: Mouse scrolled (333, 237) with delta (0, 0)
Screenshot: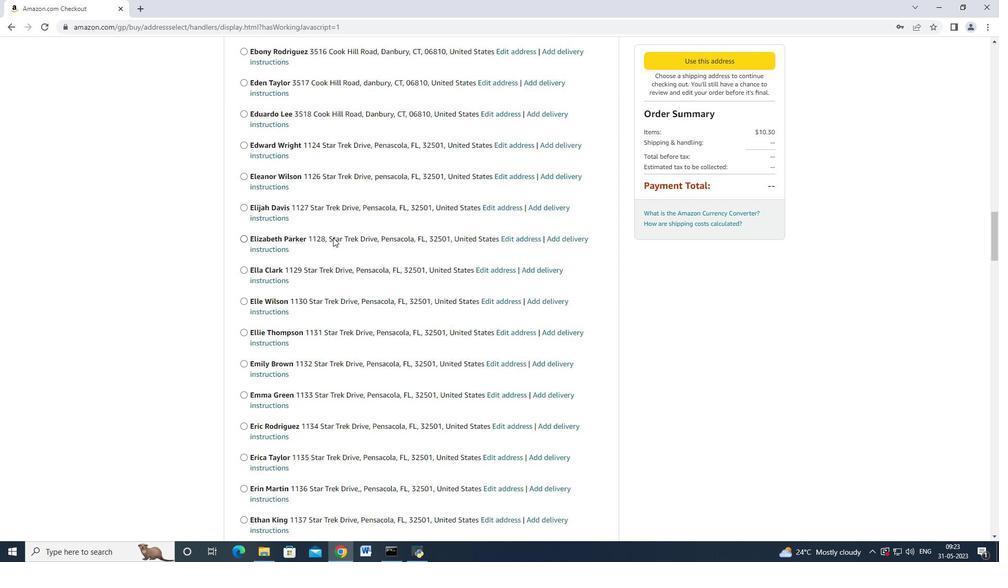 
Action: Mouse scrolled (333, 237) with delta (0, 0)
Screenshot: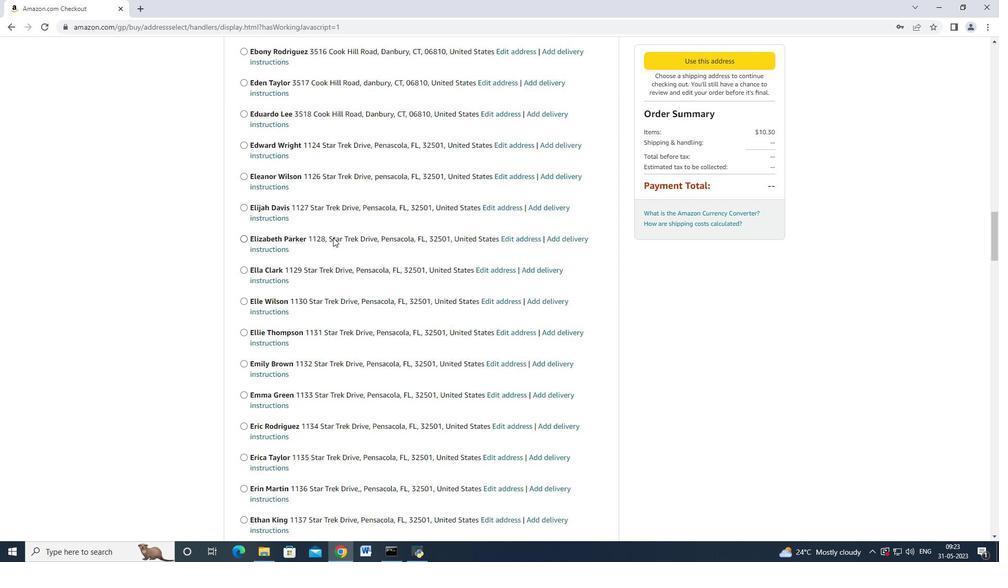 
Action: Mouse scrolled (333, 237) with delta (0, 0)
Screenshot: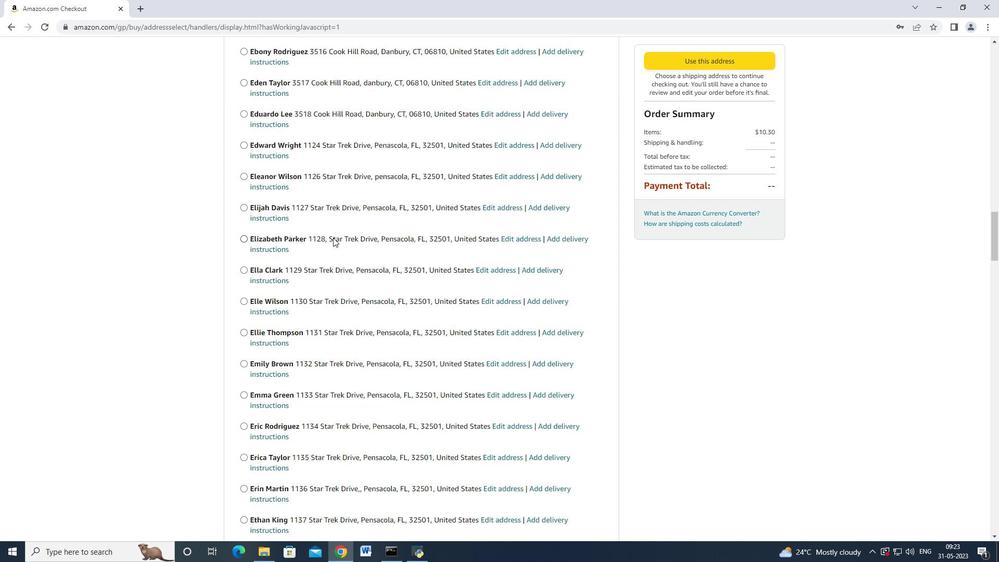 
Action: Mouse scrolled (333, 237) with delta (0, 0)
Screenshot: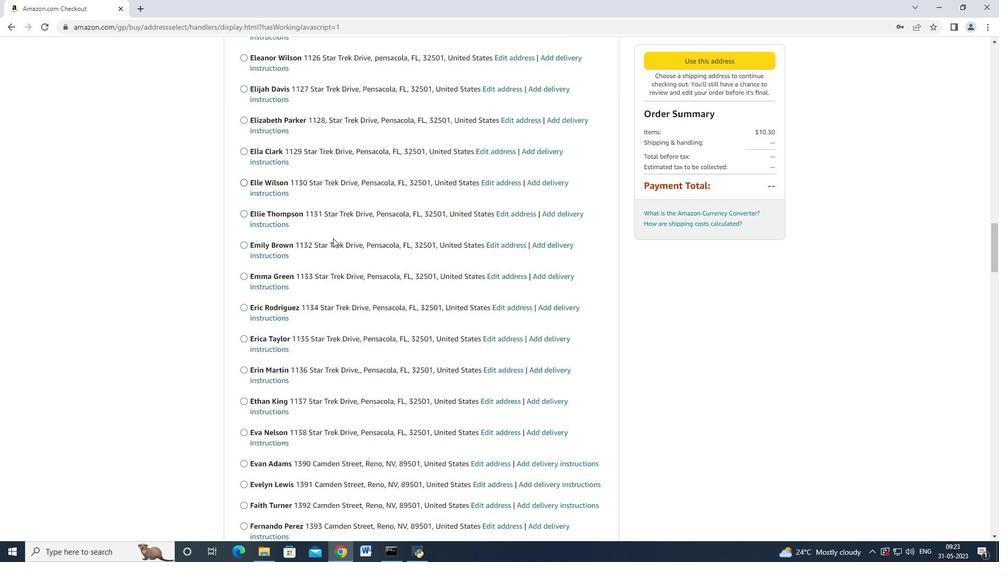 
Action: Mouse scrolled (333, 237) with delta (0, 0)
Screenshot: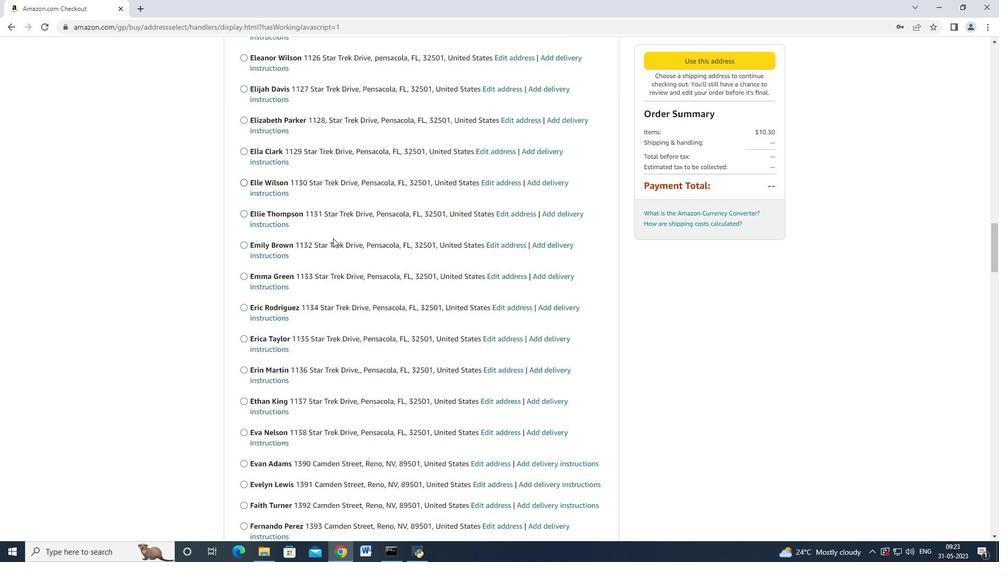 
Action: Mouse scrolled (333, 237) with delta (0, 0)
Screenshot: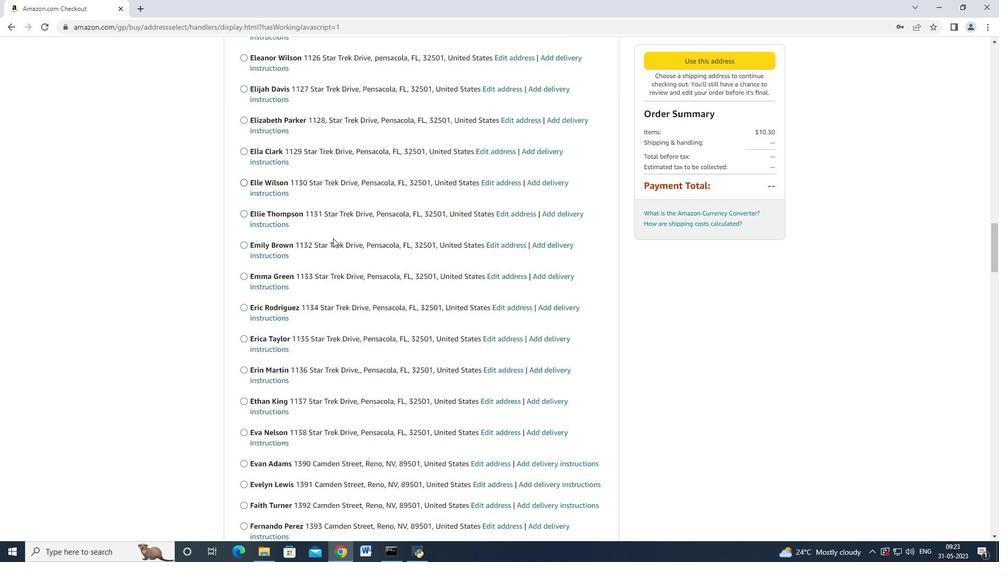 
Action: Mouse scrolled (333, 237) with delta (0, 0)
Screenshot: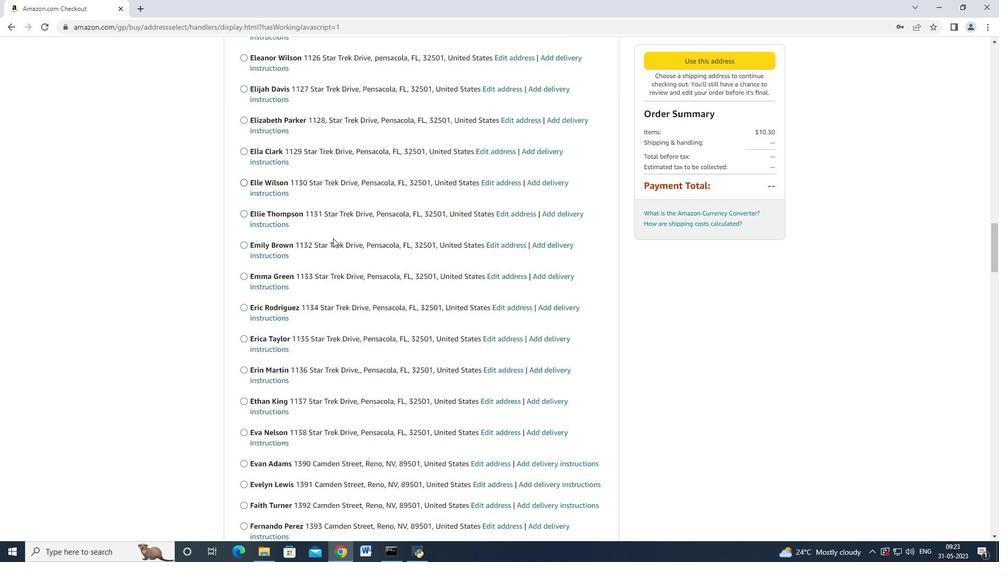 
Action: Mouse scrolled (333, 237) with delta (0, 0)
Screenshot: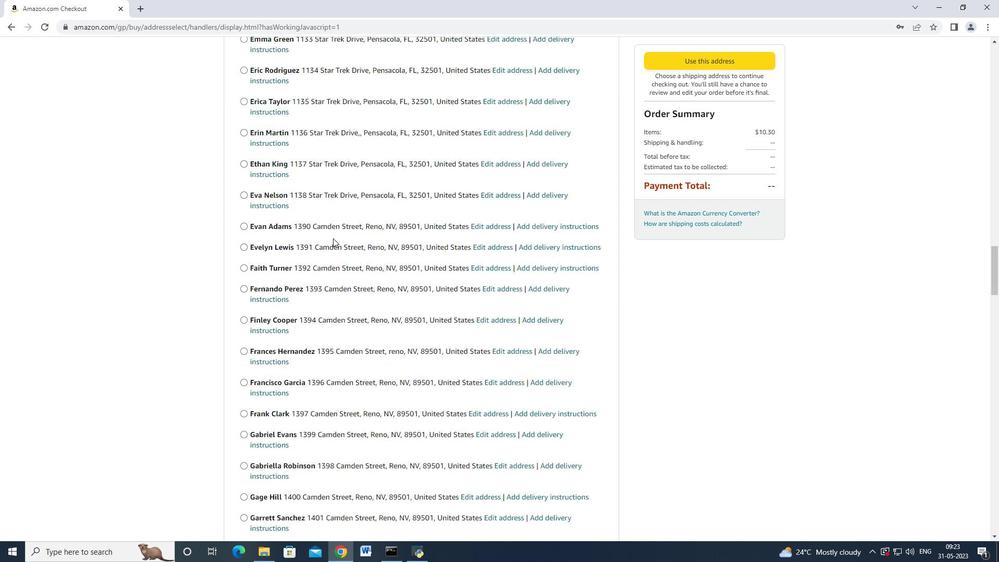 
Action: Mouse moved to (333, 238)
Screenshot: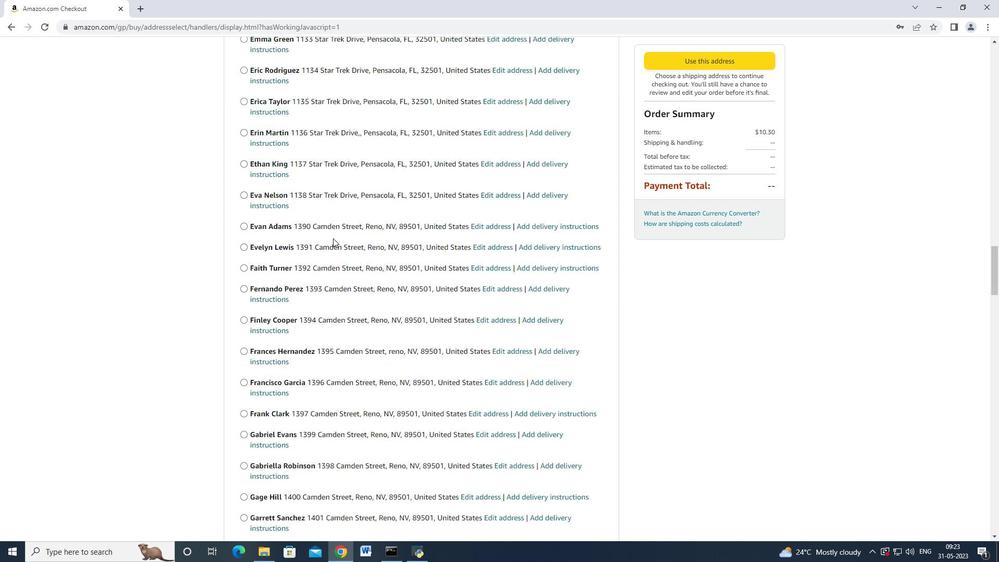 
Action: Mouse scrolled (333, 237) with delta (0, 0)
Screenshot: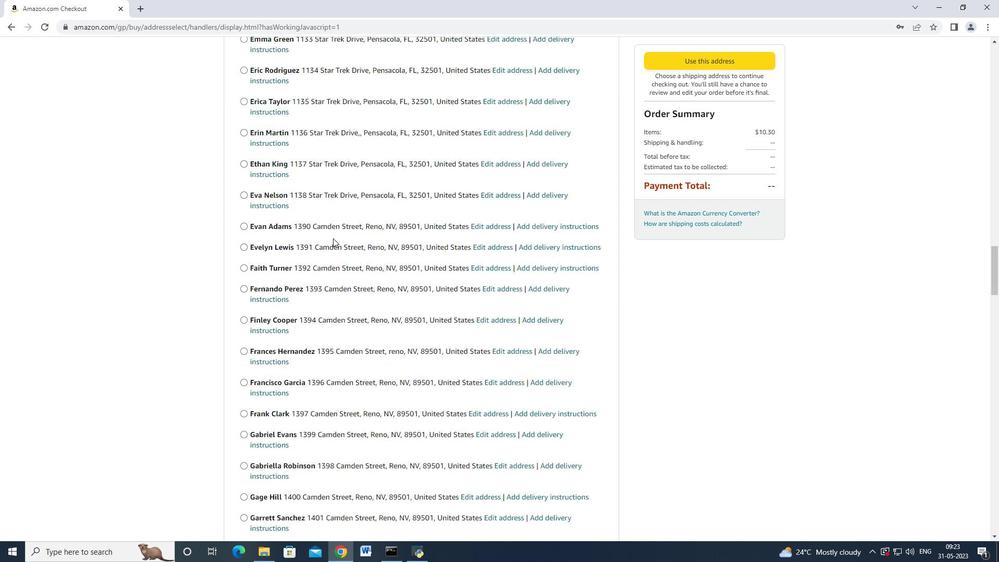 
Action: Mouse scrolled (333, 237) with delta (0, 0)
Screenshot: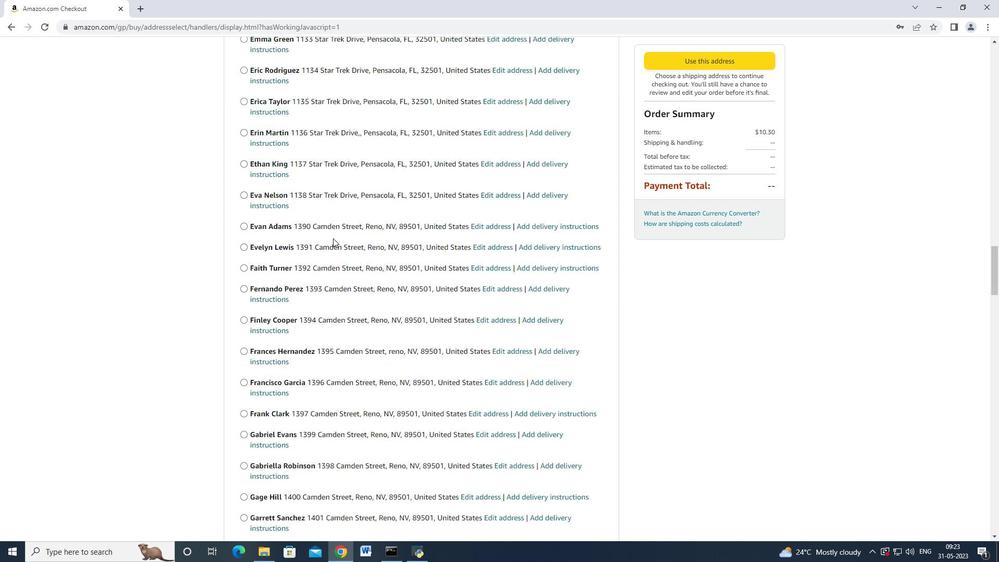 
Action: Mouse moved to (333, 238)
Screenshot: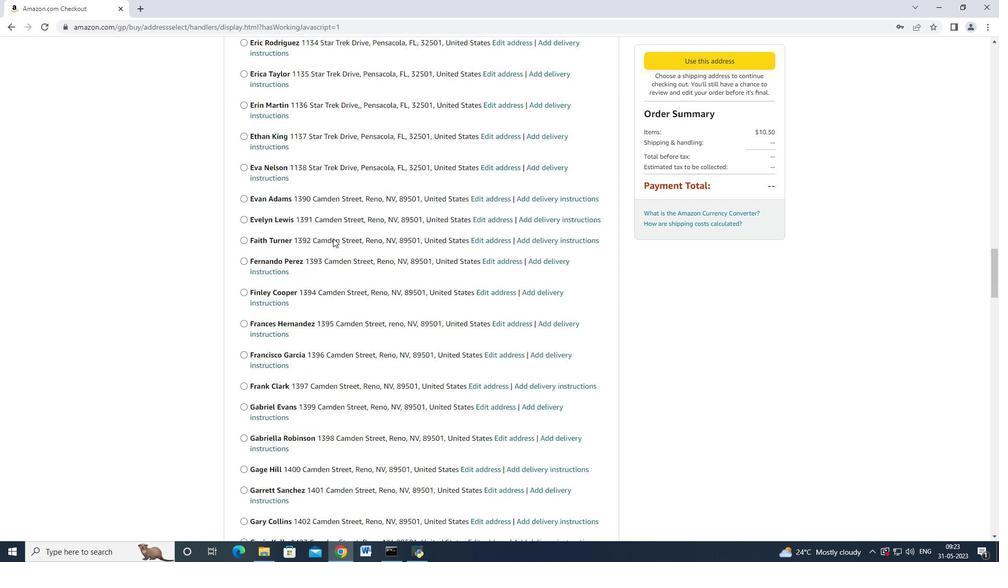
Action: Mouse scrolled (333, 238) with delta (0, 0)
Screenshot: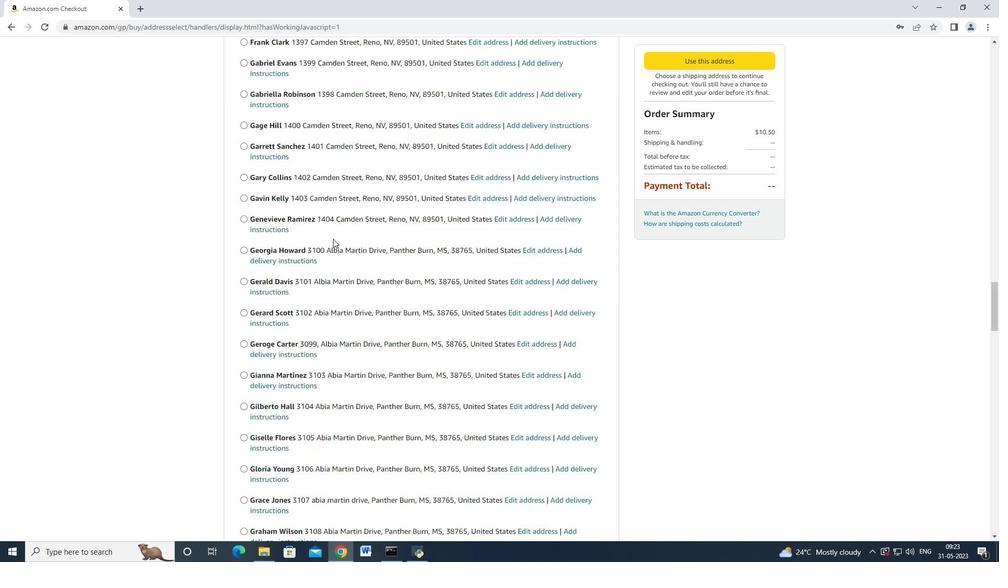 
Action: Mouse scrolled (333, 238) with delta (0, 0)
Screenshot: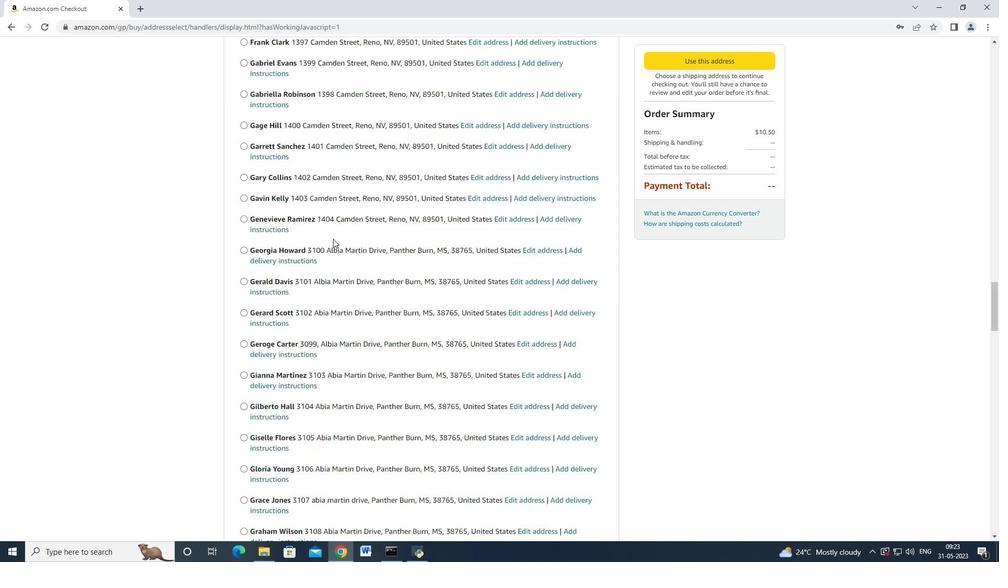 
Action: Mouse scrolled (333, 238) with delta (0, 0)
Screenshot: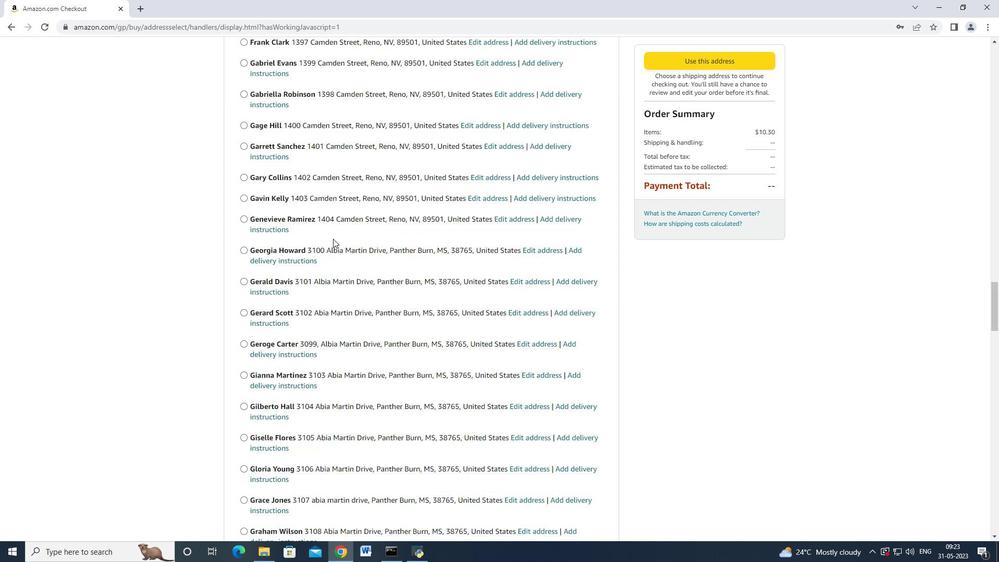 
Action: Mouse scrolled (333, 238) with delta (0, 0)
Screenshot: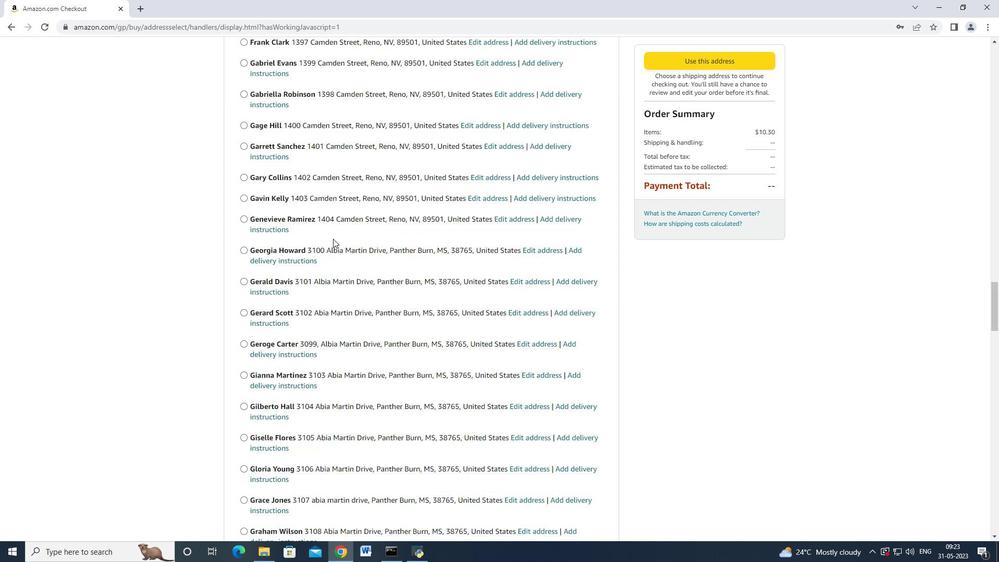 
Action: Mouse scrolled (333, 238) with delta (0, 0)
Screenshot: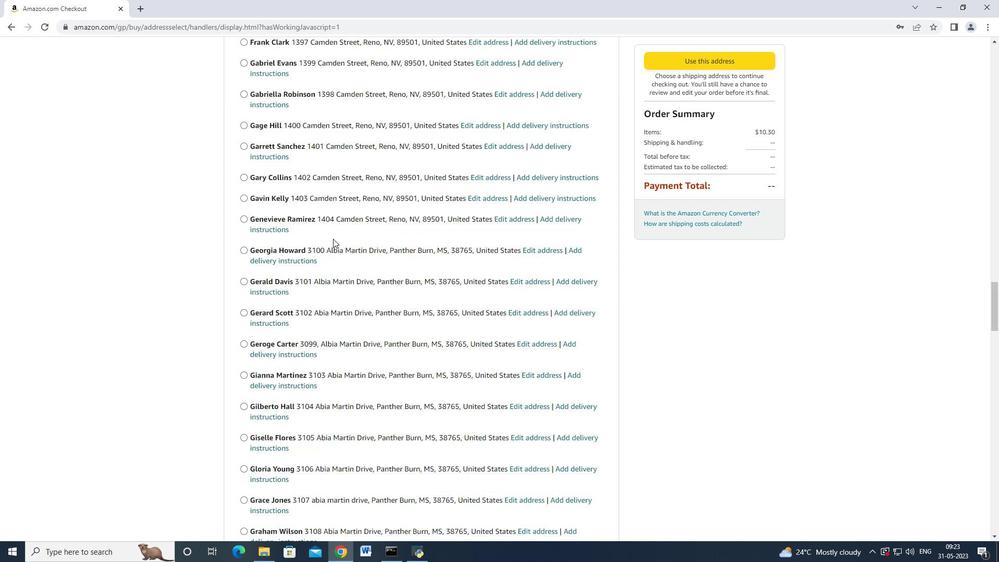 
Action: Mouse scrolled (333, 238) with delta (0, 0)
Screenshot: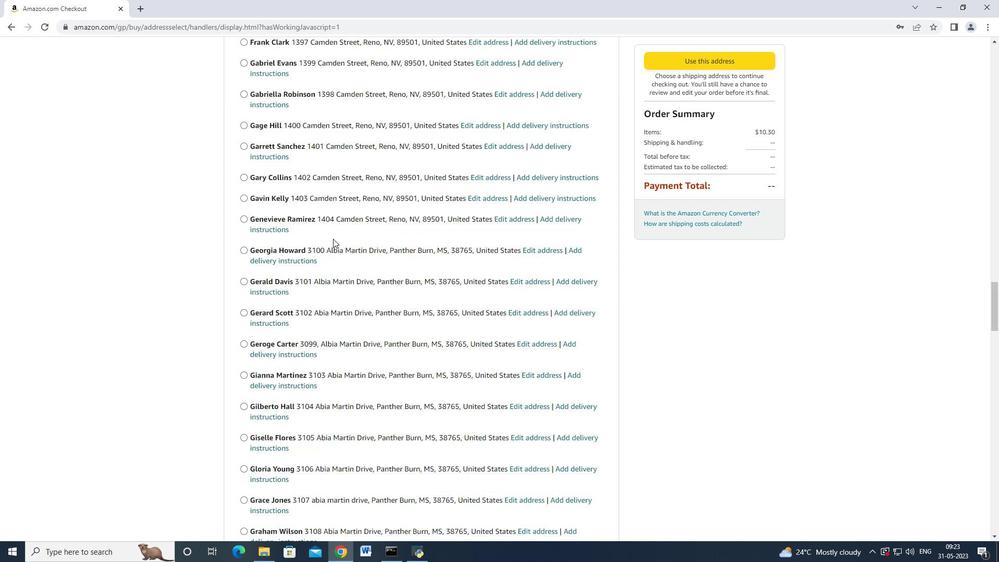 
Action: Mouse moved to (333, 238)
Screenshot: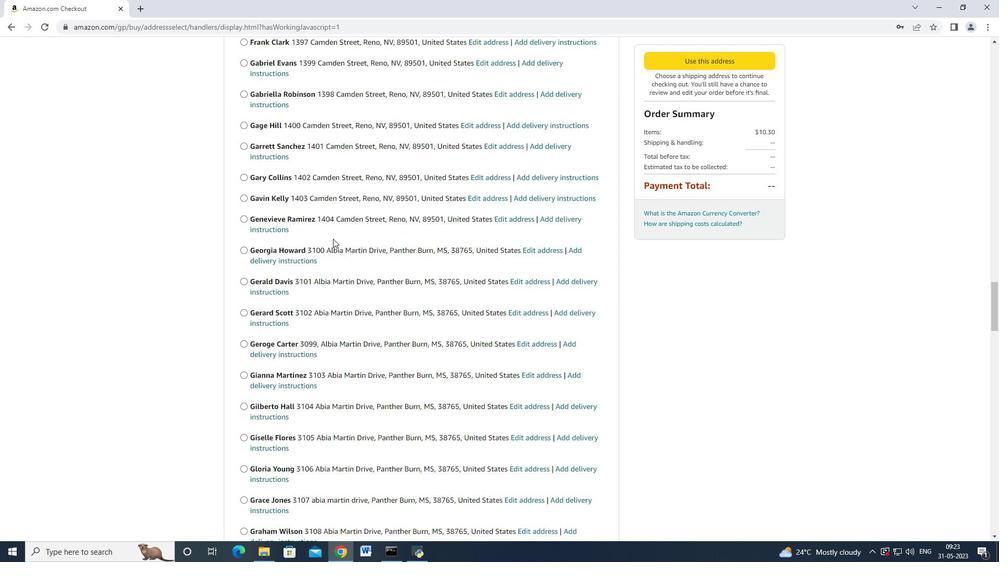 
Action: Mouse scrolled (333, 238) with delta (0, 0)
Screenshot: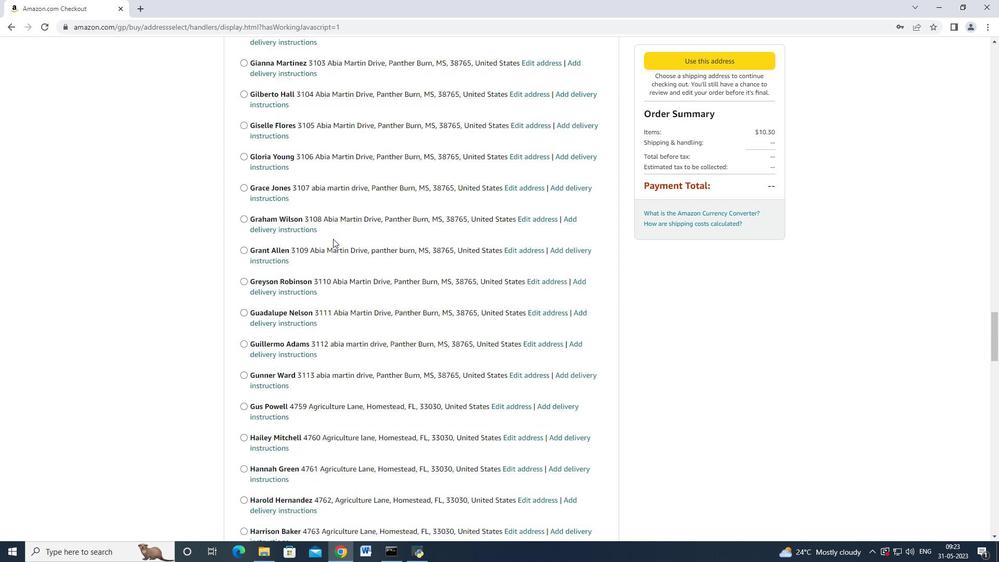 
Action: Mouse scrolled (333, 238) with delta (0, 0)
Screenshot: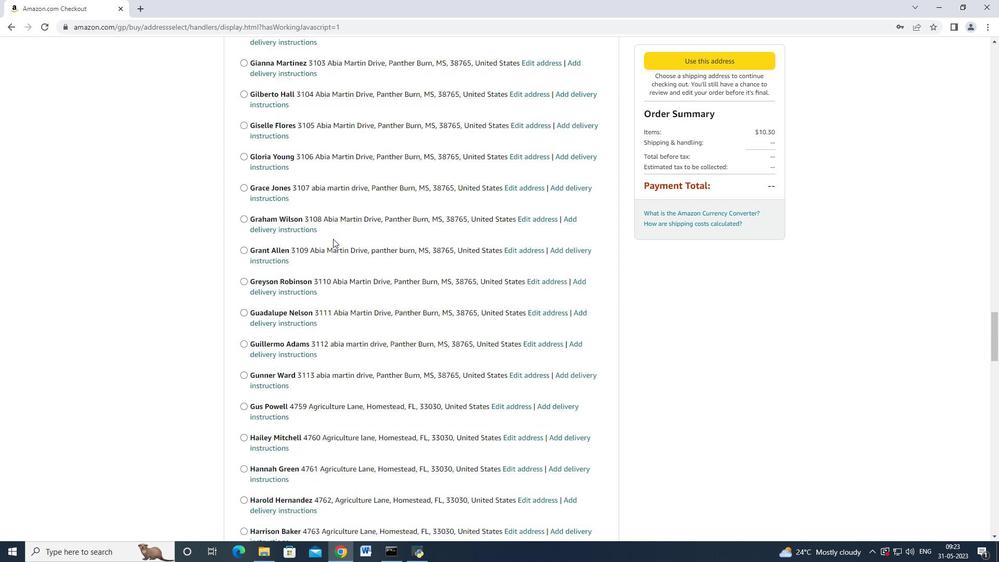 
Action: Mouse scrolled (333, 238) with delta (0, 0)
Screenshot: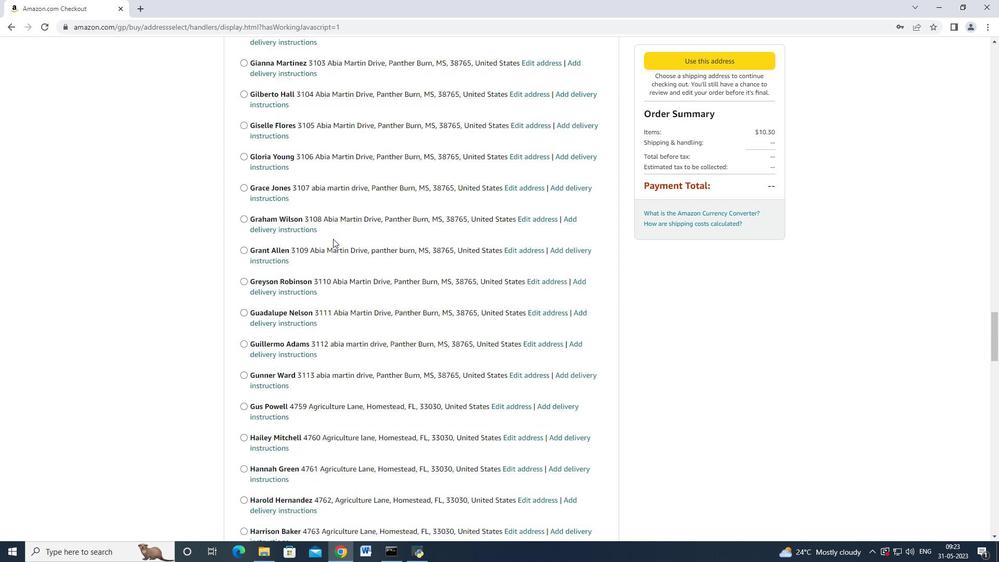 
Action: Mouse scrolled (333, 238) with delta (0, 0)
Screenshot: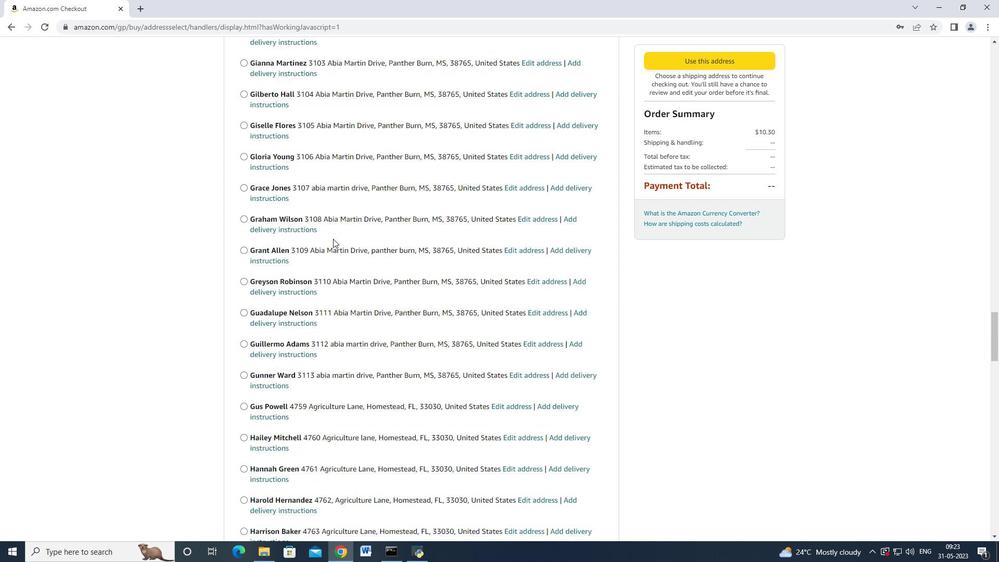 
Action: Mouse scrolled (333, 238) with delta (0, 0)
Screenshot: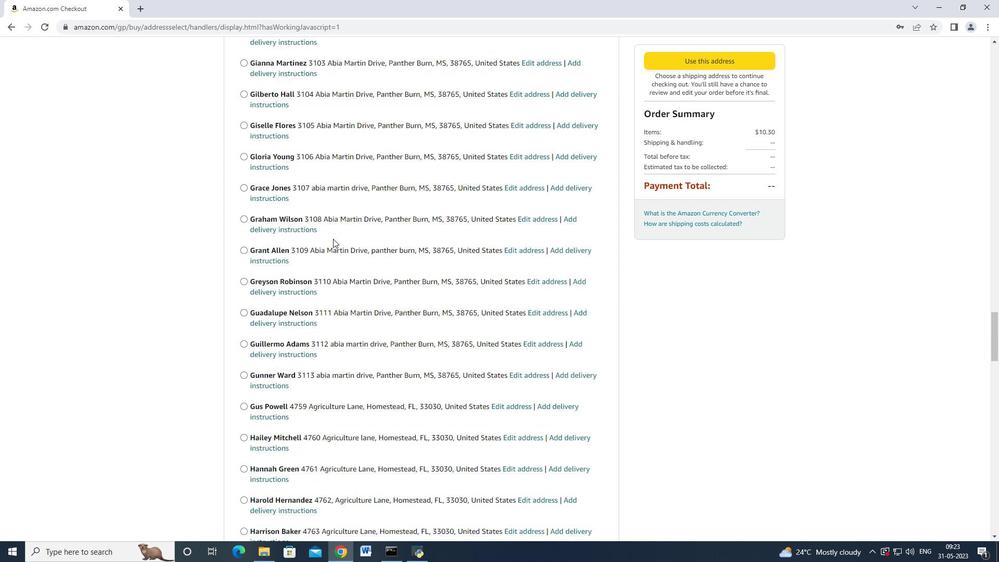 
Action: Mouse moved to (333, 239)
Screenshot: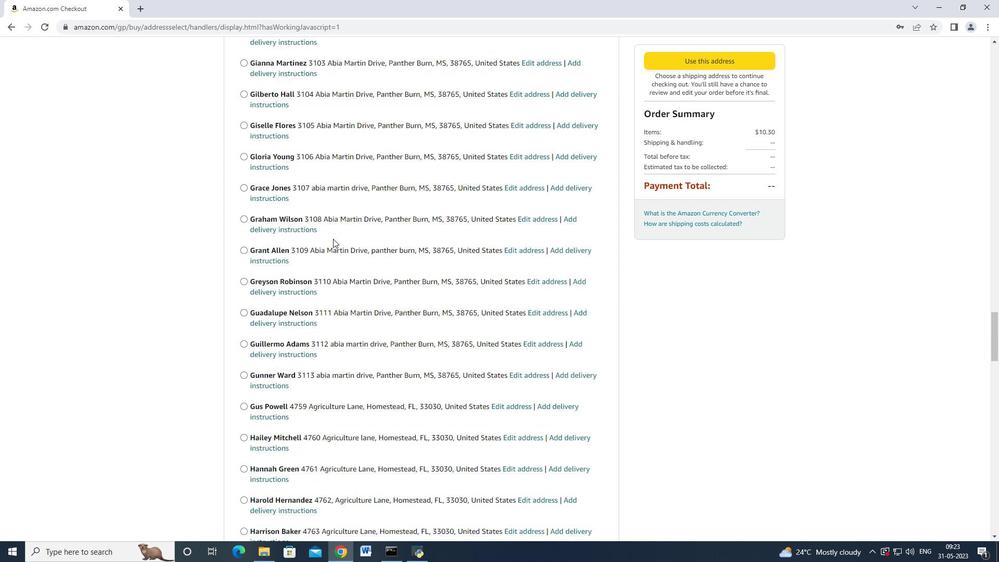 
Action: Mouse scrolled (333, 238) with delta (0, 0)
Screenshot: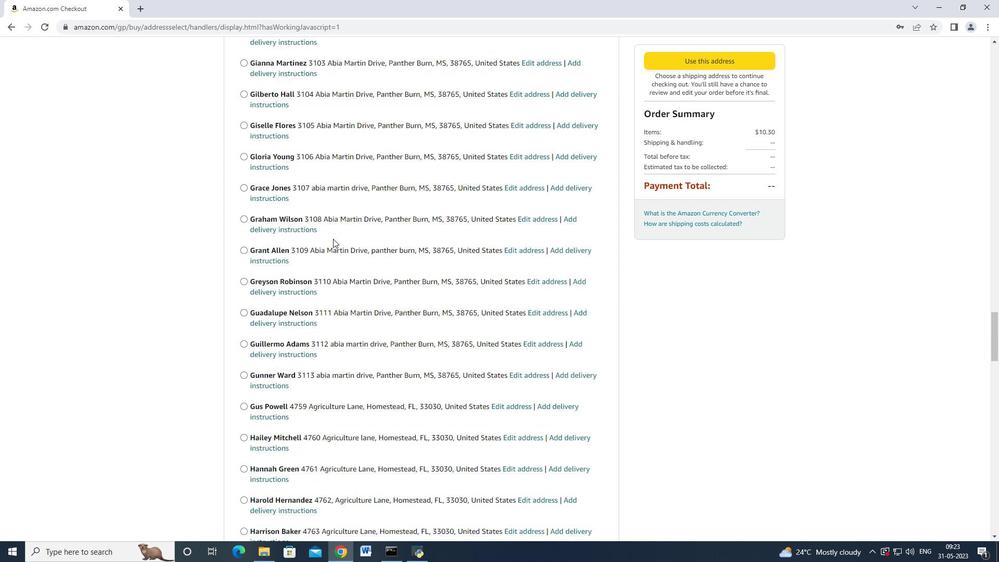 
Action: Mouse scrolled (333, 238) with delta (0, 0)
Screenshot: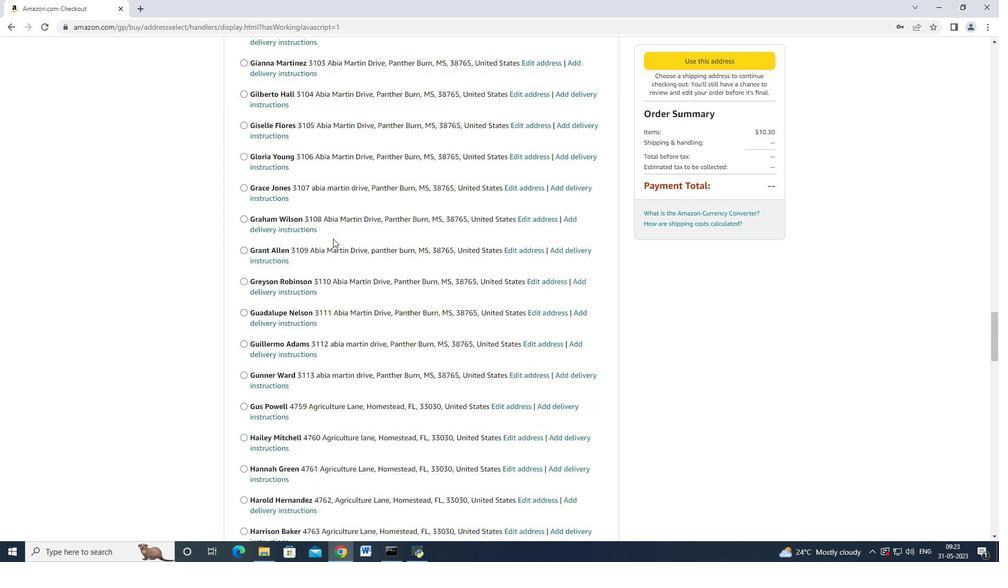 
Action: Mouse scrolled (333, 238) with delta (0, 0)
Screenshot: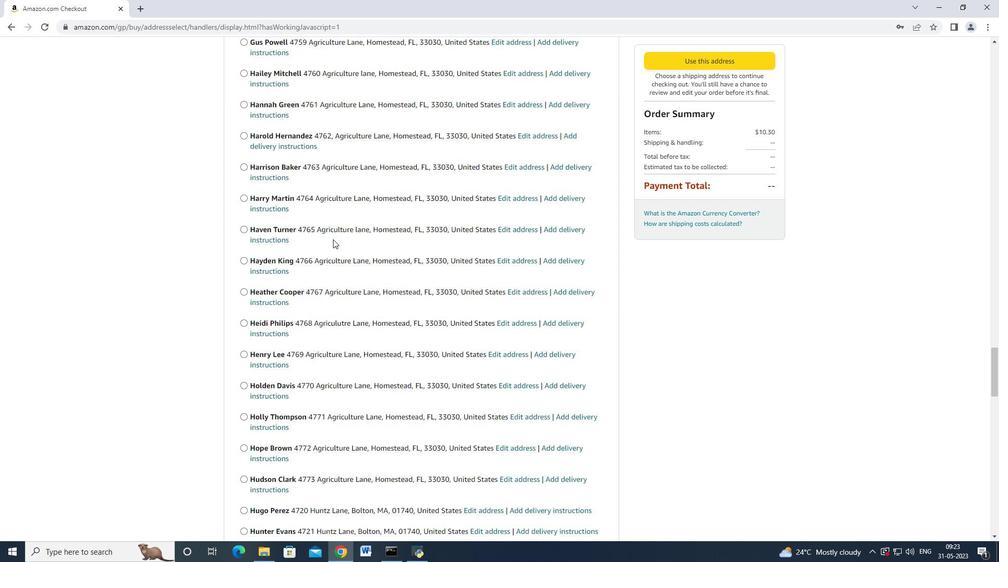 
Action: Mouse scrolled (333, 238) with delta (0, 0)
Screenshot: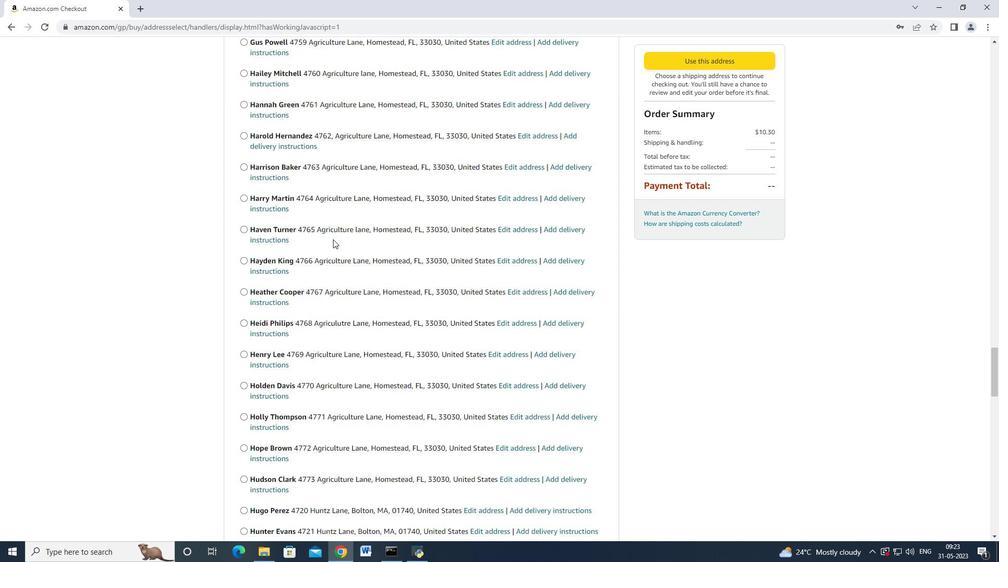 
Action: Mouse scrolled (333, 238) with delta (0, 0)
Screenshot: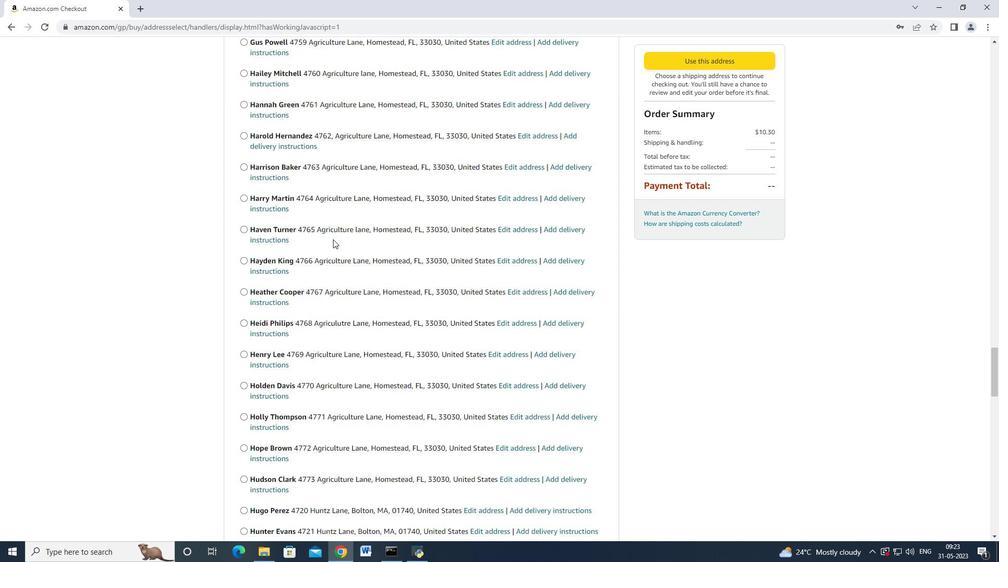 
Action: Mouse scrolled (333, 238) with delta (0, 0)
Screenshot: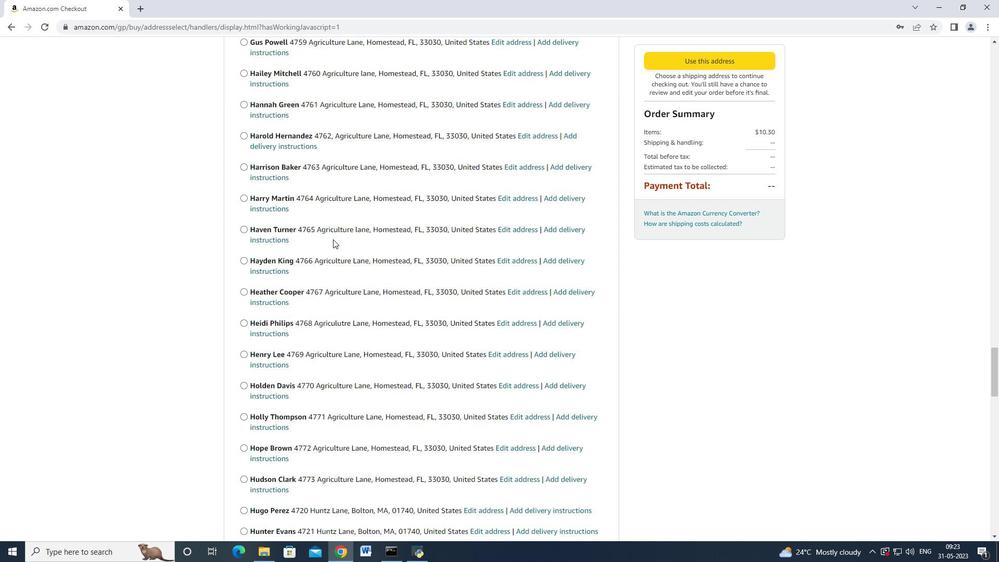 
Action: Mouse scrolled (333, 238) with delta (0, 0)
Screenshot: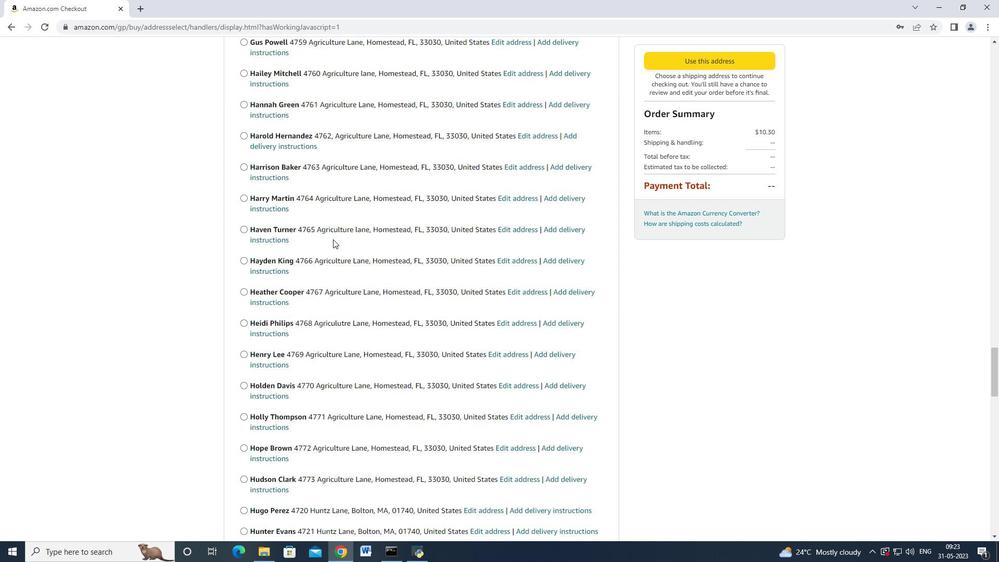 
Action: Mouse scrolled (333, 238) with delta (0, 0)
Screenshot: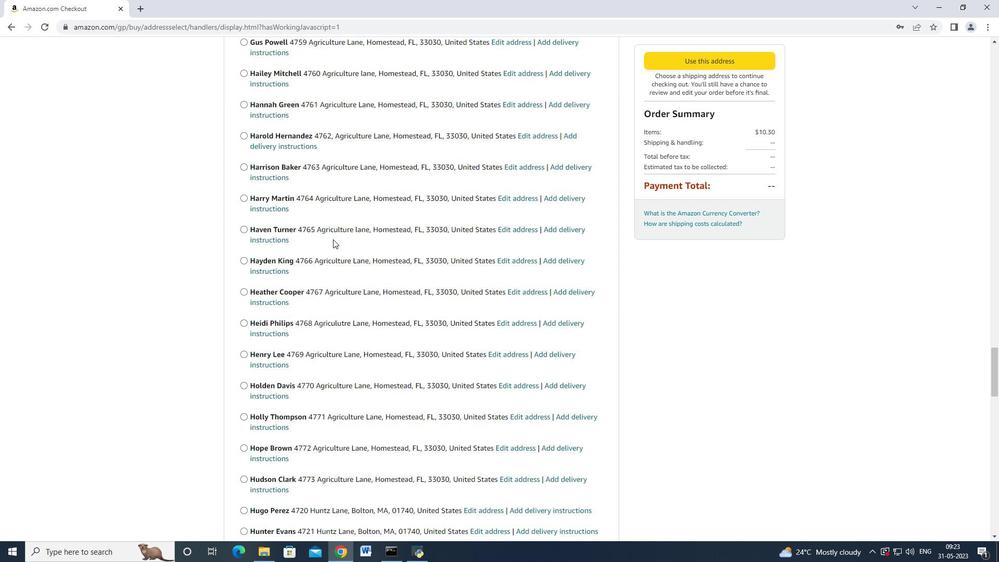 
Action: Mouse moved to (333, 239)
Screenshot: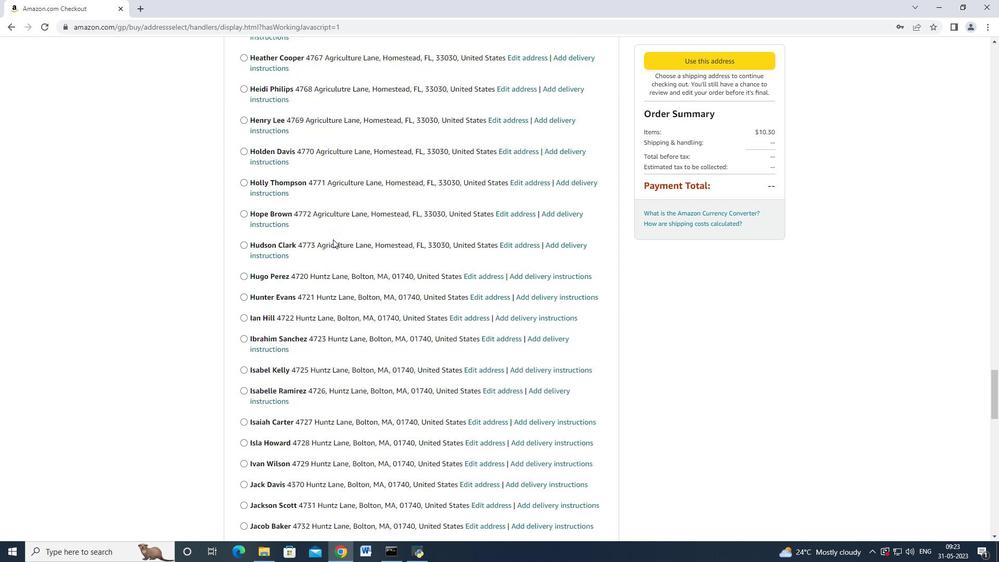 
Action: Mouse scrolled (333, 238) with delta (0, 0)
Screenshot: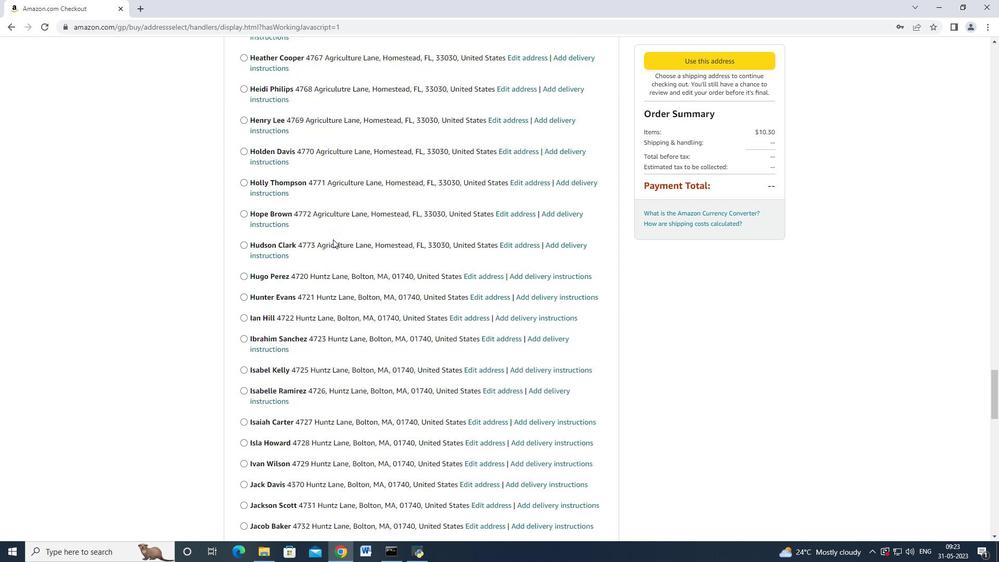 
Action: Mouse scrolled (333, 238) with delta (0, 0)
Screenshot: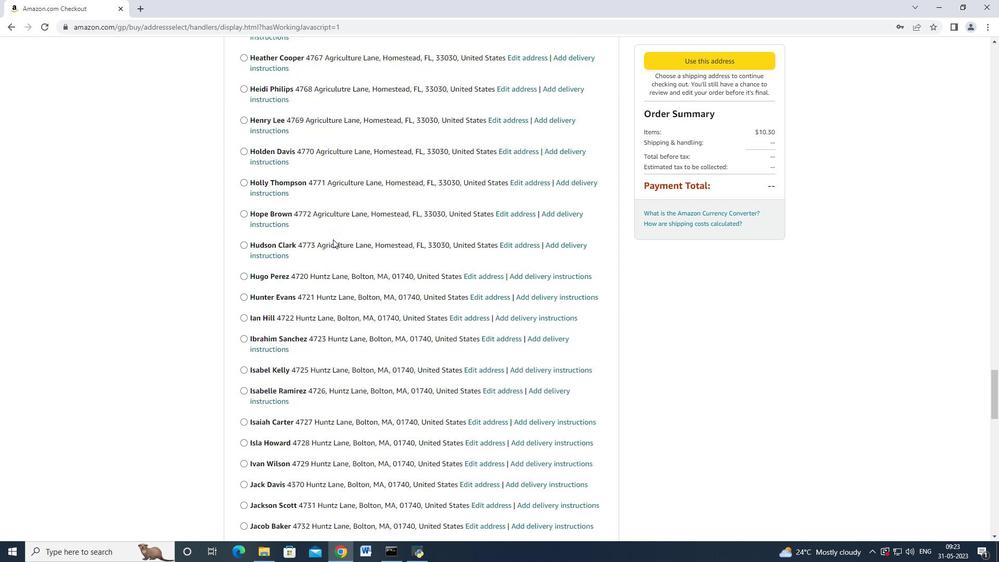 
Action: Mouse scrolled (333, 238) with delta (0, 0)
Screenshot: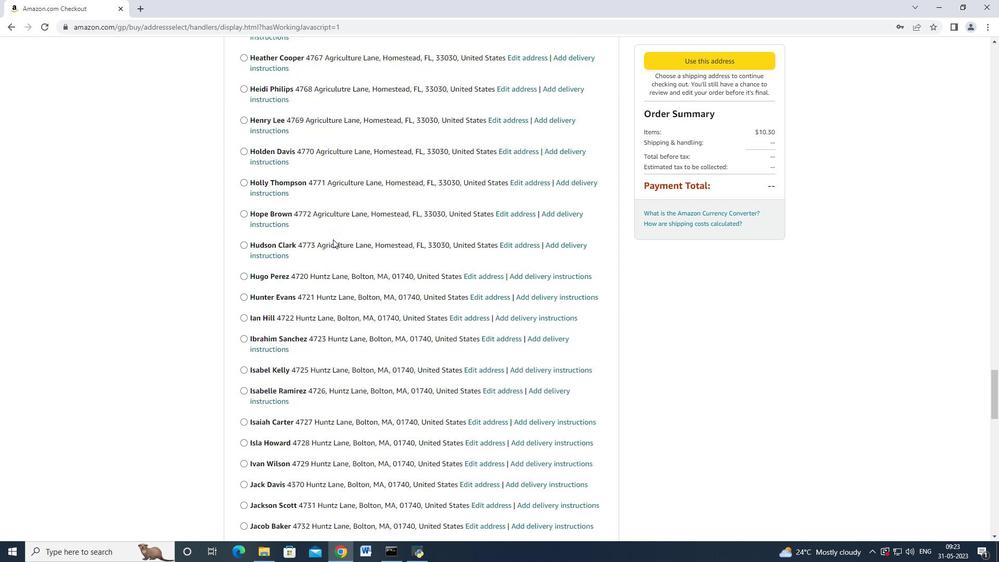 
Action: Mouse scrolled (333, 238) with delta (0, 0)
Screenshot: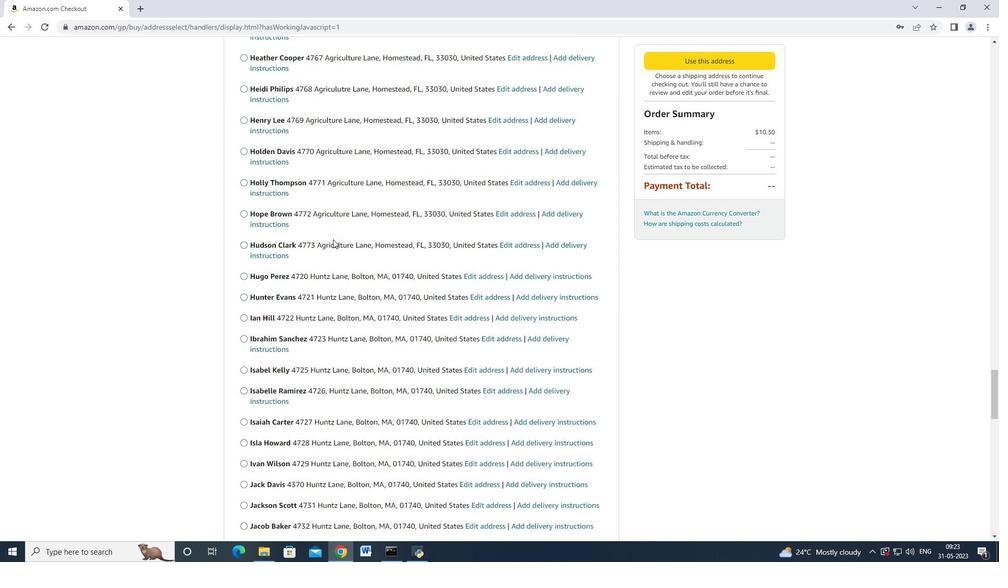 
Action: Mouse scrolled (333, 238) with delta (0, 0)
Screenshot: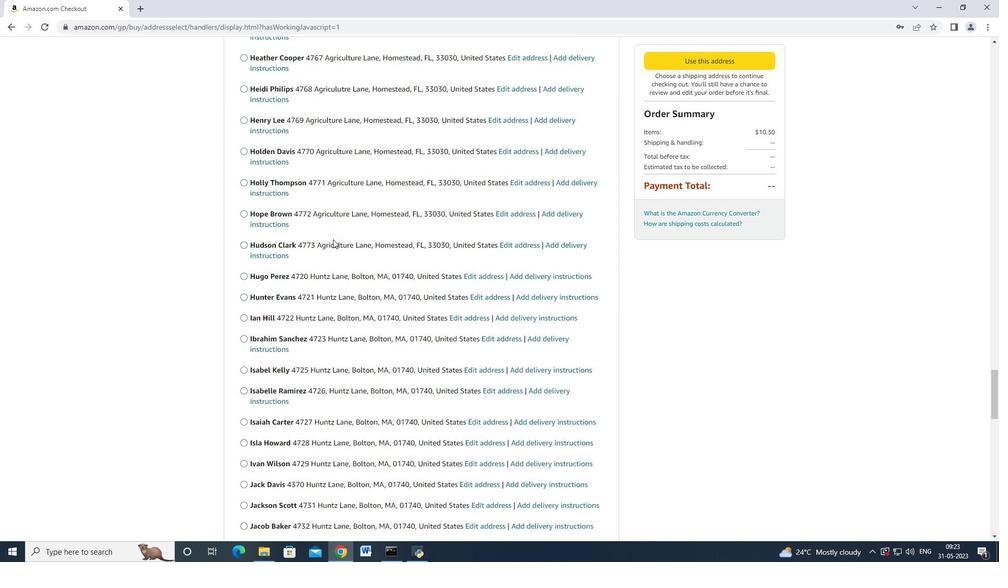 
Action: Mouse moved to (333, 239)
Screenshot: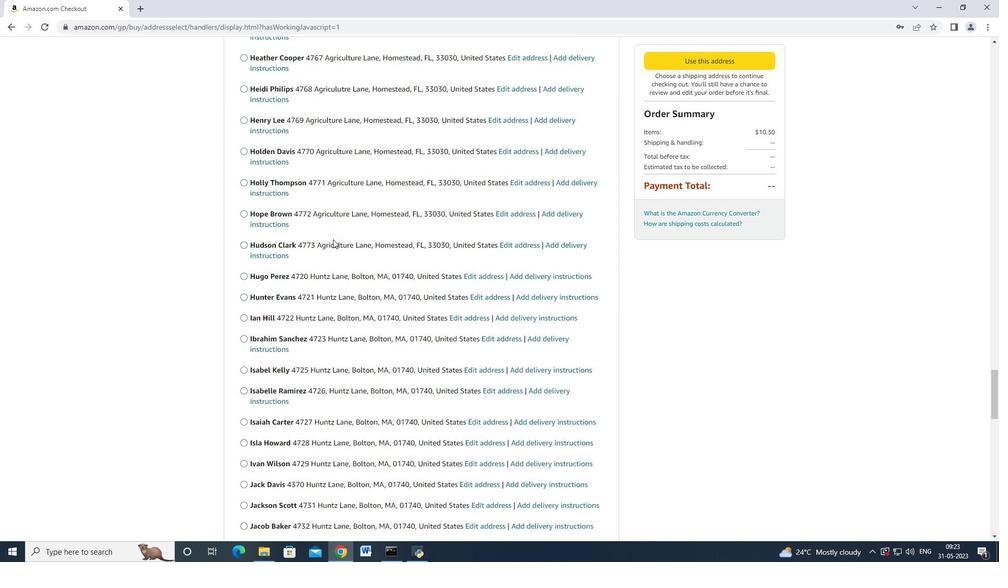 
Action: Mouse scrolled (333, 238) with delta (0, 0)
Screenshot: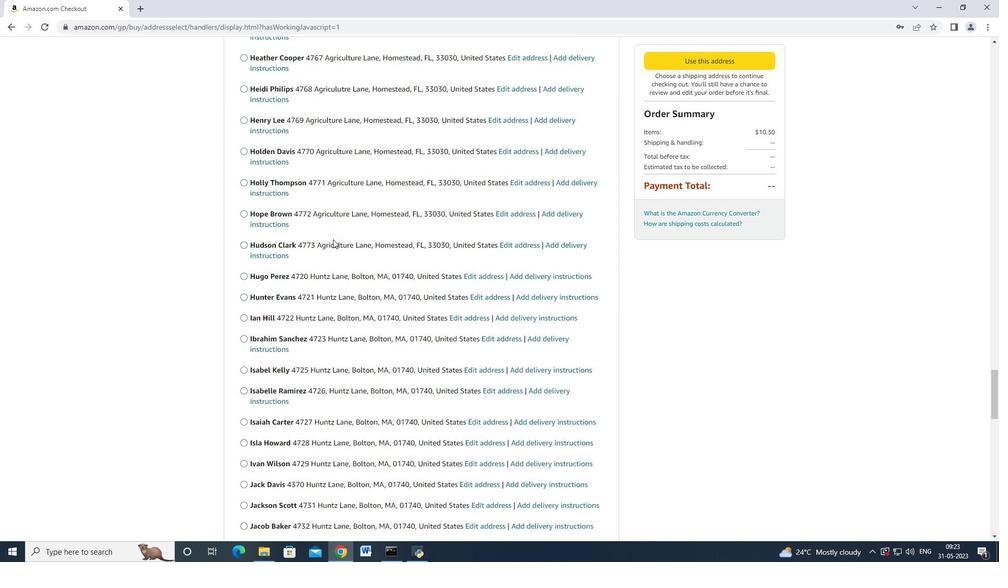 
Action: Mouse moved to (333, 239)
Screenshot: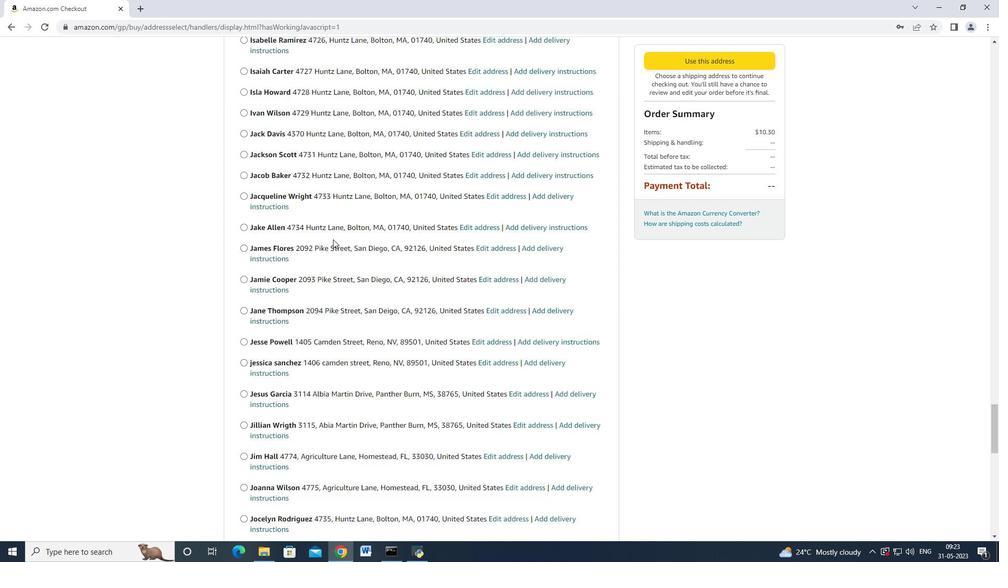 
Action: Mouse scrolled (333, 238) with delta (0, 0)
Screenshot: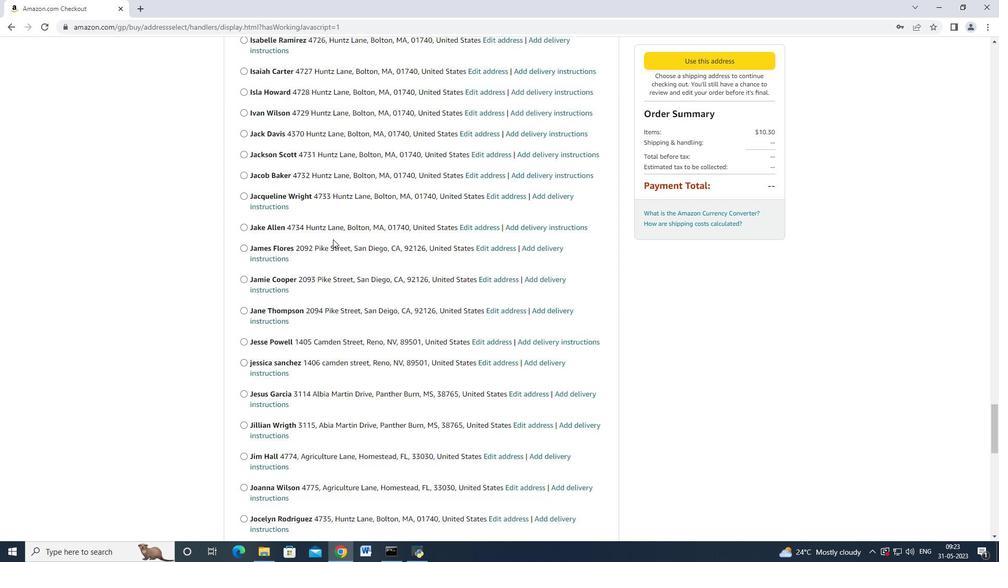 
Action: Mouse scrolled (333, 238) with delta (0, 0)
Screenshot: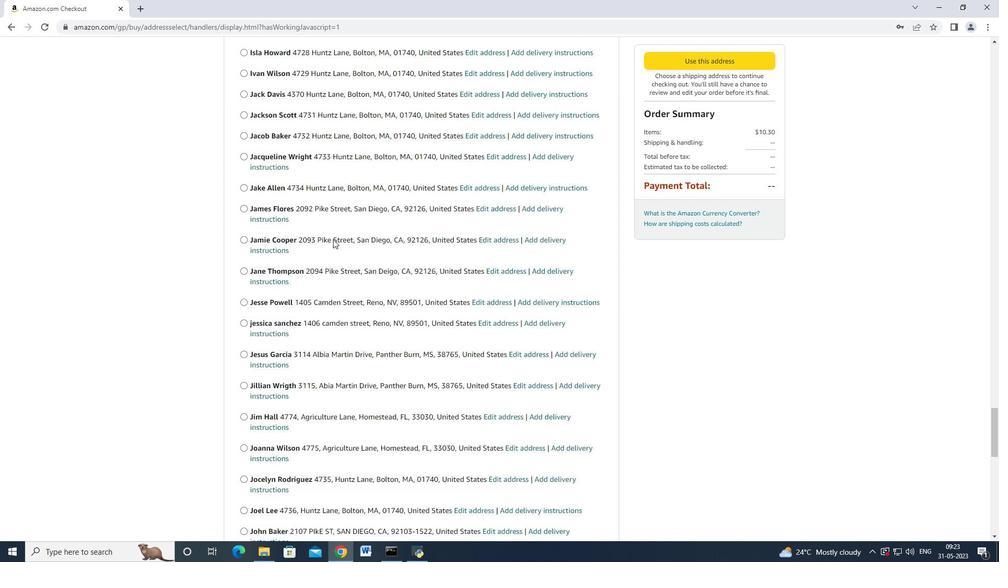 
Action: Mouse scrolled (333, 238) with delta (0, 0)
Screenshot: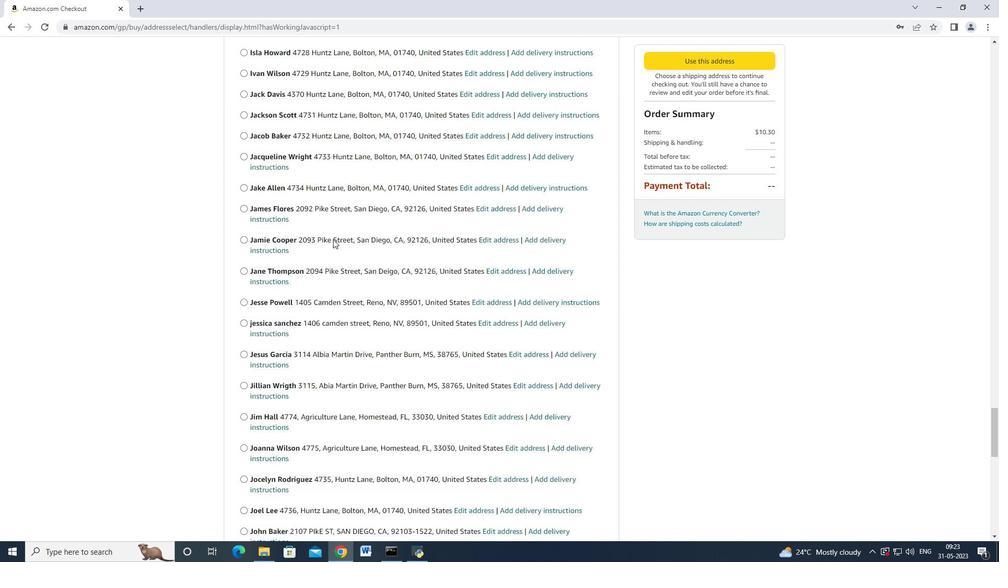 
Action: Mouse scrolled (333, 238) with delta (0, 0)
Screenshot: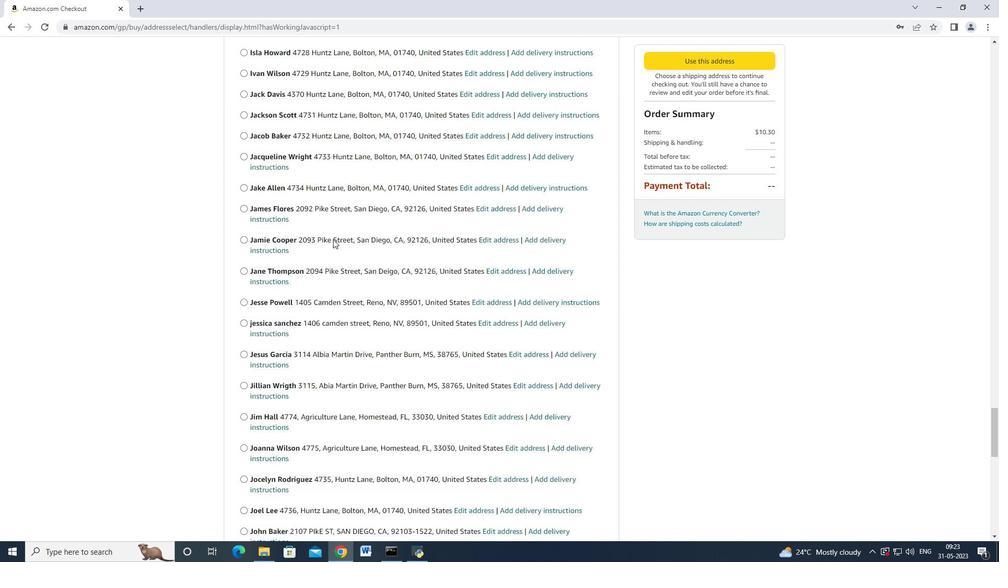 
Action: Mouse scrolled (333, 238) with delta (0, 0)
Screenshot: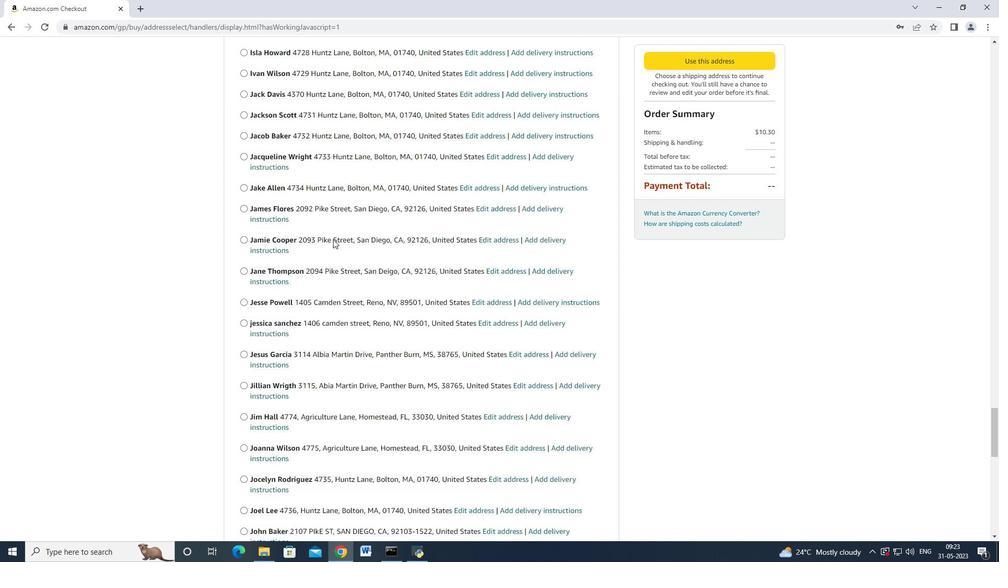 
Action: Mouse scrolled (333, 238) with delta (0, 0)
Screenshot: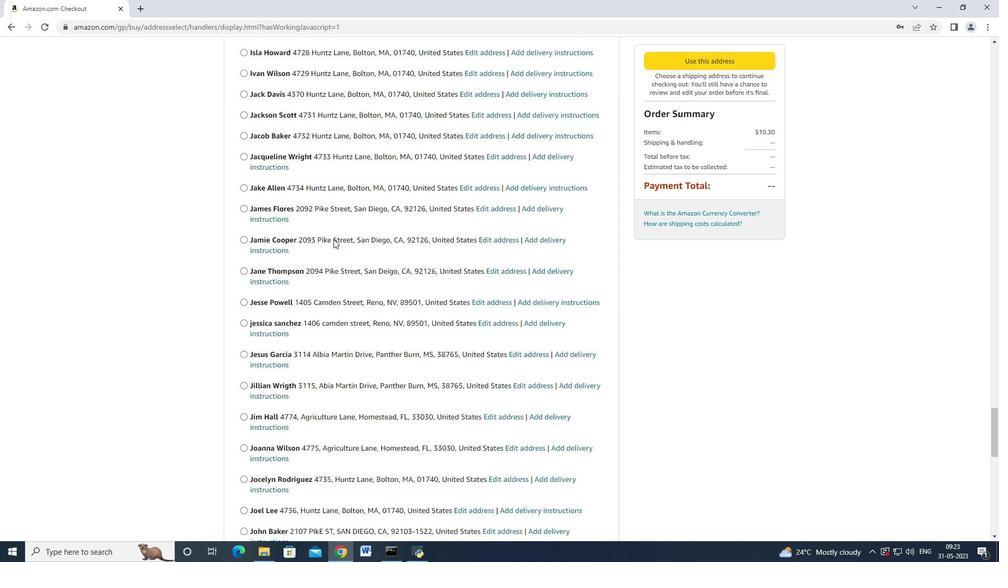 
Action: Mouse moved to (334, 238)
Screenshot: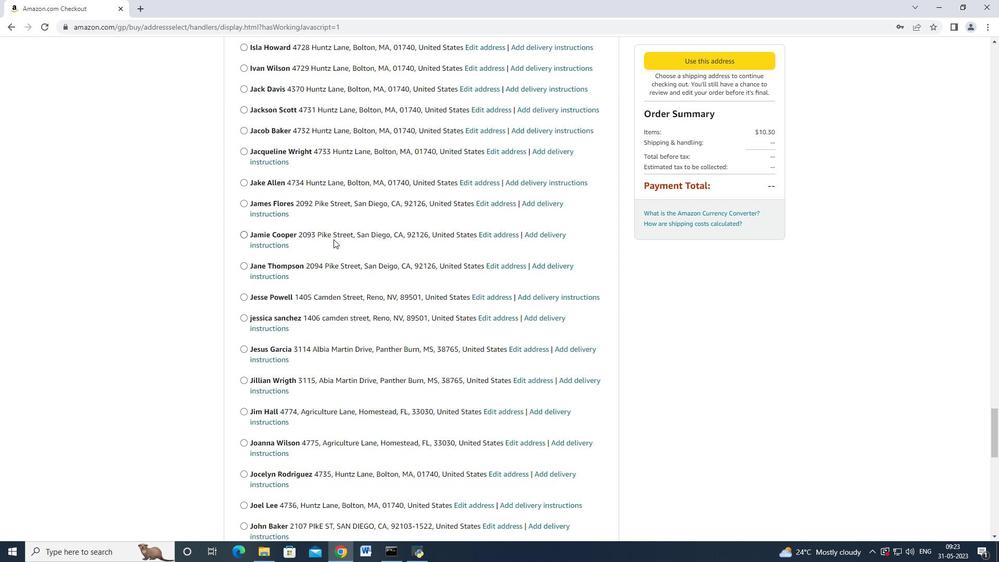 
Action: Mouse scrolled (334, 238) with delta (0, 0)
Screenshot: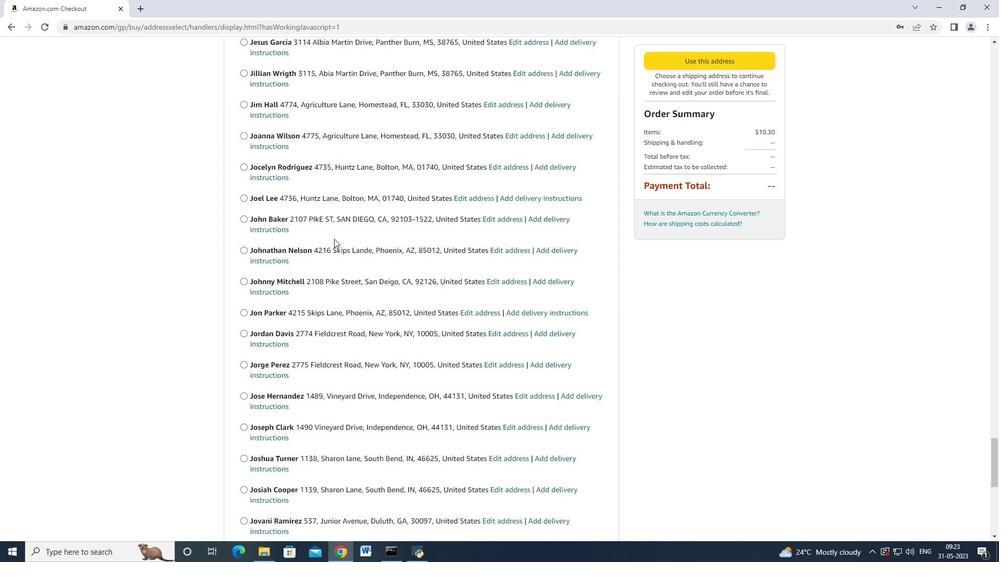 
Action: Mouse scrolled (334, 238) with delta (0, 0)
Screenshot: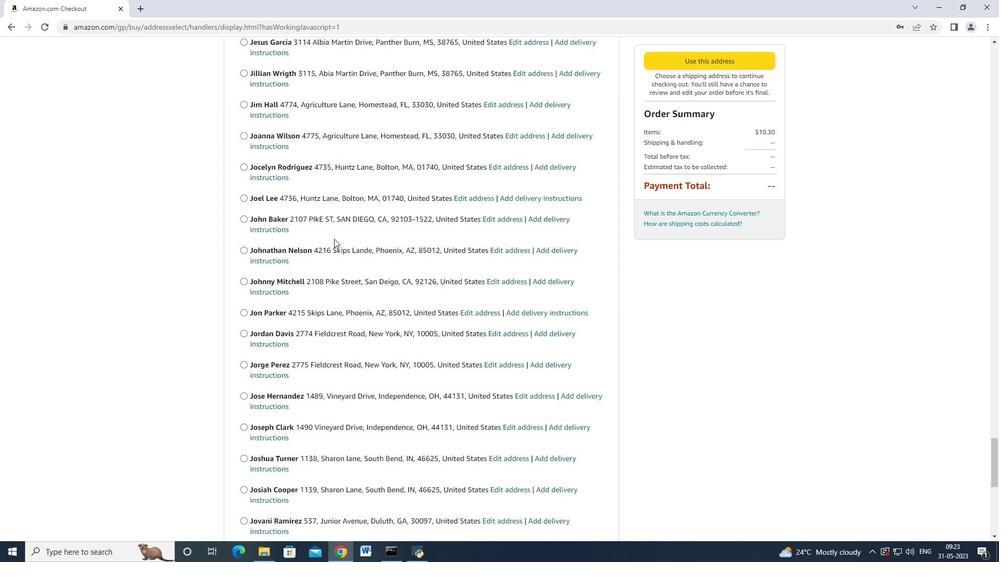 
Action: Mouse scrolled (334, 238) with delta (0, 0)
Screenshot: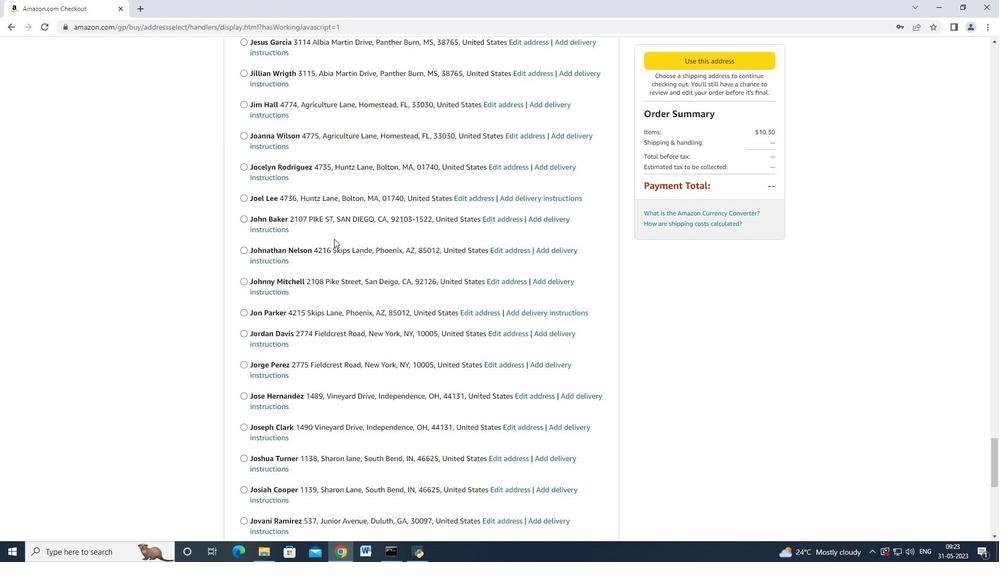 
Action: Mouse scrolled (334, 238) with delta (0, 0)
Screenshot: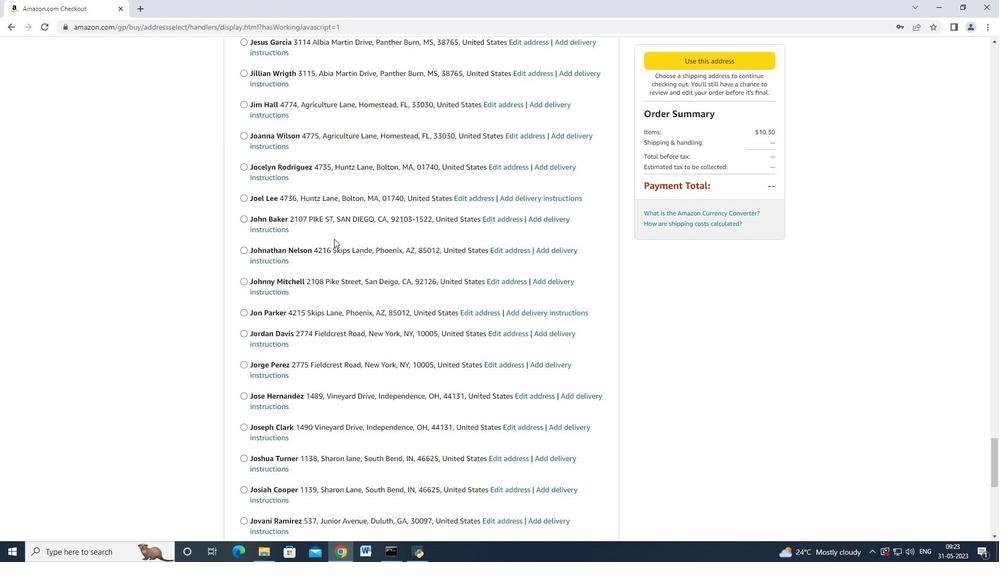 
Action: Mouse scrolled (334, 238) with delta (0, 0)
Screenshot: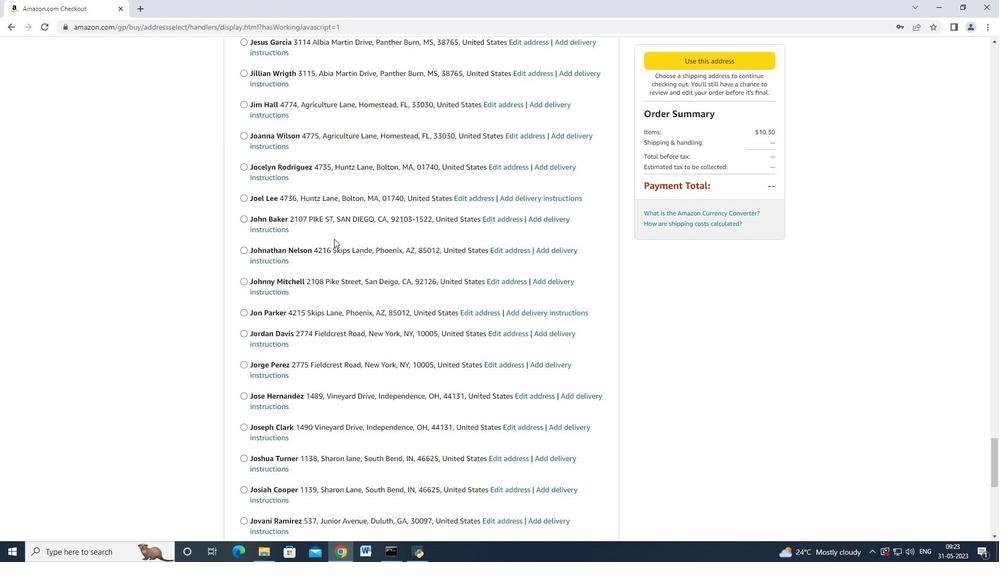 
Action: Mouse moved to (334, 238)
Screenshot: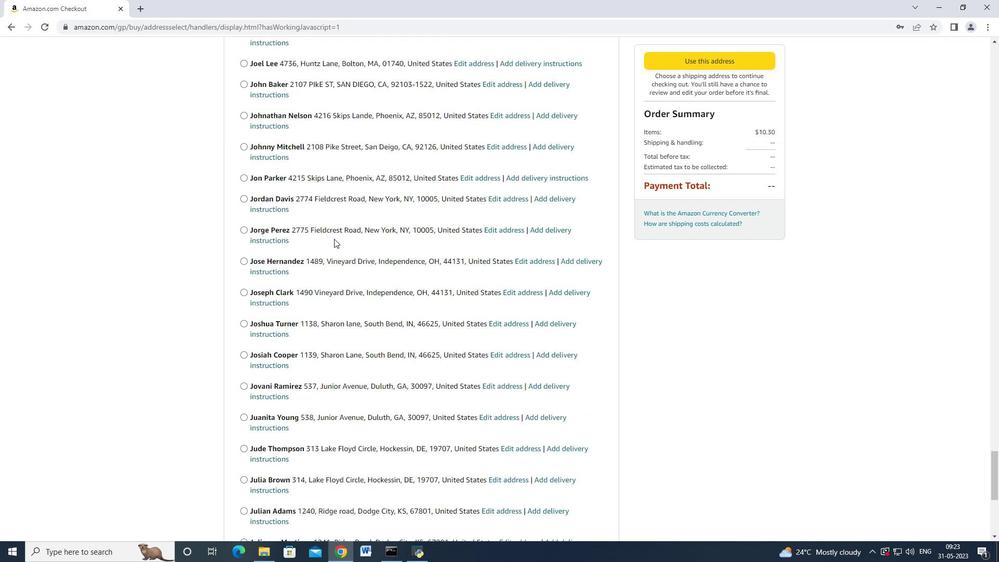 
Action: Mouse scrolled (334, 237) with delta (0, 0)
Screenshot: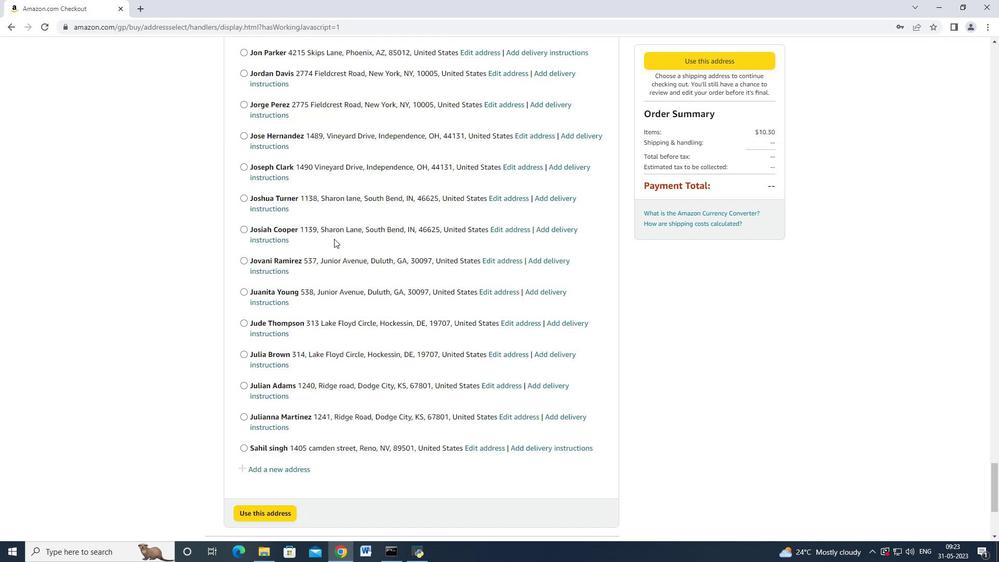 
Action: Mouse scrolled (334, 237) with delta (0, 0)
Screenshot: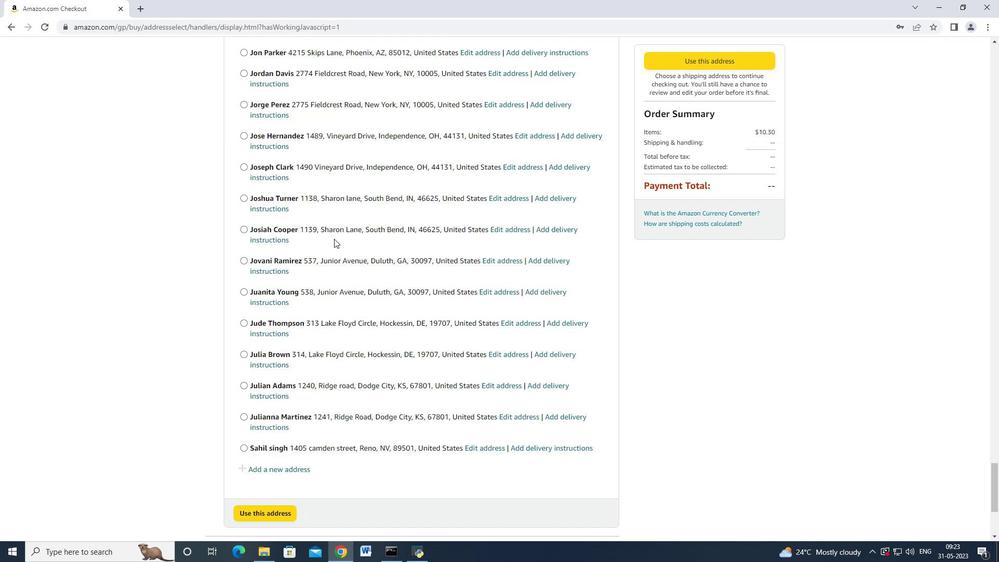 
Action: Mouse scrolled (334, 237) with delta (0, 0)
Screenshot: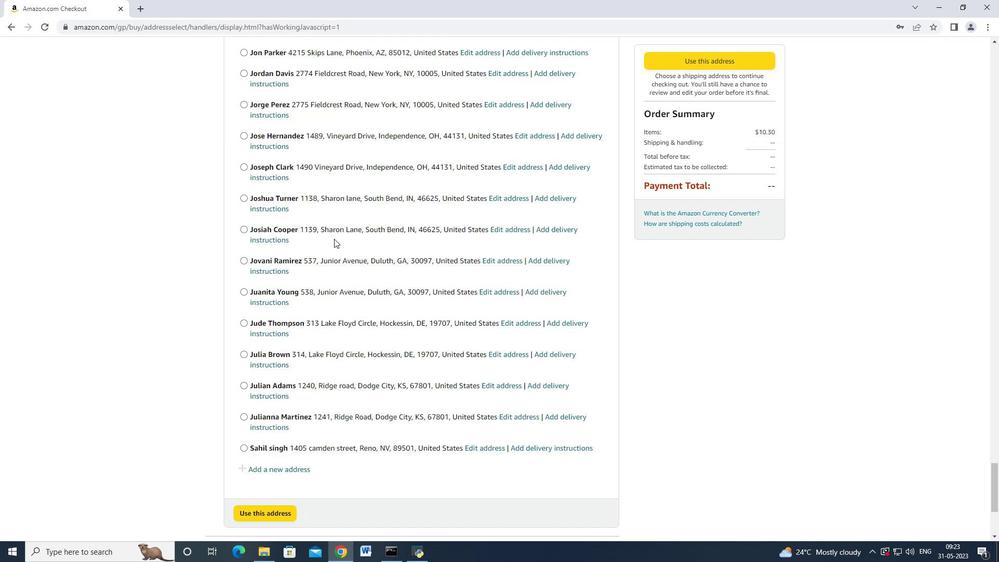 
Action: Mouse moved to (334, 238)
Screenshot: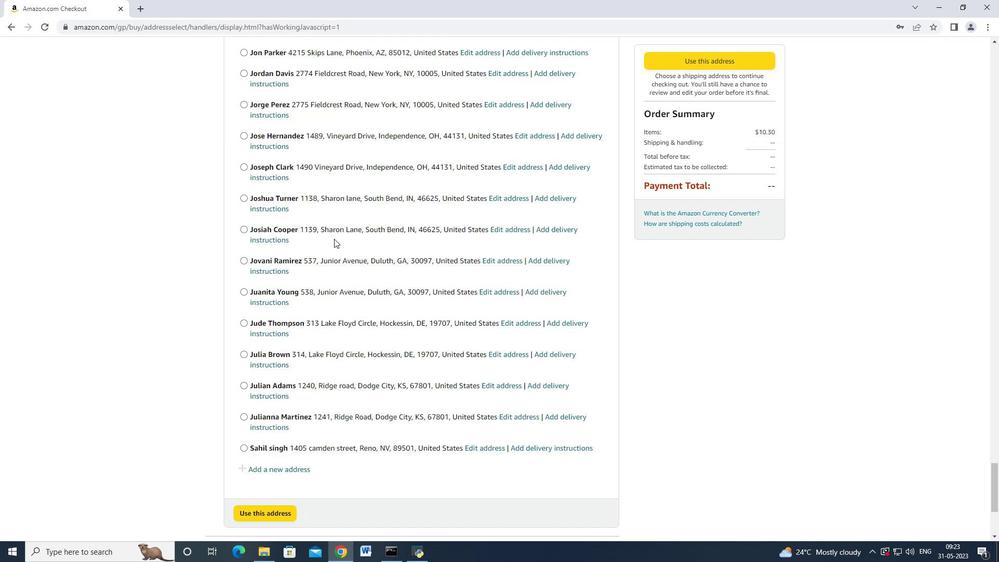 
Action: Mouse scrolled (334, 237) with delta (0, 0)
Screenshot: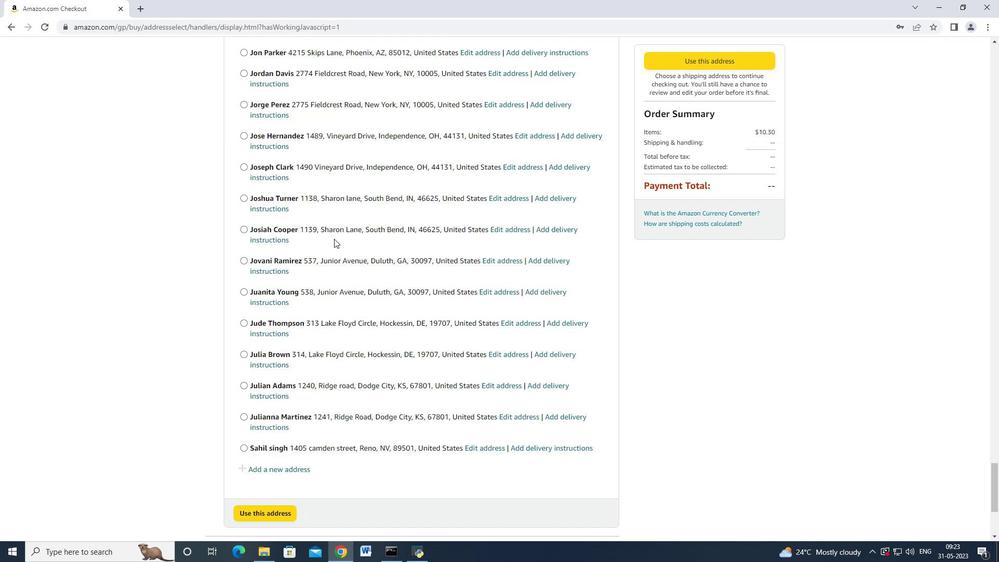 
Action: Mouse scrolled (334, 237) with delta (0, 0)
Screenshot: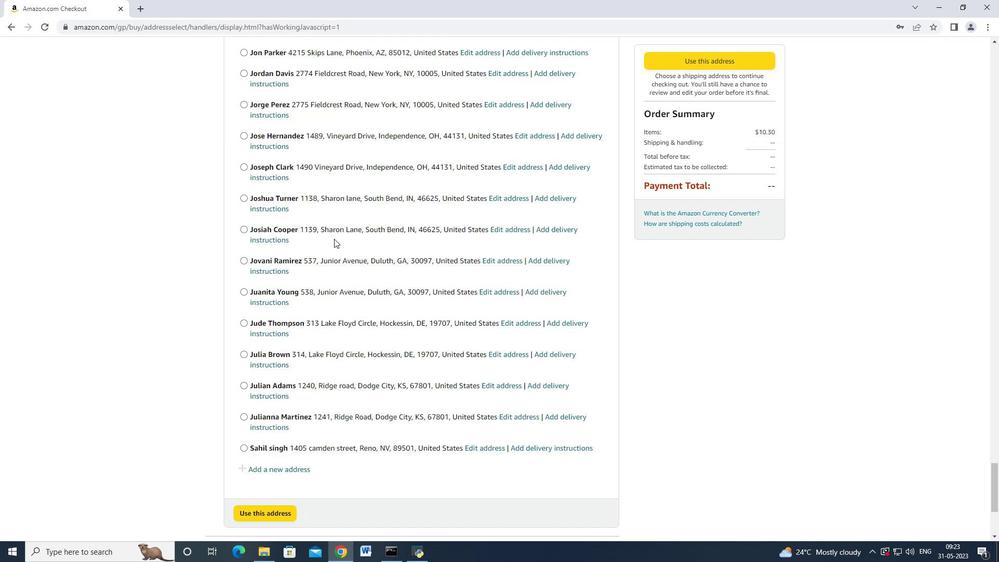 
Action: Mouse scrolled (334, 237) with delta (0, 0)
Screenshot: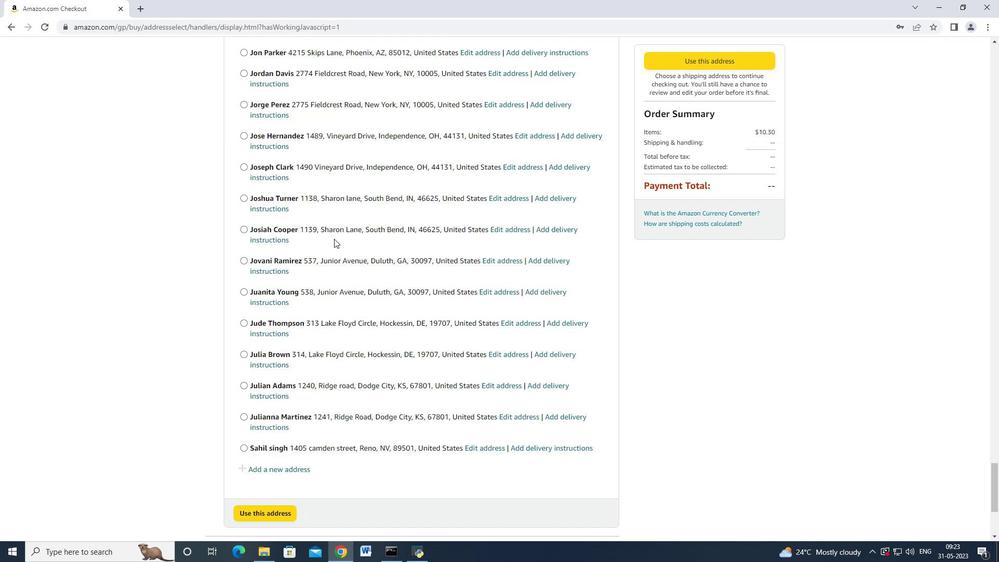 
Action: Mouse moved to (297, 264)
Screenshot: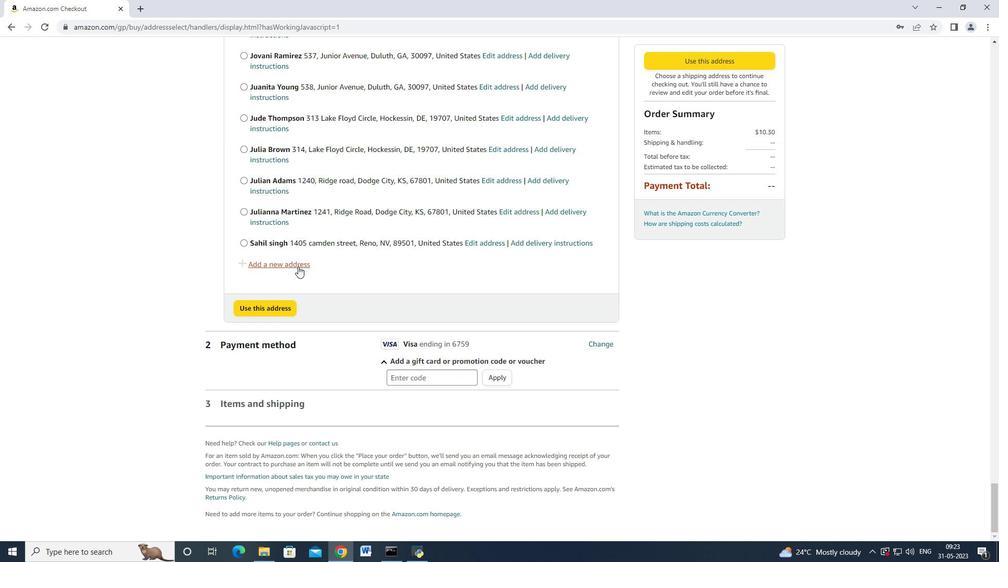 
Action: Mouse pressed left at (297, 264)
Screenshot: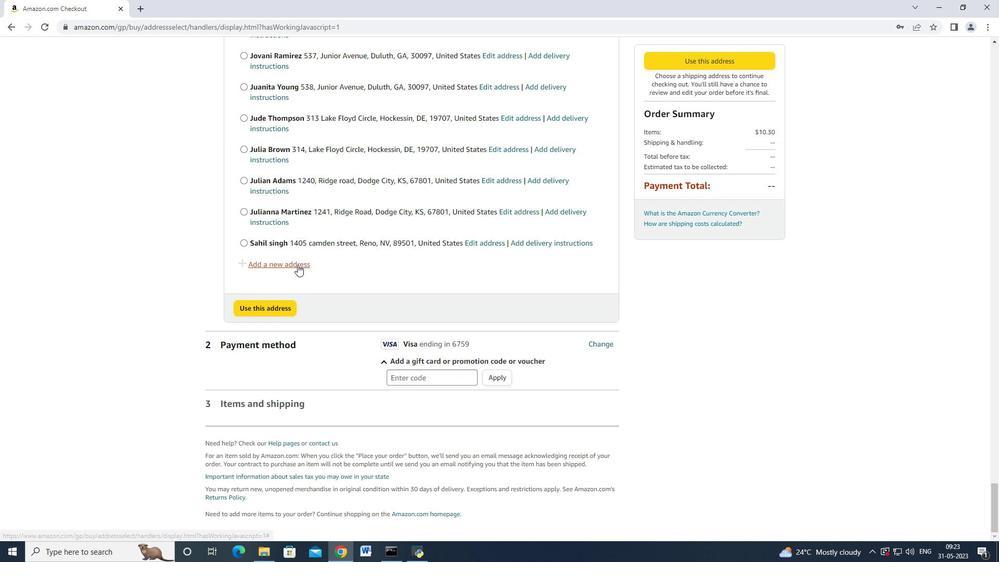 
Action: Mouse moved to (362, 256)
Screenshot: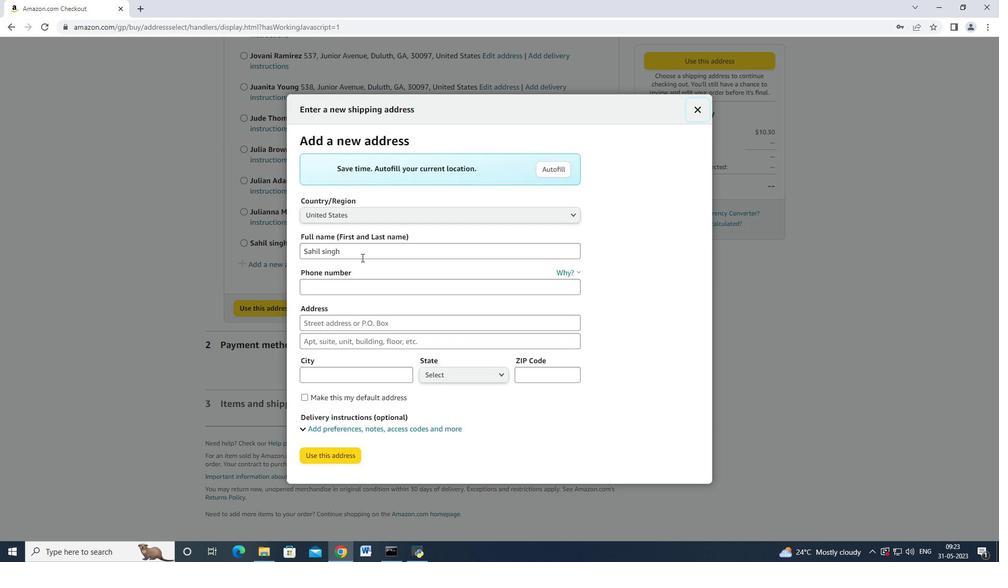 
Action: Mouse pressed left at (362, 256)
Screenshot: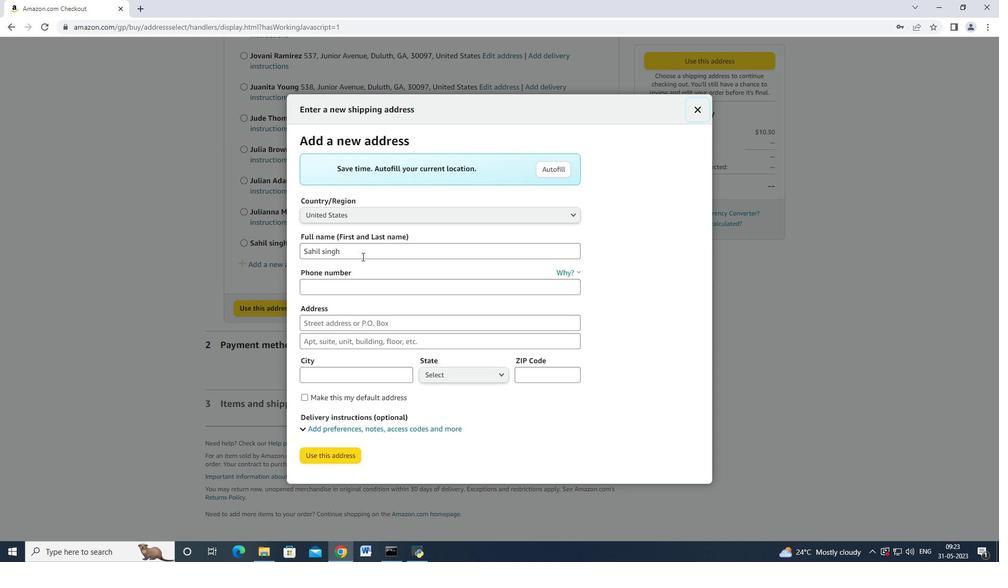 
Action: Mouse moved to (337, 249)
Screenshot: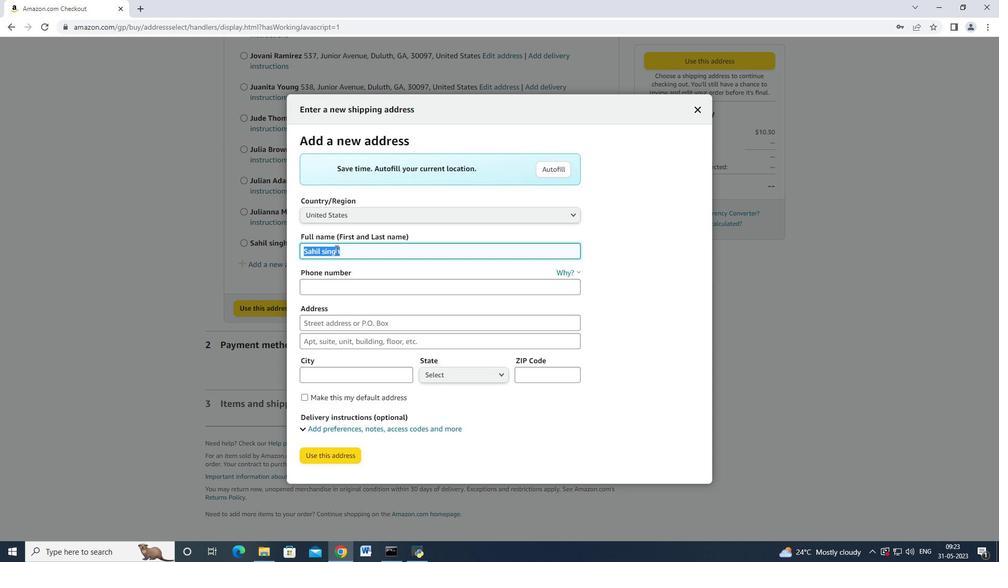 
Action: Key pressed <Key.backspace><Key.shift><Key.shift><Key.shift><Key.shift><Key.shift>Janet<Key.space><Key.shift>Martinez<Key.tab><Key.tab>8585770212<Key.tab>2095<Key.space><Key.shift><Key.shift><Key.shift><Key.shift><Key.shift><Key.shift><Key.shift><Key.shift><Key.shift><Key.shift><Key.shift>Pike<Key.space><Key.shift_r>Street<Key.tab><Key.tab><Key.shift_r>San<Key.space><Key.shift_r>Deigo<Key.tab>
Screenshot: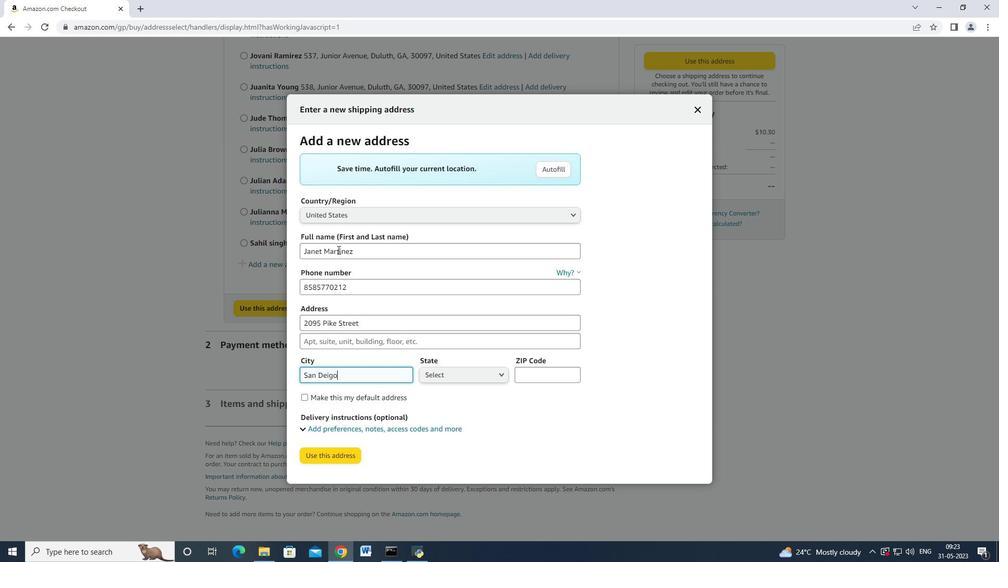 
Action: Mouse moved to (464, 372)
Screenshot: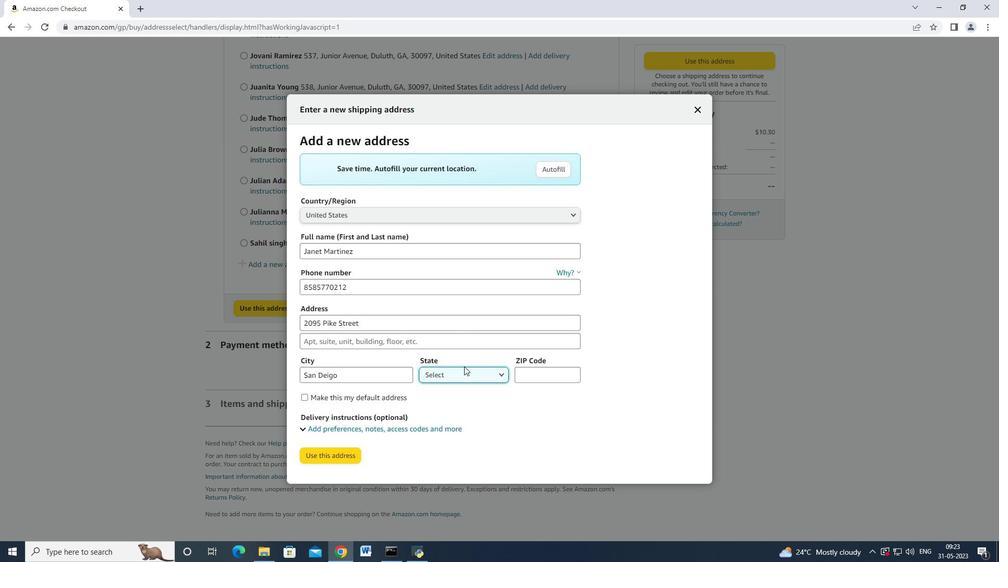 
Action: Mouse pressed left at (464, 372)
Screenshot: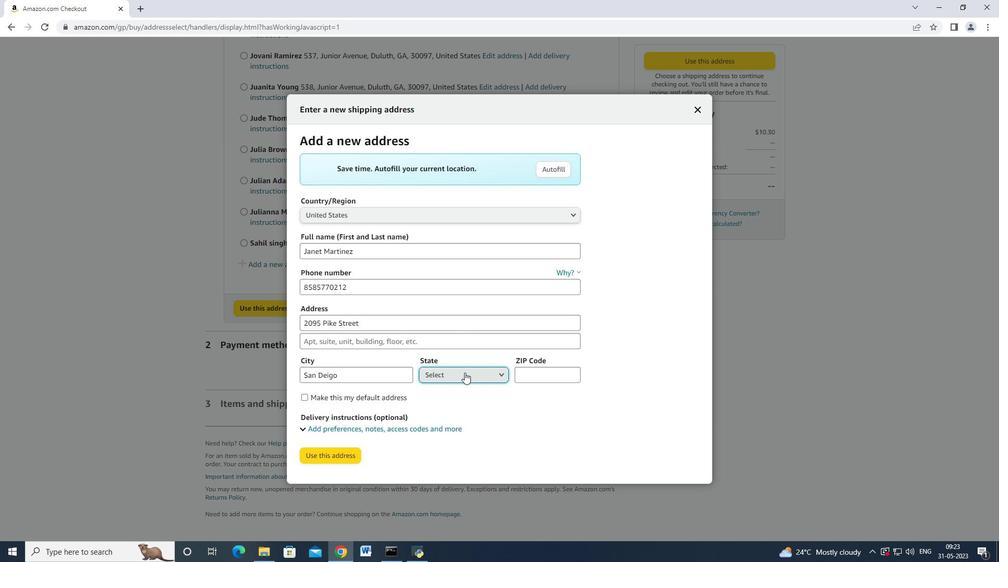 
Action: Mouse moved to (469, 125)
Screenshot: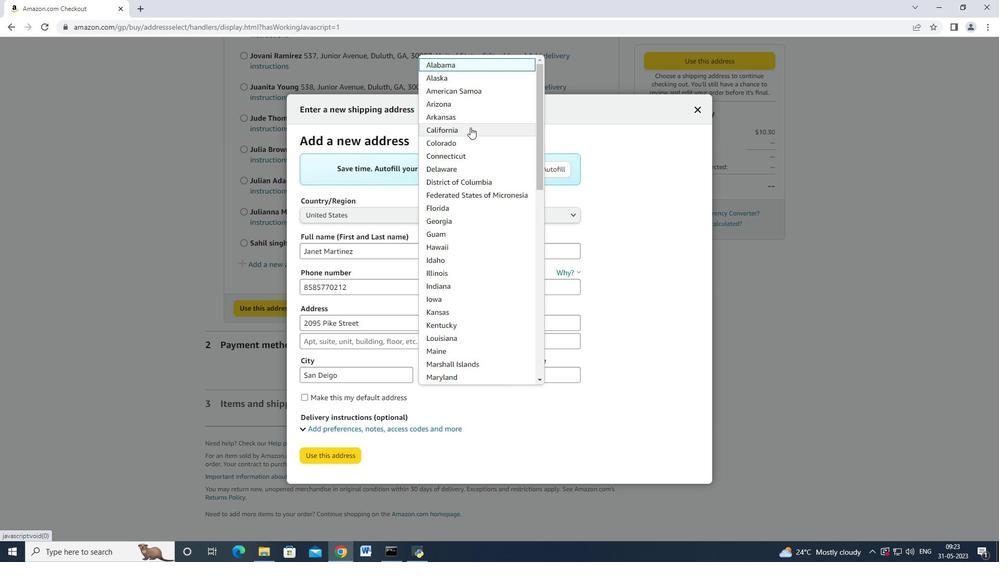
Action: Mouse pressed left at (469, 125)
Screenshot: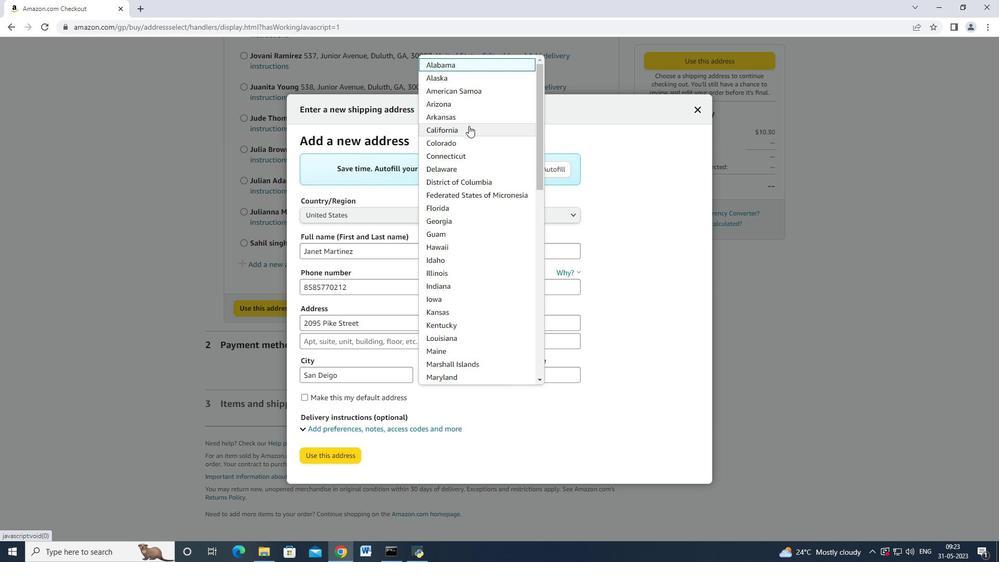 
Action: Mouse moved to (545, 371)
Screenshot: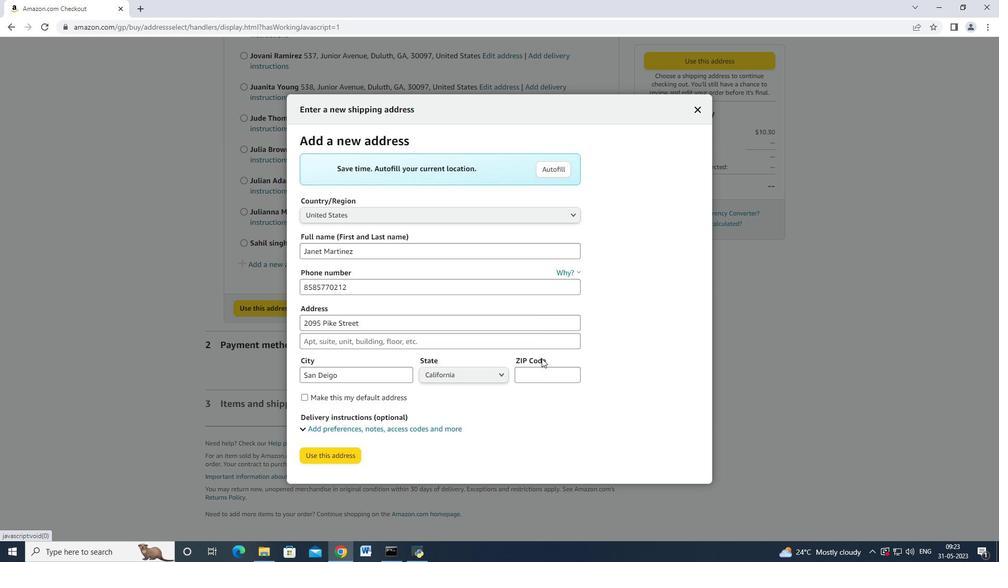 
Action: Mouse pressed left at (545, 371)
Screenshot: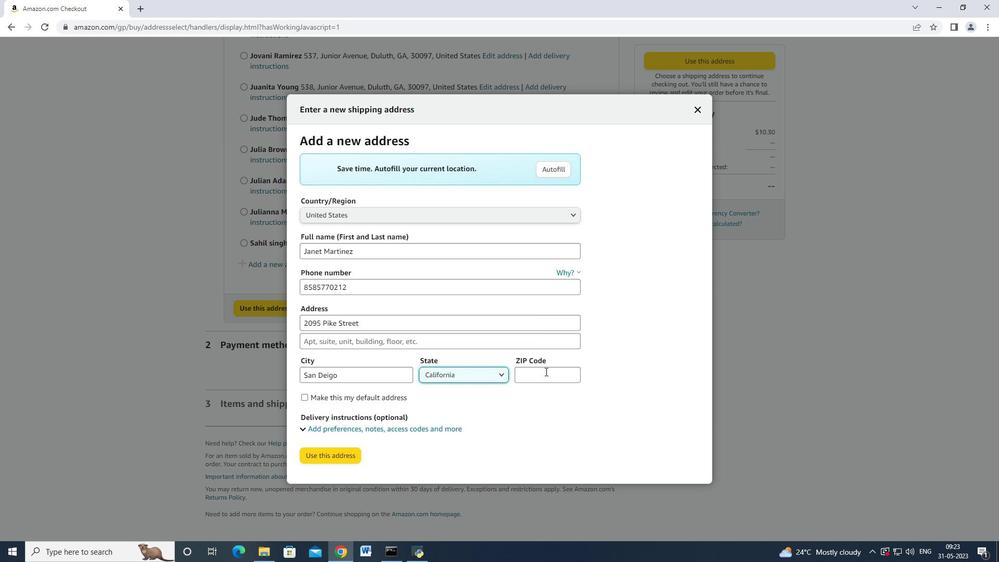 
Action: Key pressed 33<Key.backspace><Key.backspace>92126
Screenshot: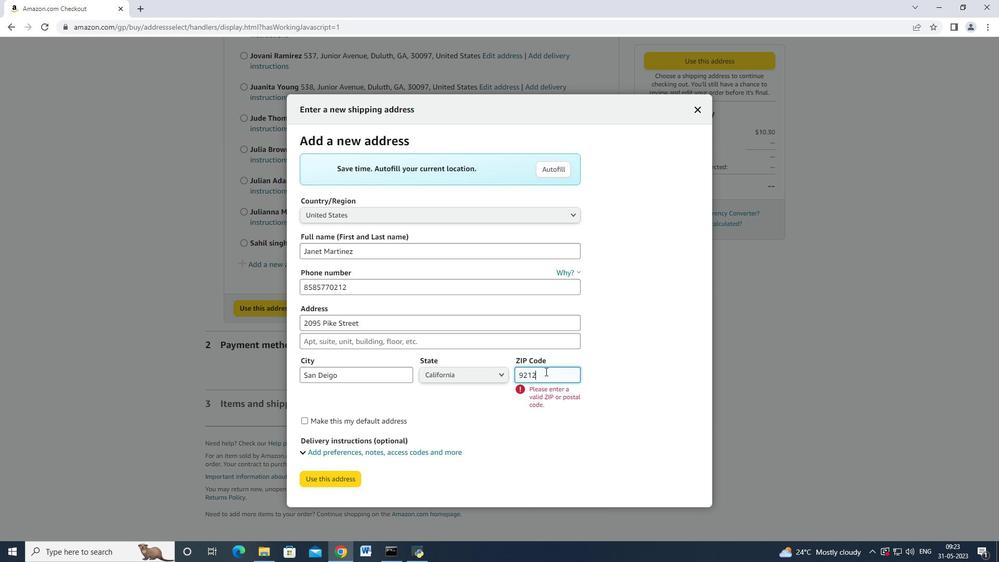 
Action: Mouse moved to (355, 477)
Screenshot: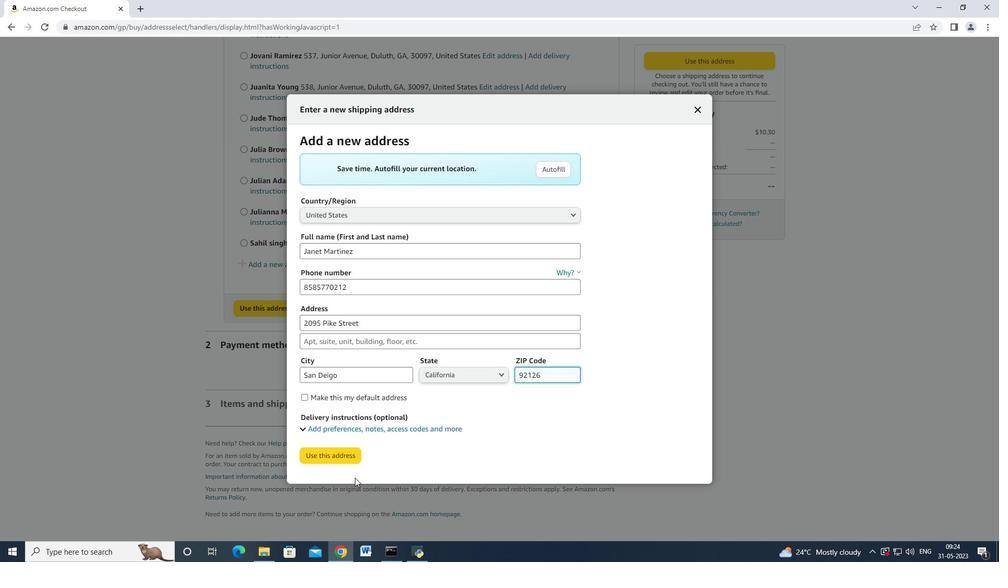 
Action: Mouse pressed left at (355, 477)
Screenshot: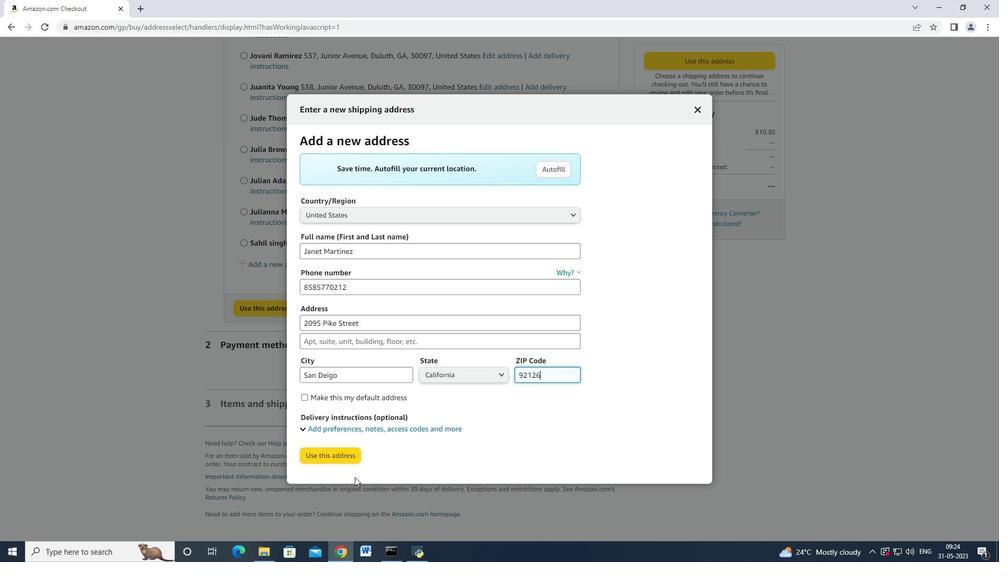 
Action: Mouse moved to (343, 461)
Screenshot: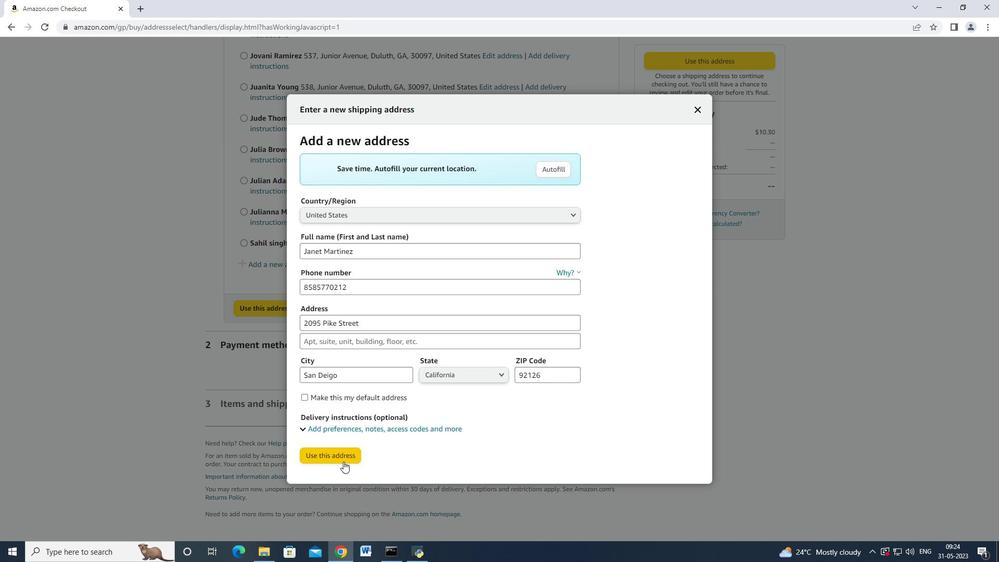 
Action: Mouse pressed left at (343, 461)
Screenshot: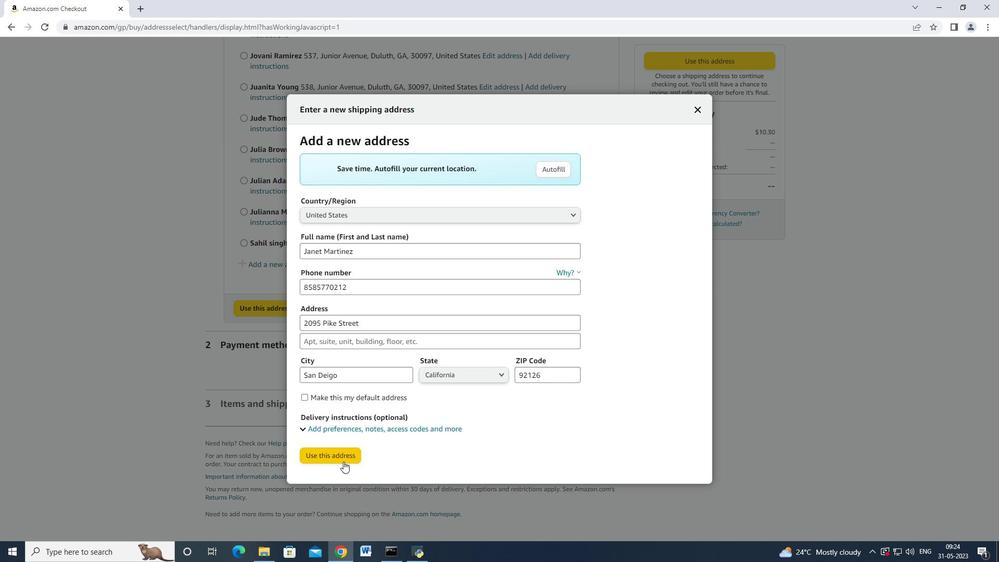 
Action: Mouse moved to (406, 449)
Screenshot: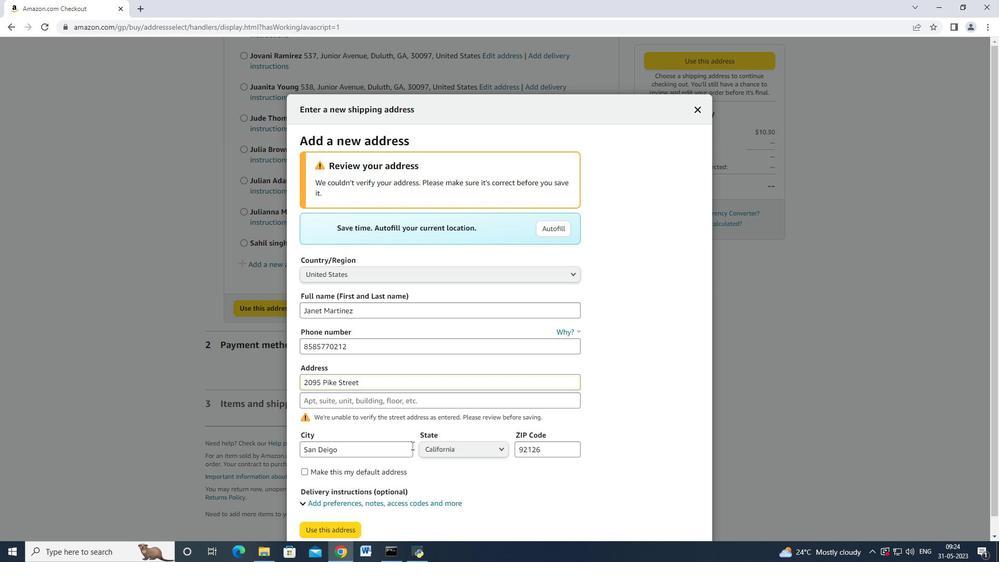 
Action: Mouse scrolled (406, 449) with delta (0, 0)
Screenshot: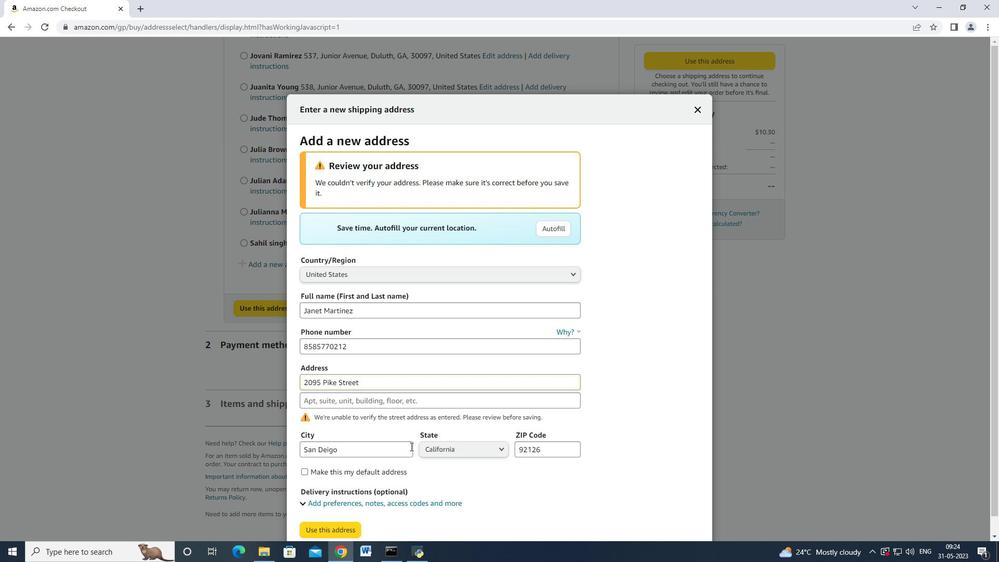 
Action: Mouse moved to (406, 450)
Screenshot: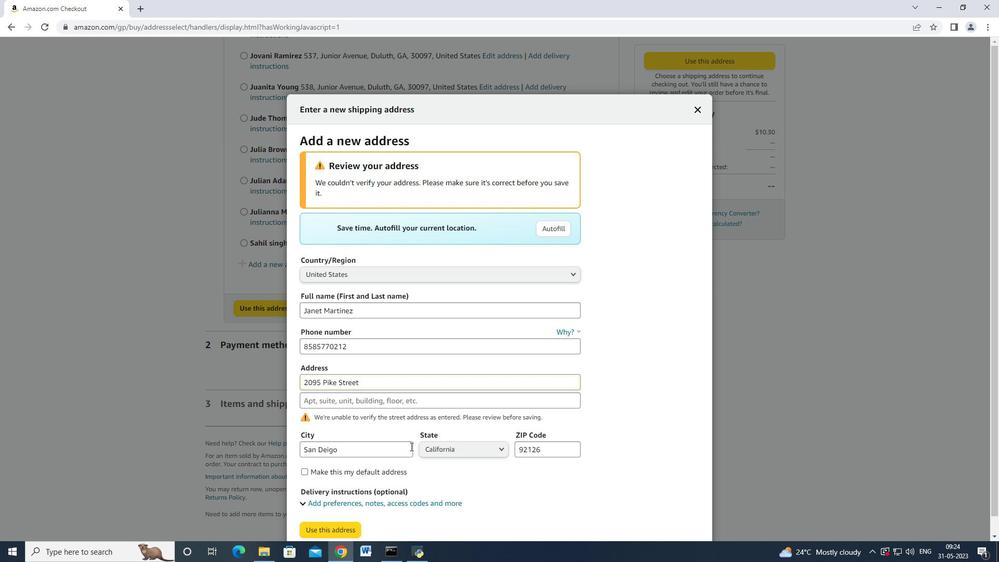 
Action: Mouse scrolled (406, 449) with delta (0, 0)
Screenshot: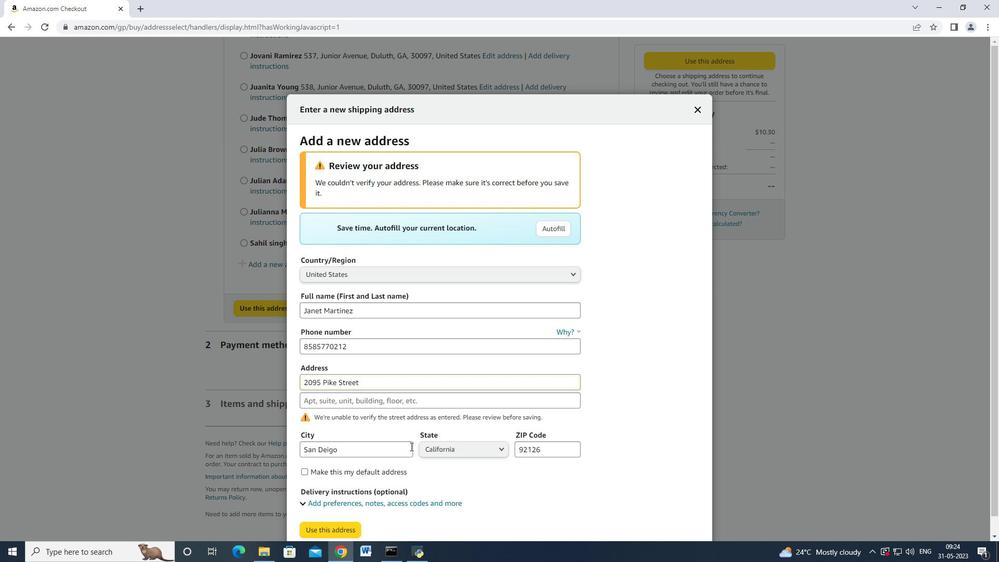 
Action: Mouse scrolled (406, 449) with delta (0, 0)
Screenshot: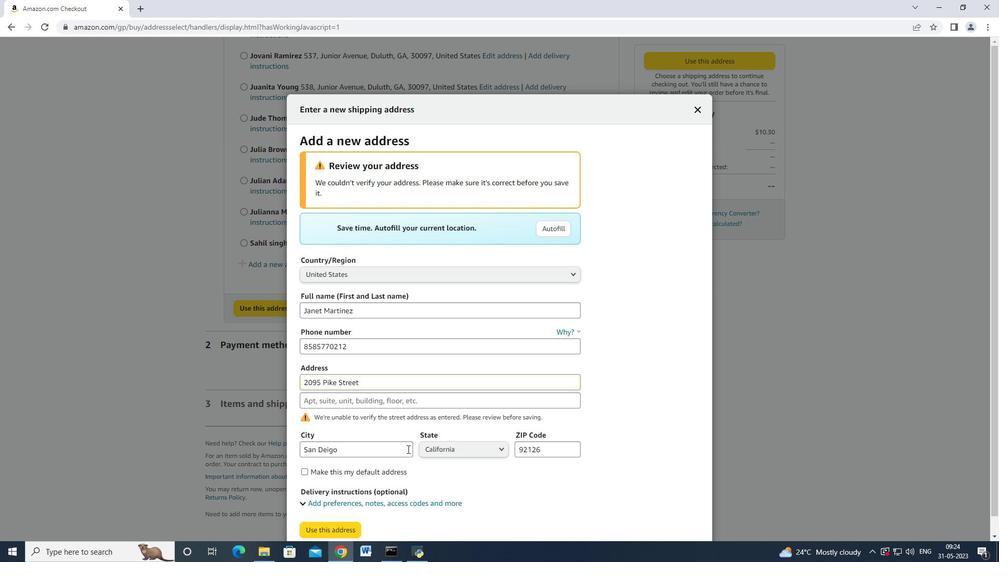 
Action: Mouse scrolled (406, 449) with delta (0, 0)
Screenshot: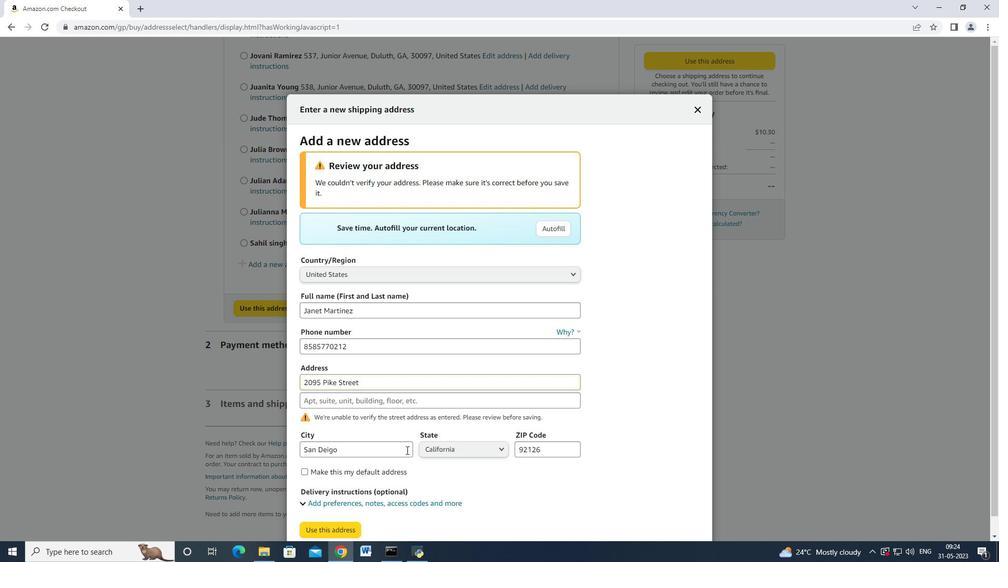 
Action: Mouse scrolled (406, 449) with delta (0, 0)
Screenshot: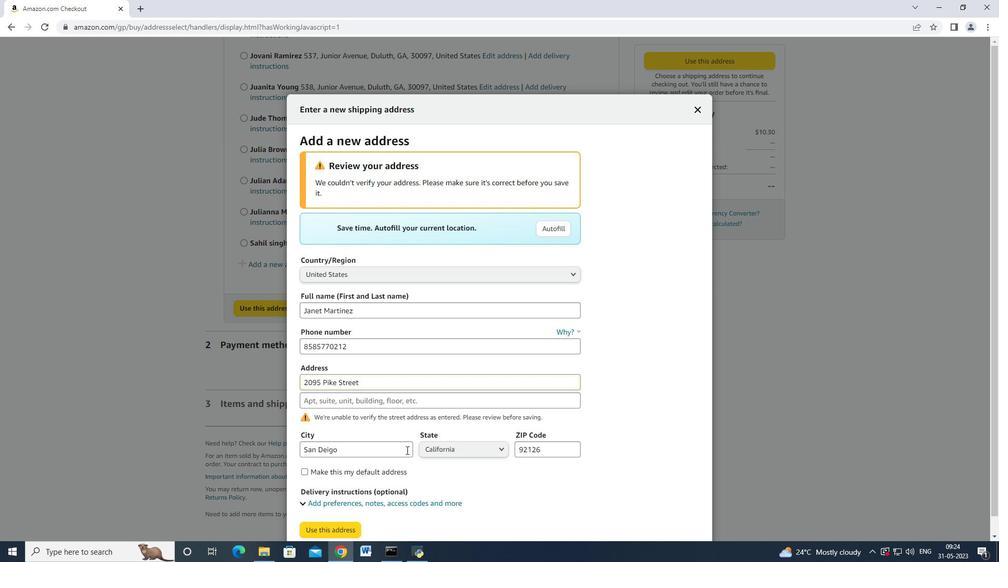 
Action: Mouse moved to (323, 507)
Screenshot: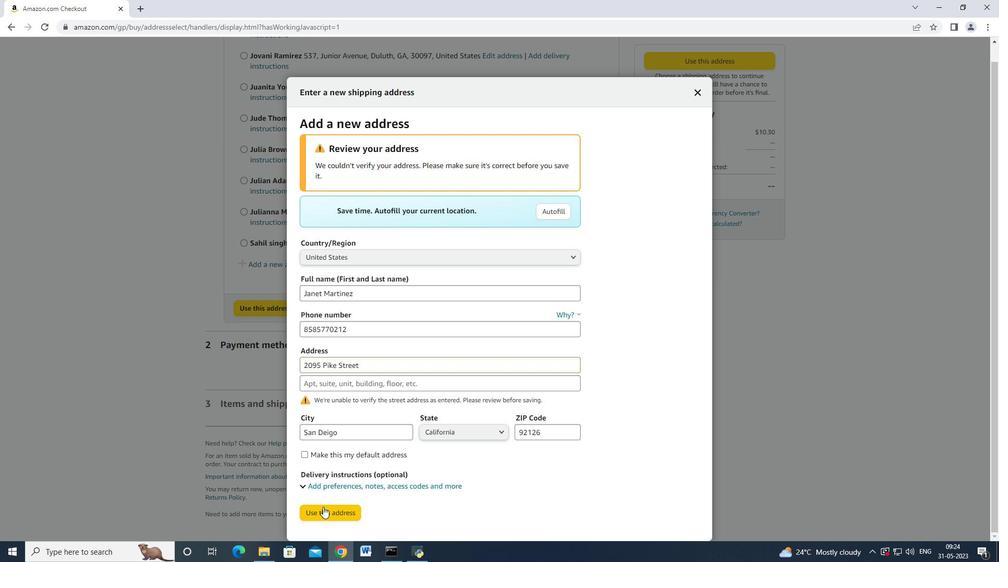 
Action: Mouse pressed left at (323, 507)
Screenshot: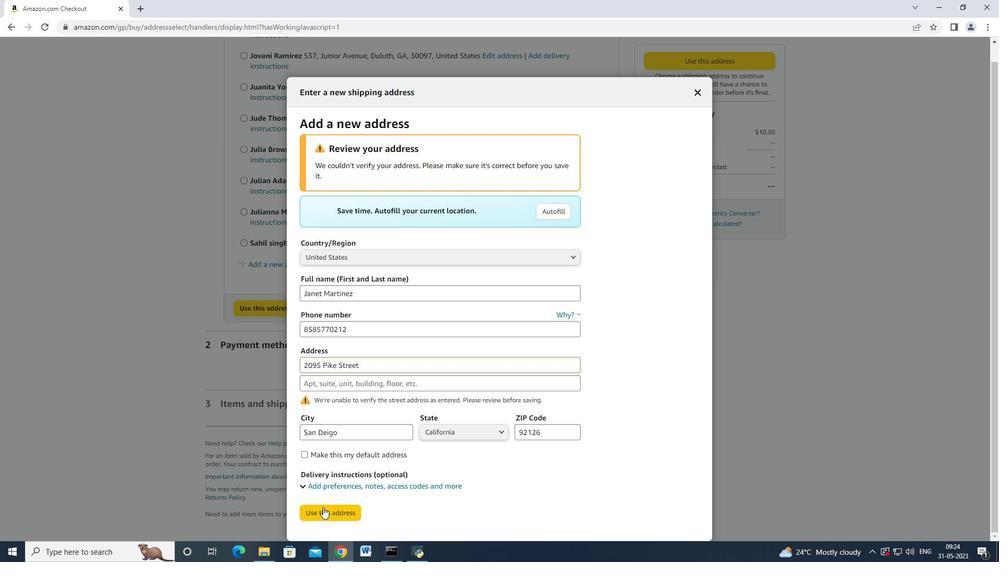 
Action: Mouse moved to (335, 225)
Screenshot: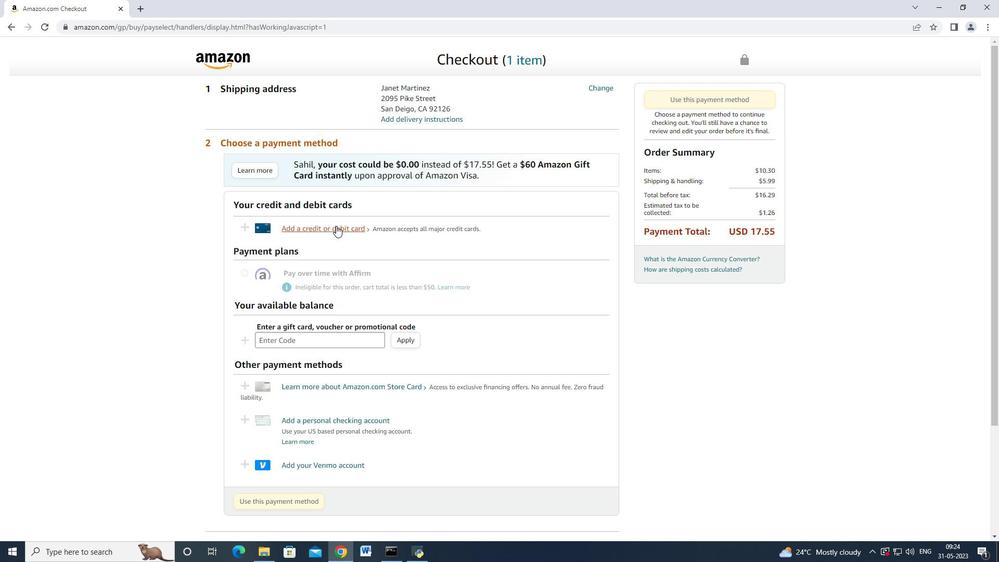 
Action: Mouse pressed left at (335, 225)
Screenshot: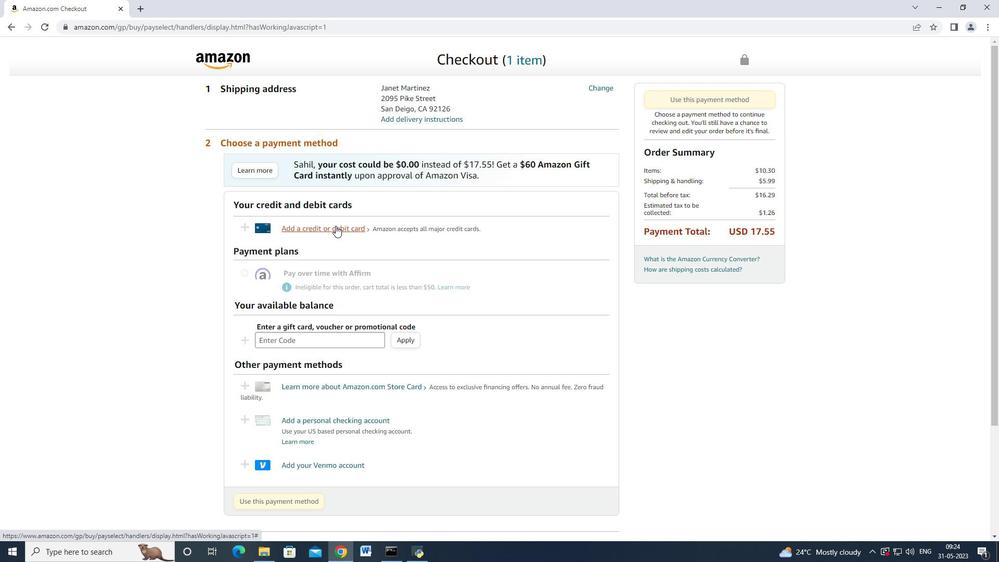 
Action: Mouse moved to (419, 232)
Screenshot: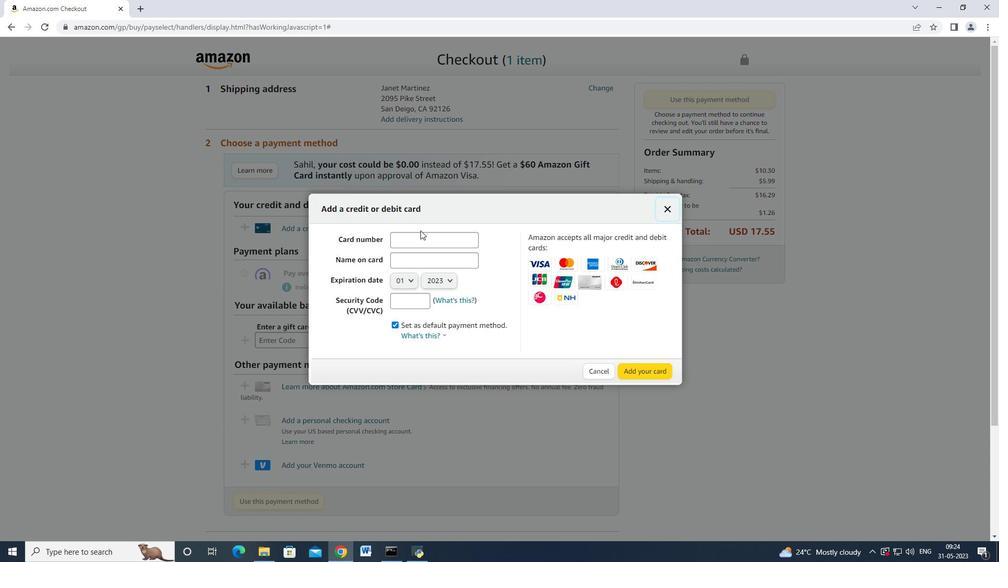 
Action: Mouse pressed left at (419, 232)
Screenshot: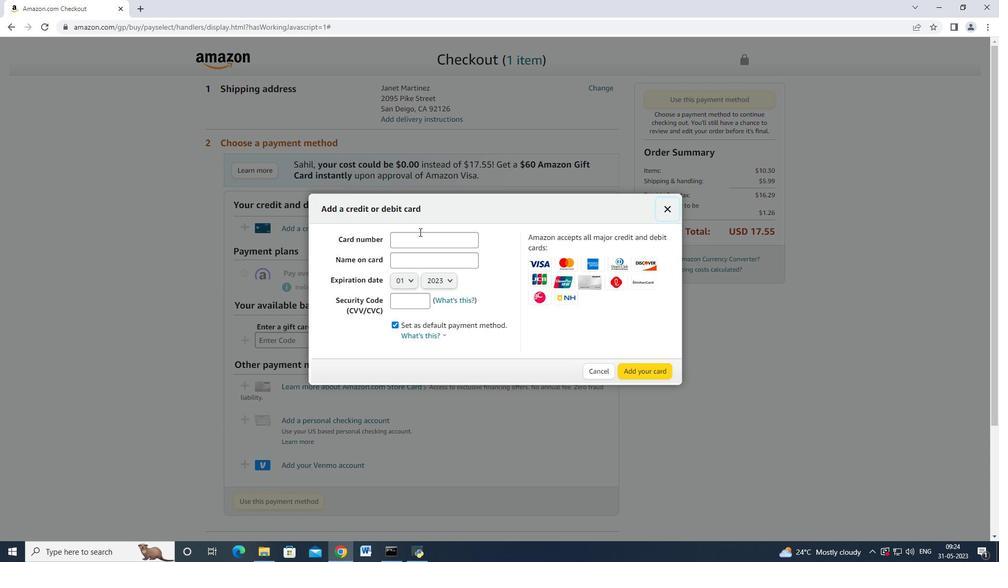 
Action: Mouse moved to (417, 231)
Screenshot: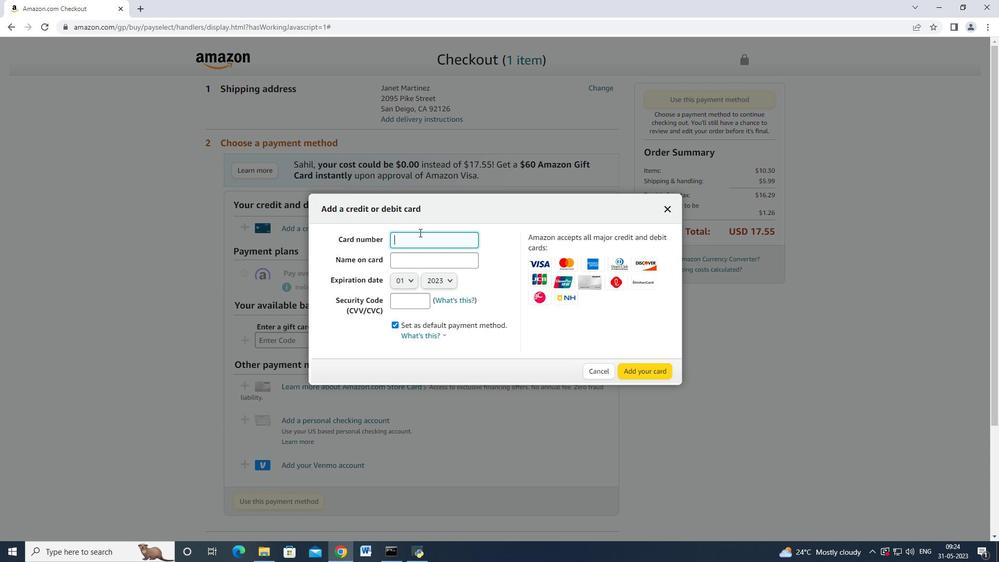 
Action: Key pressed 4726<Key.backspace><Key.backspace>62<Key.space>664477552005<Key.tab><Key.shift>mark<Key.space>adams<Key.space><Key.tab><Key.enter><Key.down><Key.down><Key.down><Key.enter><Key.tab><Key.tab><Key.enter><Key.down><Key.down><Key.enter><Key.tab><Key.tab>3321
Screenshot: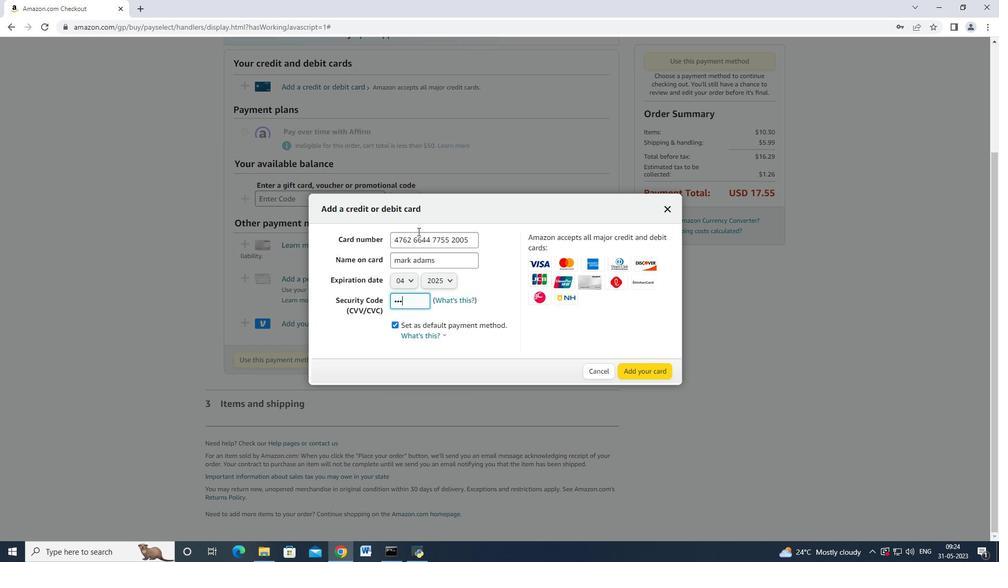 
Action: Mouse moved to (656, 375)
Screenshot: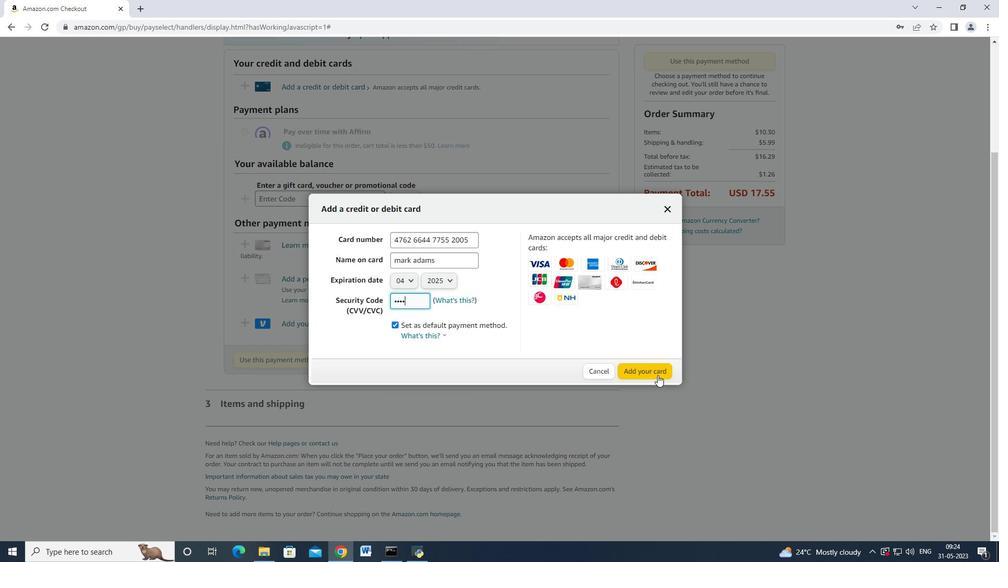 
